 Task: Look for space in Dendermonde, Belgium from 5th September, 2023 to 13th September, 2023 for 6 adults in price range Rs.15000 to Rs.20000. Place can be entire place with 3 bedrooms having 3 beds and 3 bathrooms. Property type can be house. Amenities needed are: heating, . Booking option can be shelf check-in. Required host language is English.
Action: Mouse moved to (530, 136)
Screenshot: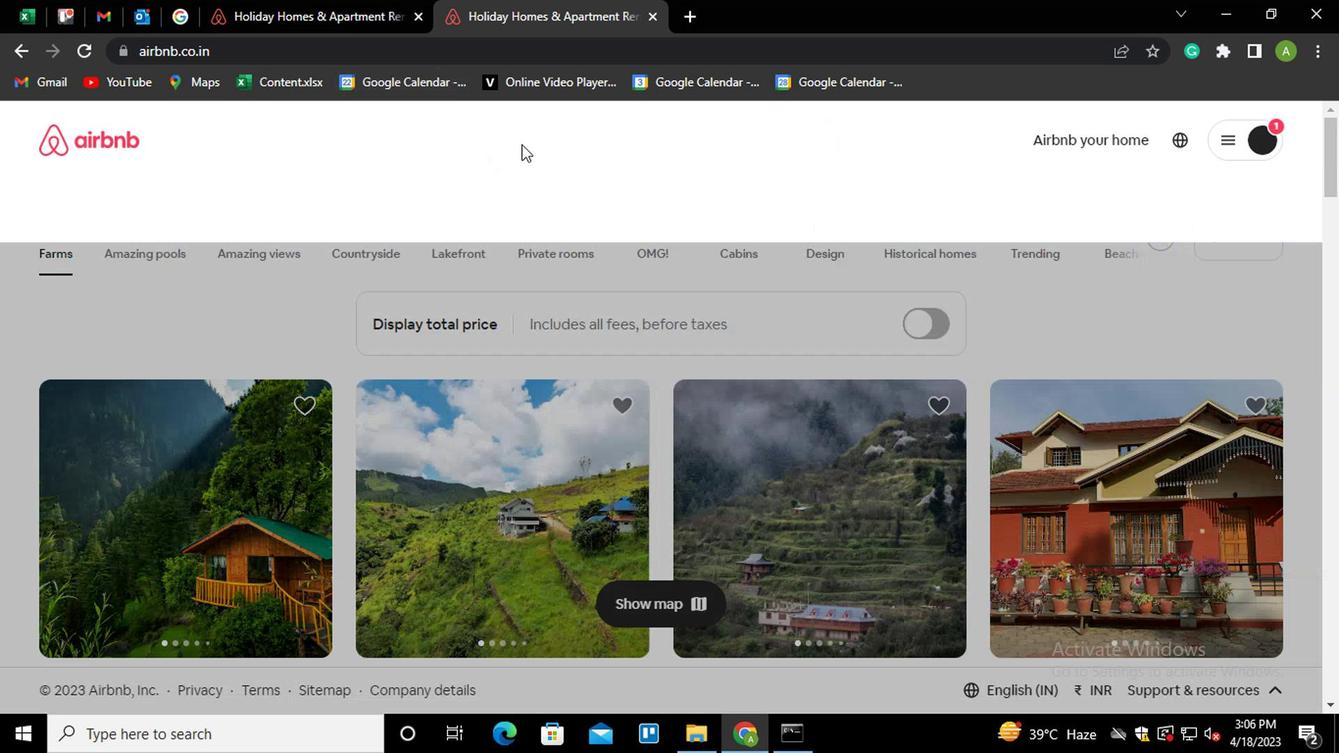 
Action: Mouse pressed left at (530, 136)
Screenshot: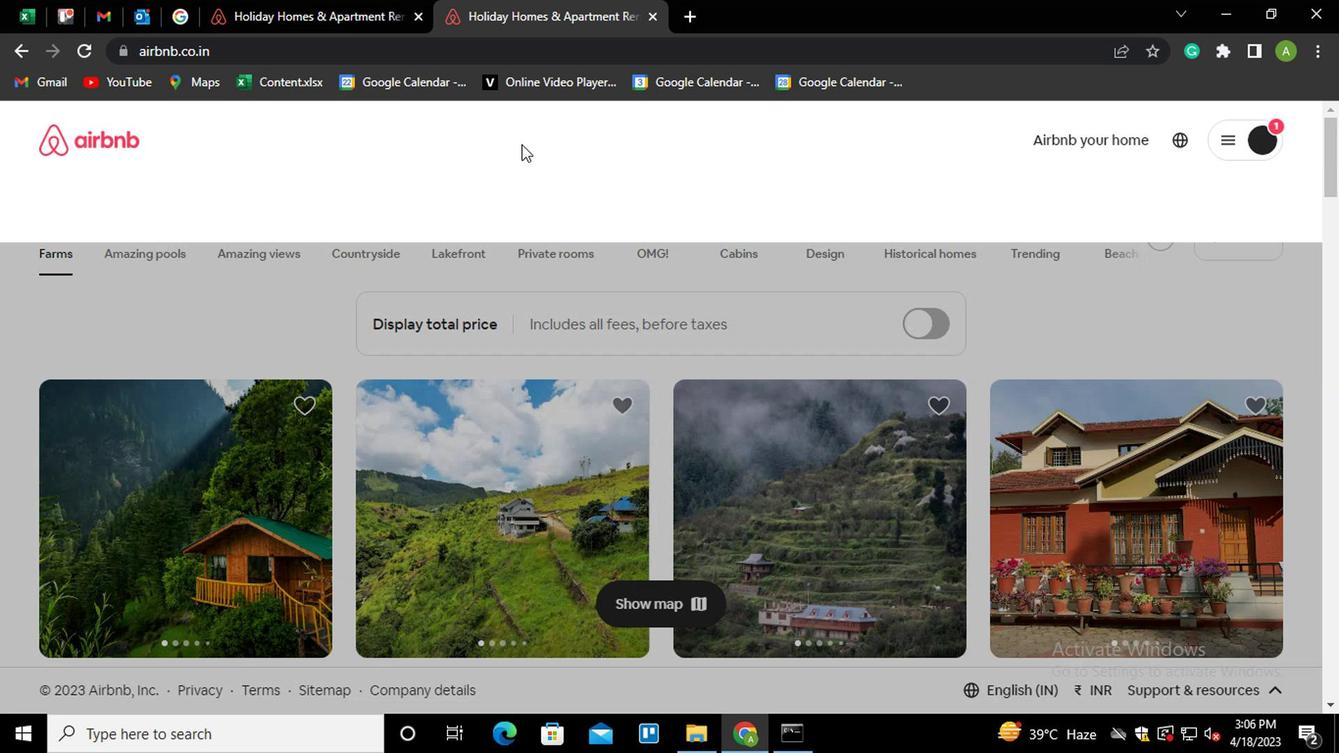 
Action: Mouse moved to (393, 223)
Screenshot: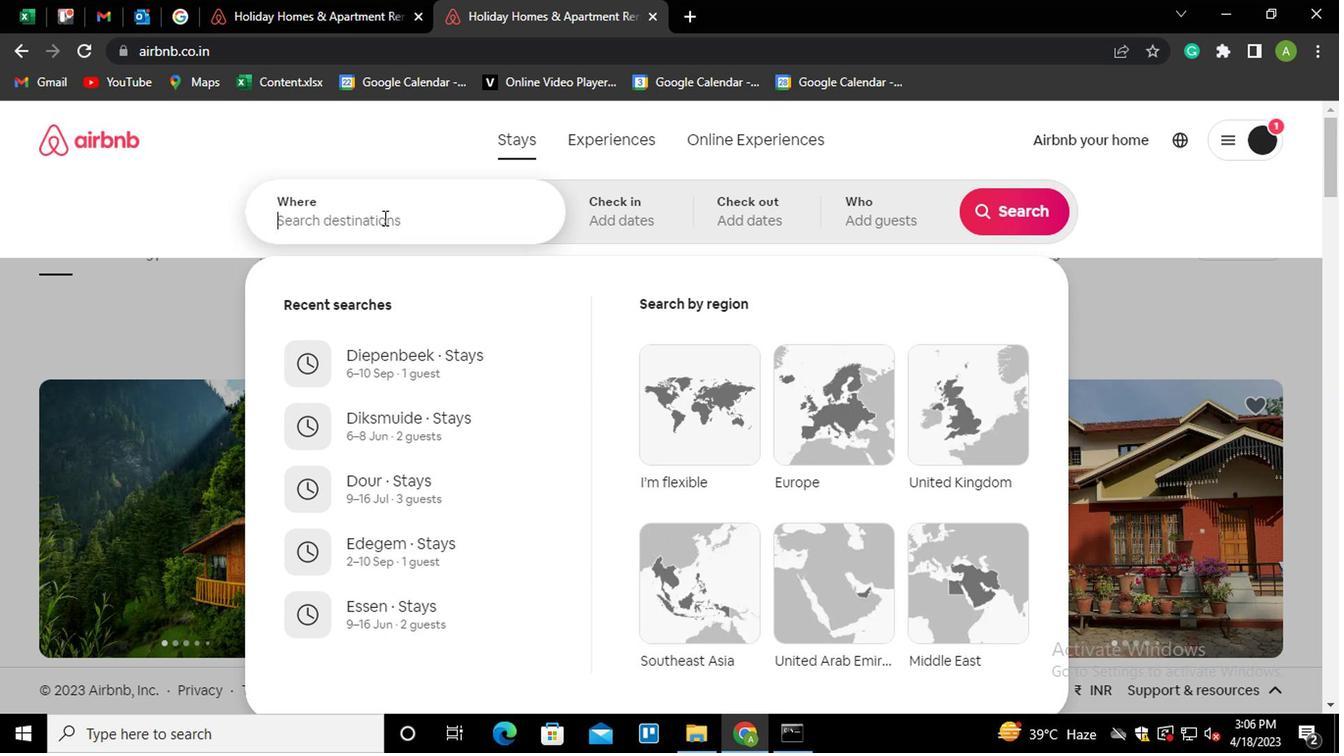 
Action: Mouse pressed left at (393, 223)
Screenshot: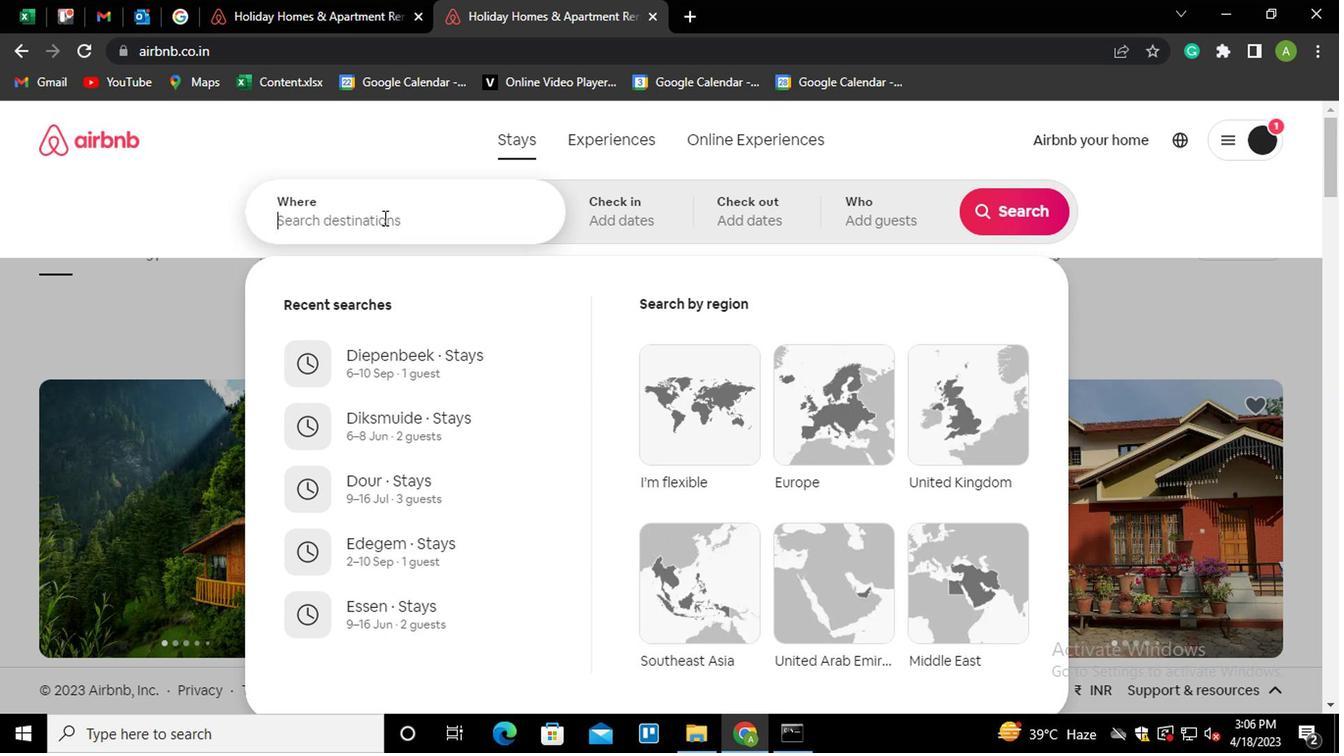 
Action: Key pressed <Key.shift>DENDERMONDE,<Key.space><Key.shift_r>BELGIU<Key.down><Key.enter>
Screenshot: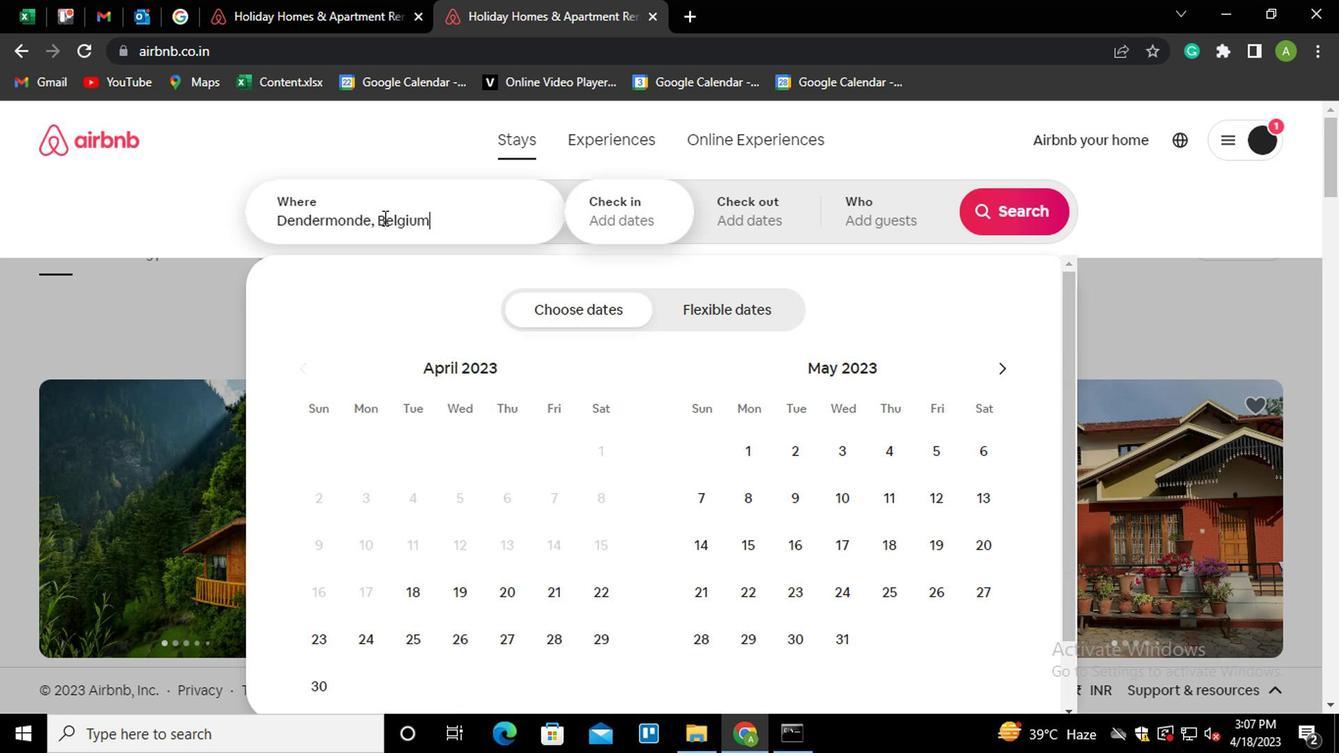 
Action: Mouse moved to (991, 375)
Screenshot: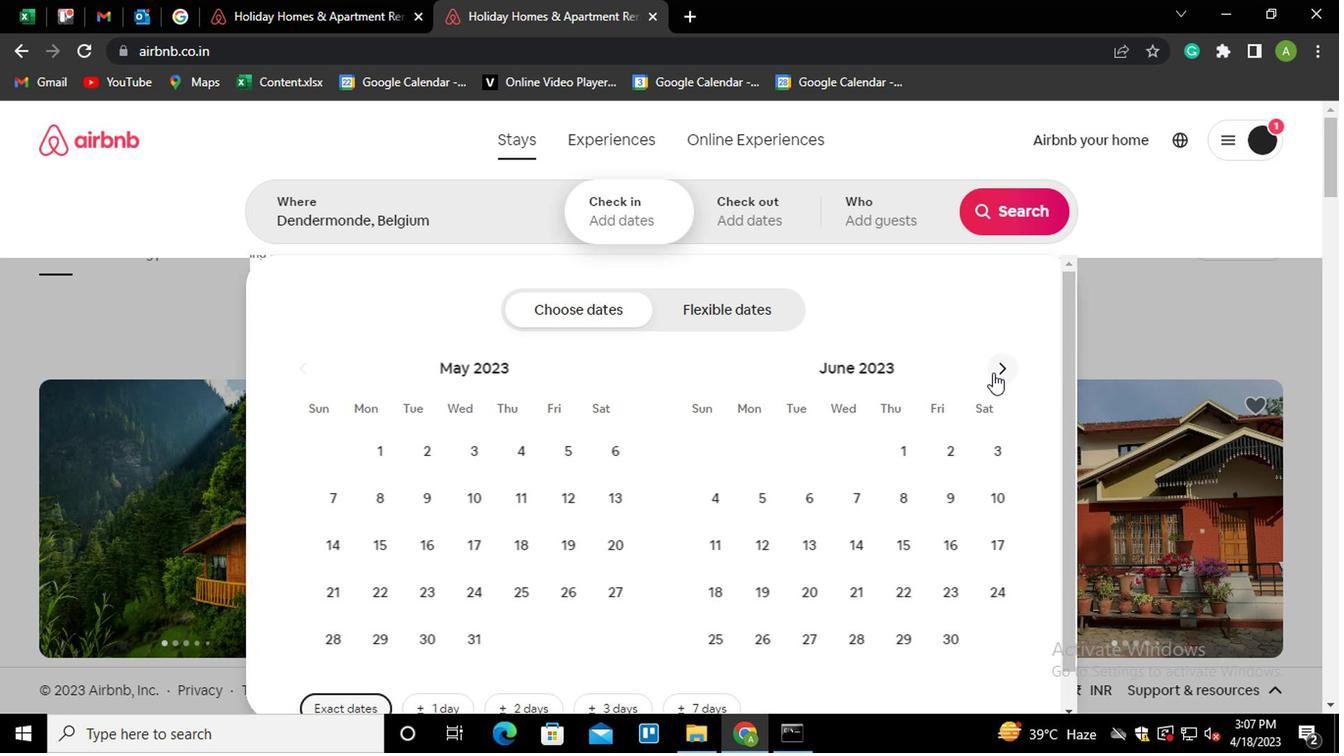 
Action: Mouse pressed left at (991, 375)
Screenshot: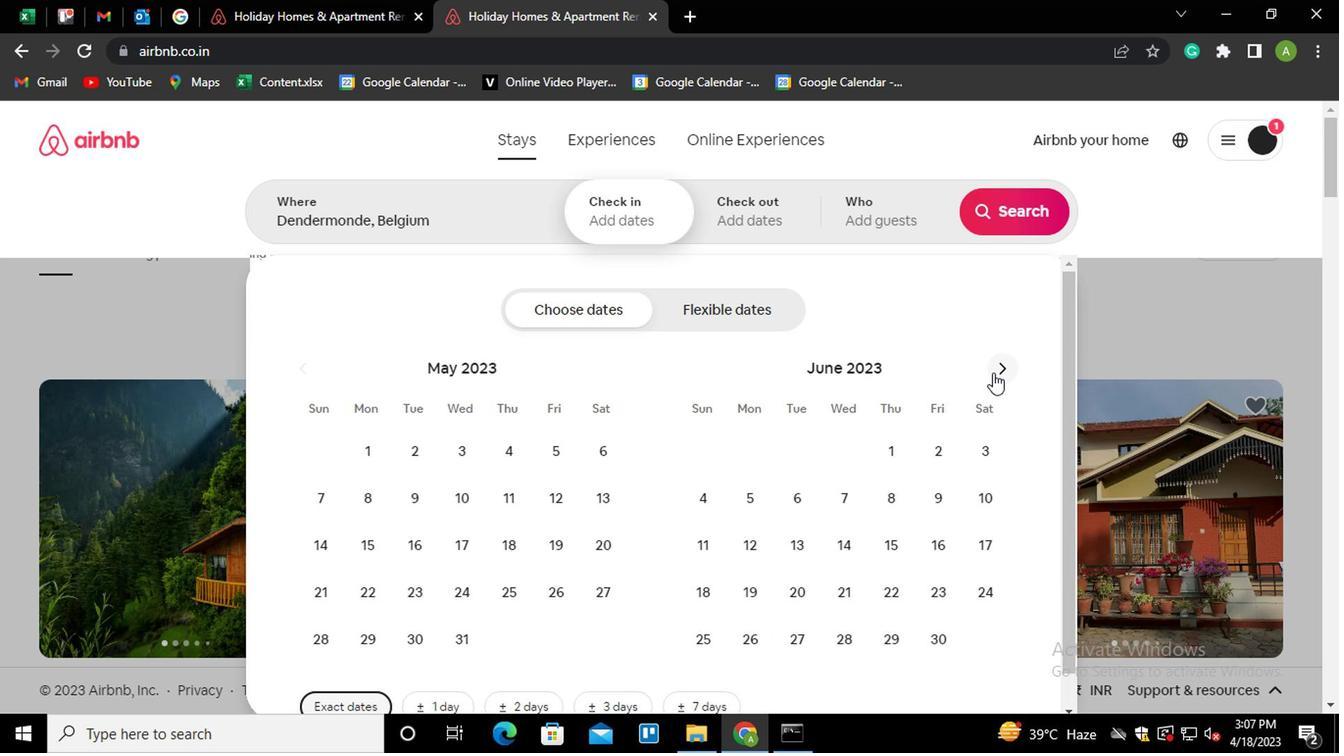 
Action: Mouse pressed left at (991, 375)
Screenshot: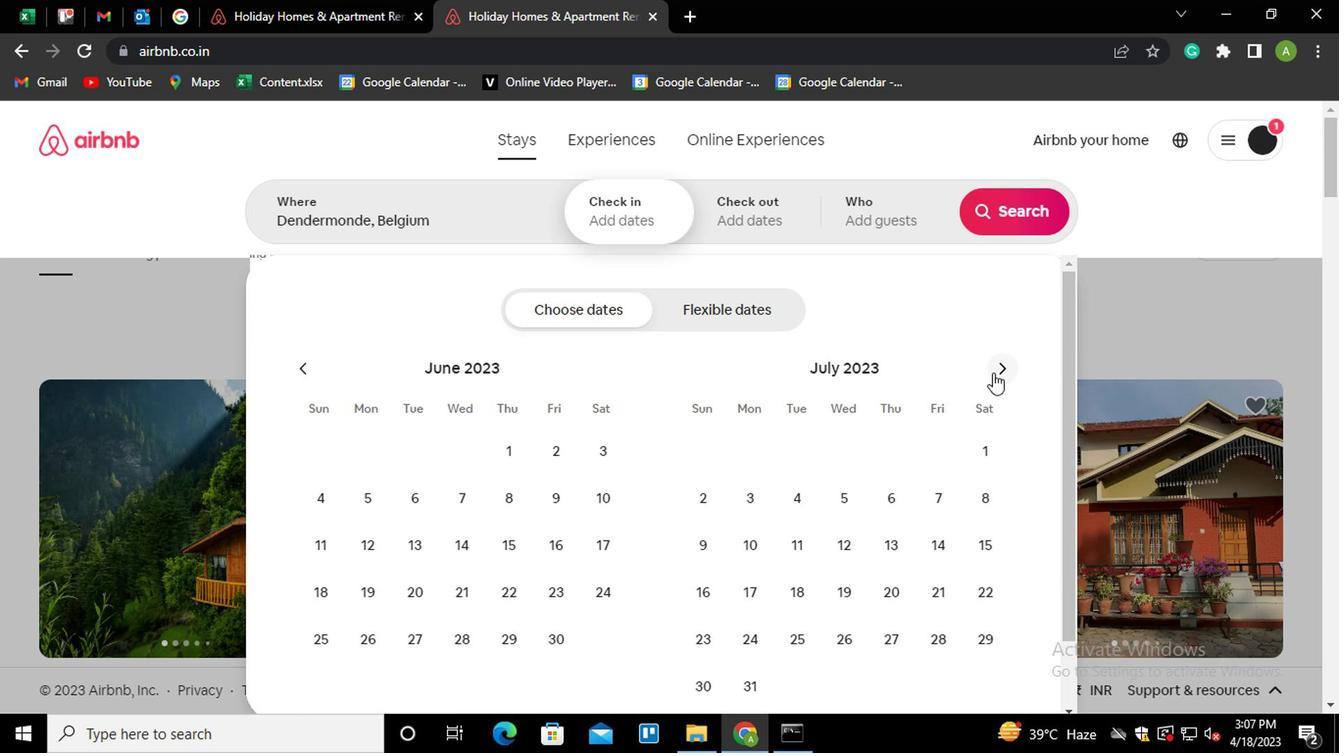 
Action: Mouse pressed left at (991, 375)
Screenshot: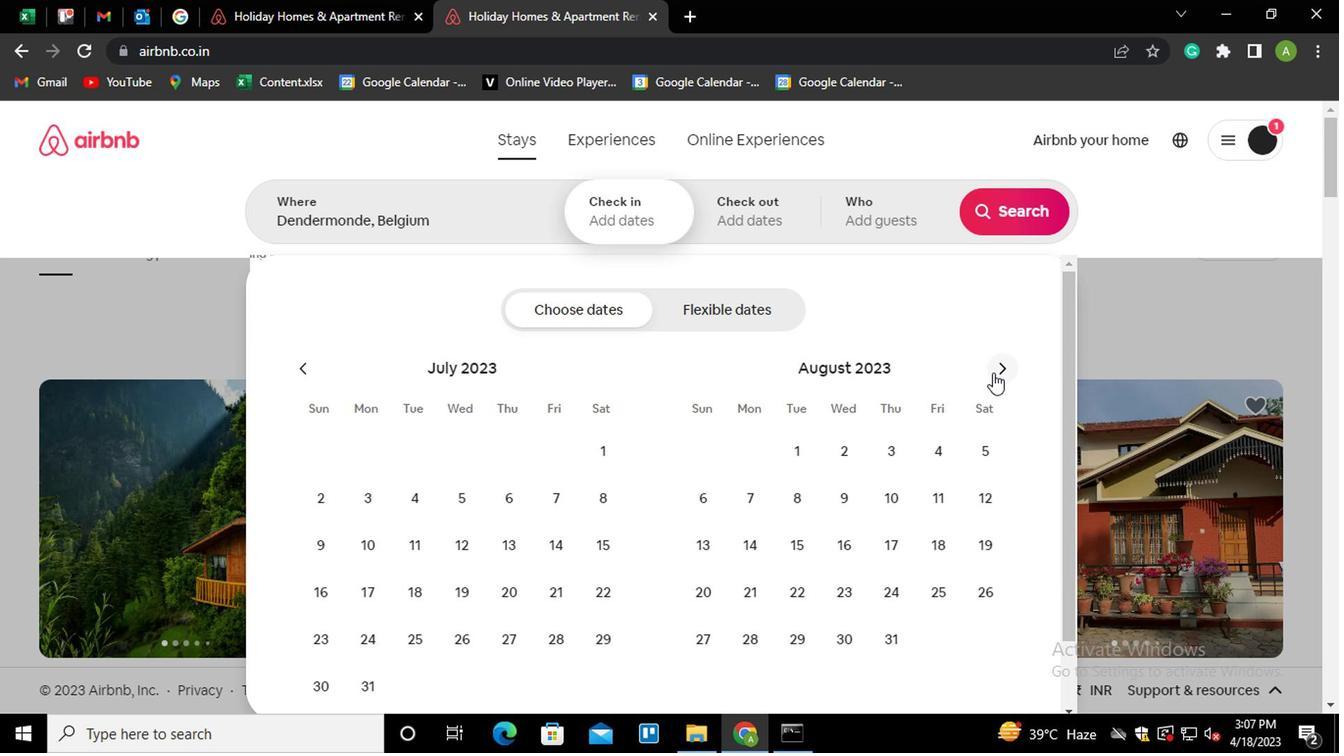
Action: Mouse pressed left at (991, 375)
Screenshot: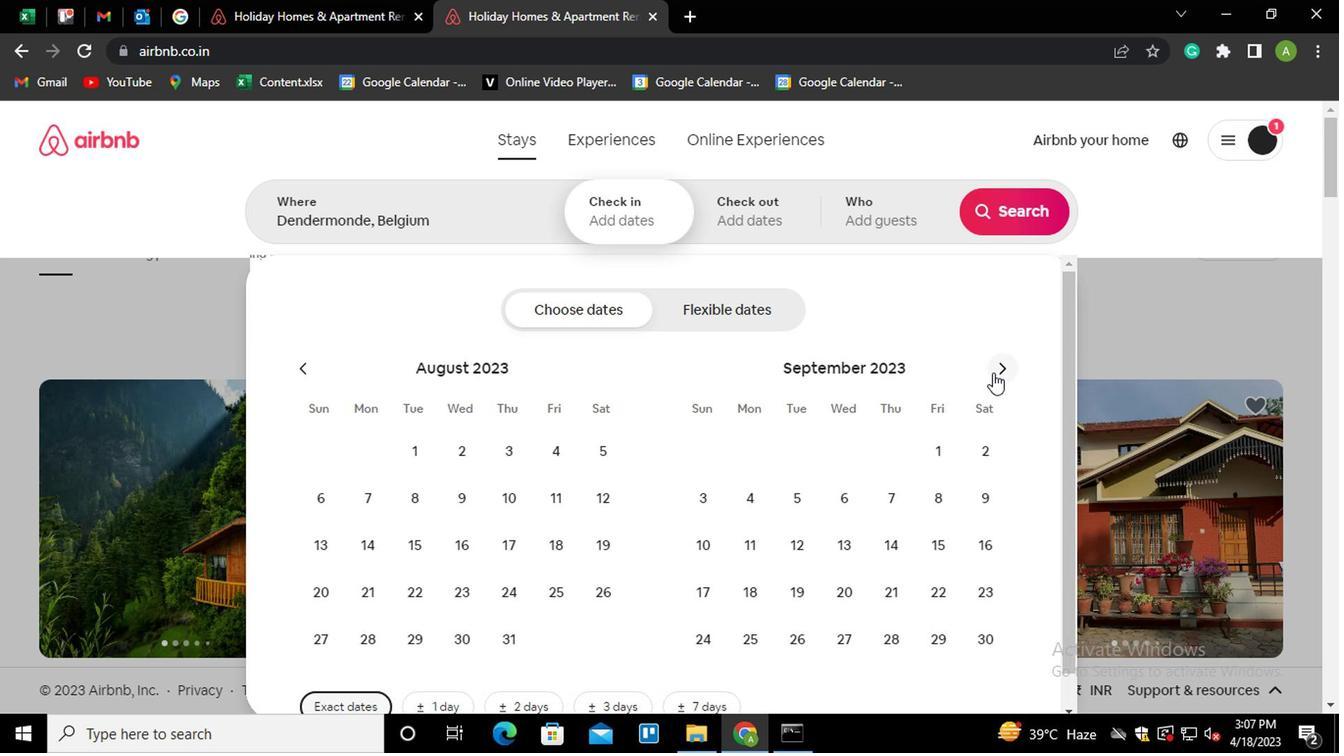 
Action: Mouse moved to (806, 500)
Screenshot: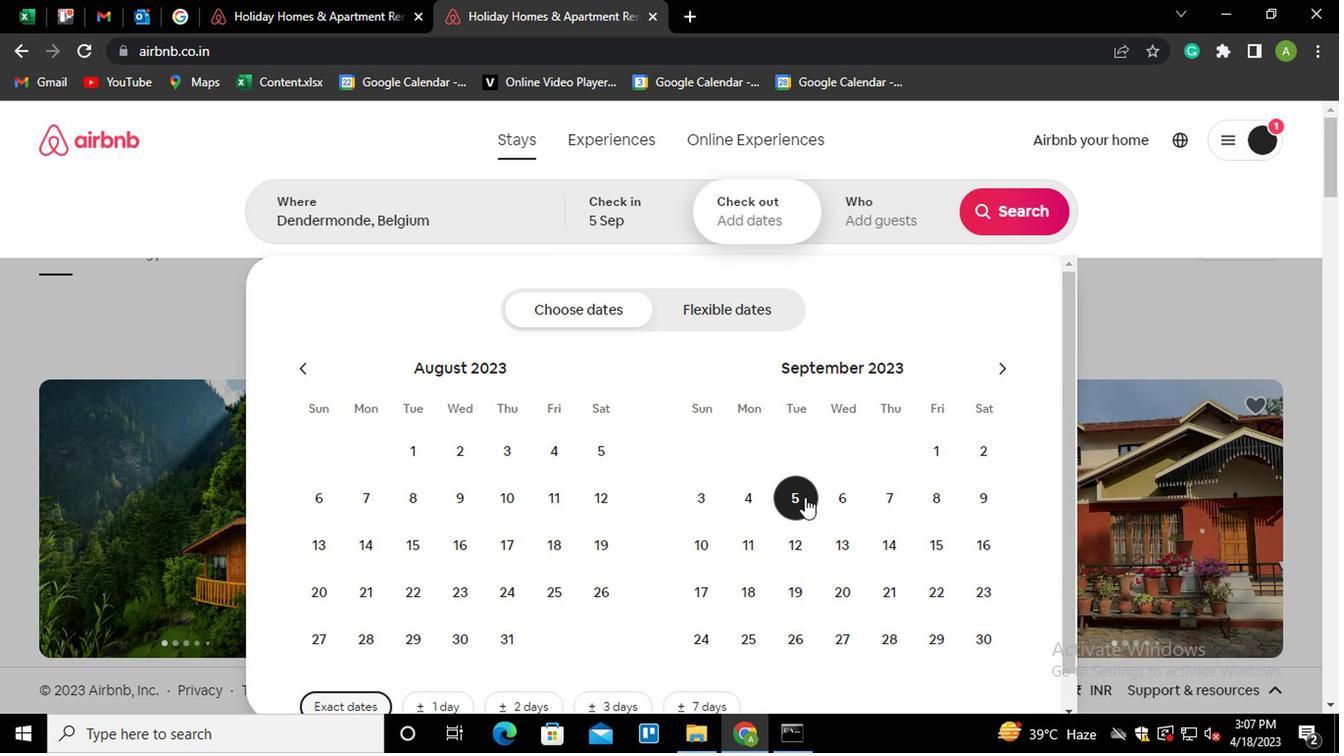 
Action: Mouse pressed left at (806, 500)
Screenshot: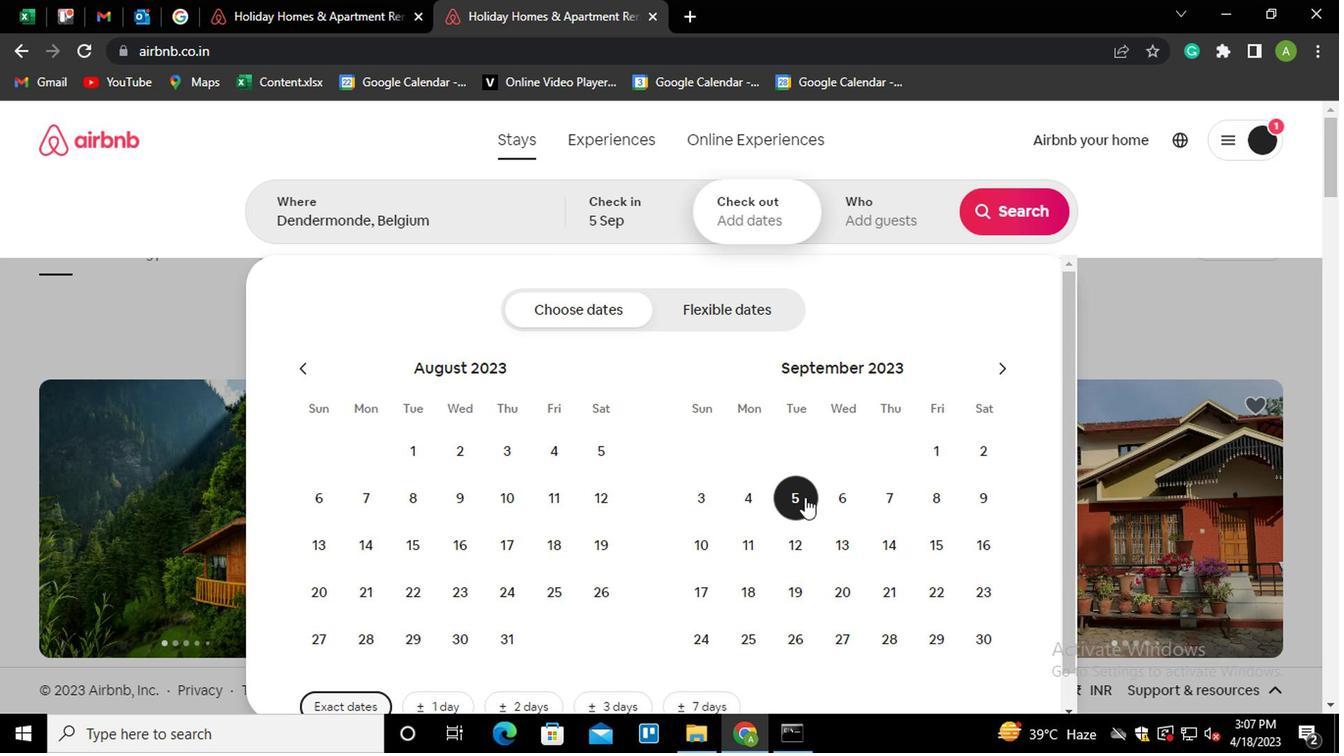 
Action: Mouse moved to (837, 549)
Screenshot: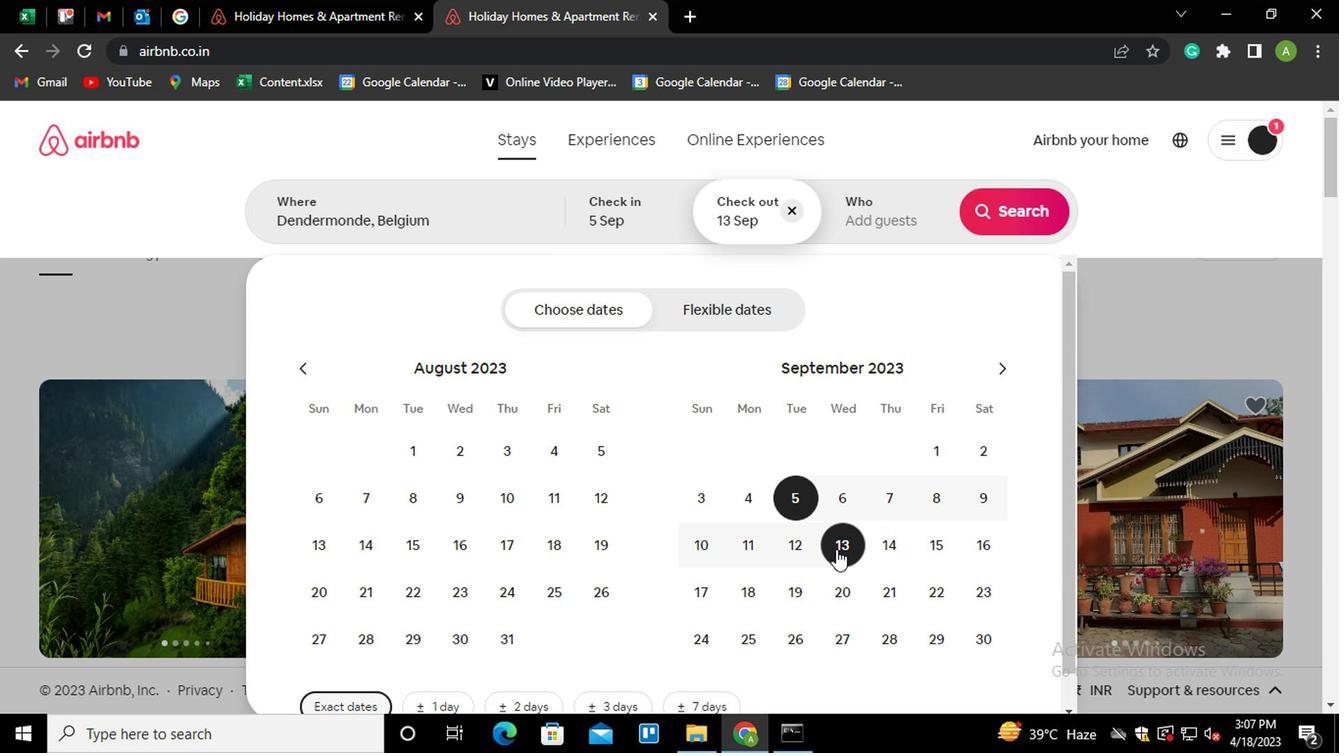 
Action: Mouse pressed left at (837, 549)
Screenshot: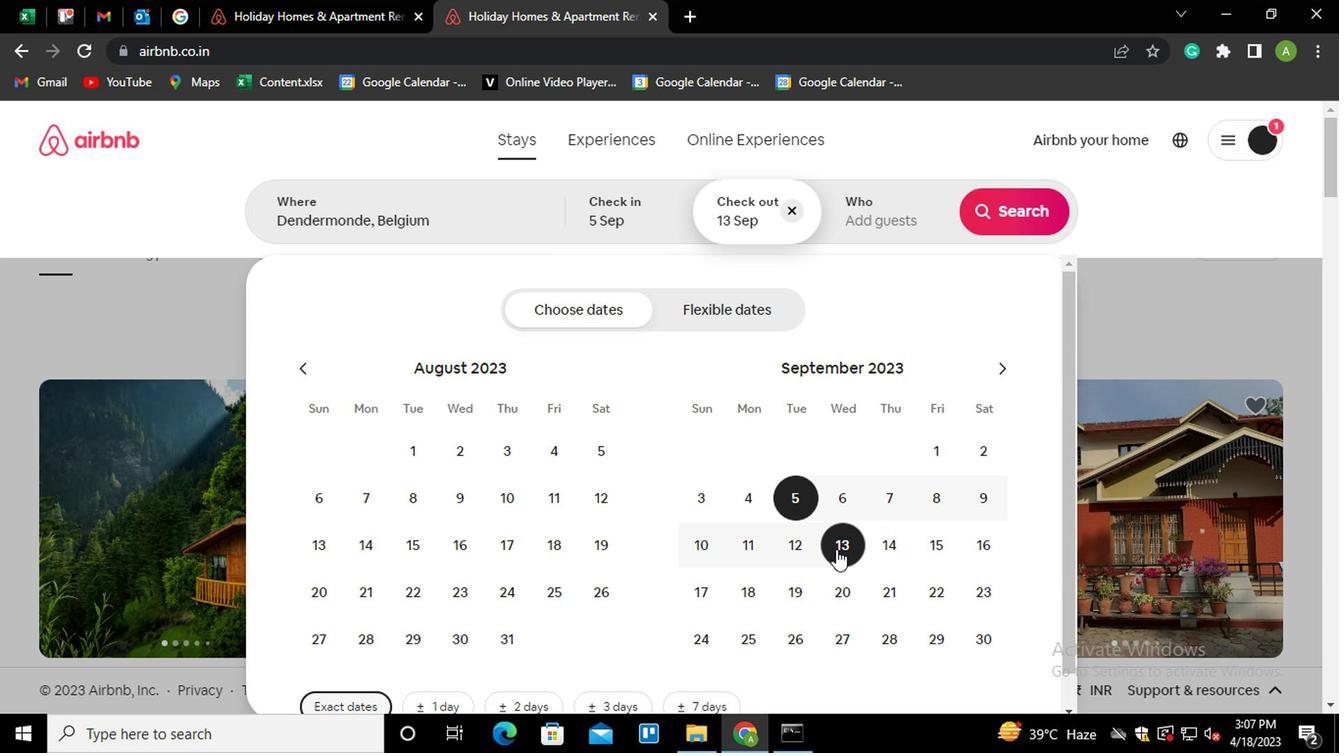 
Action: Mouse moved to (889, 209)
Screenshot: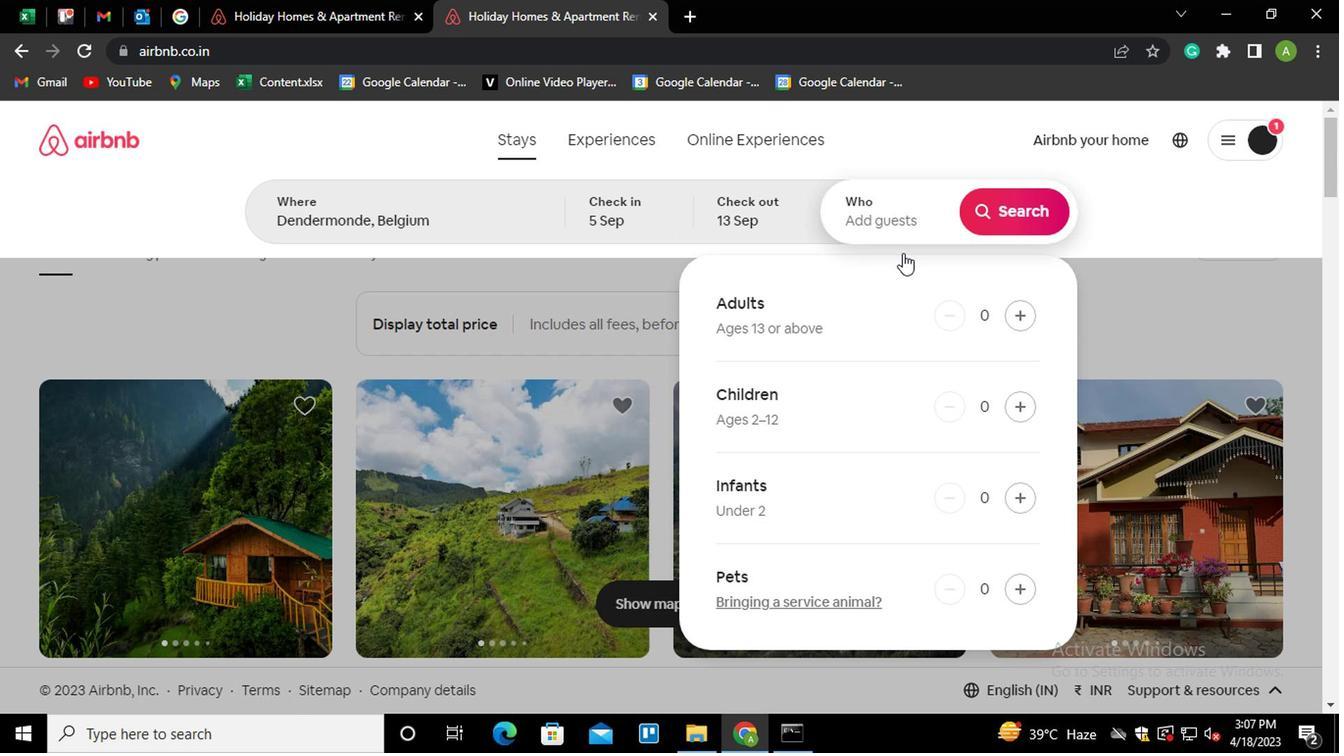 
Action: Mouse pressed left at (889, 209)
Screenshot: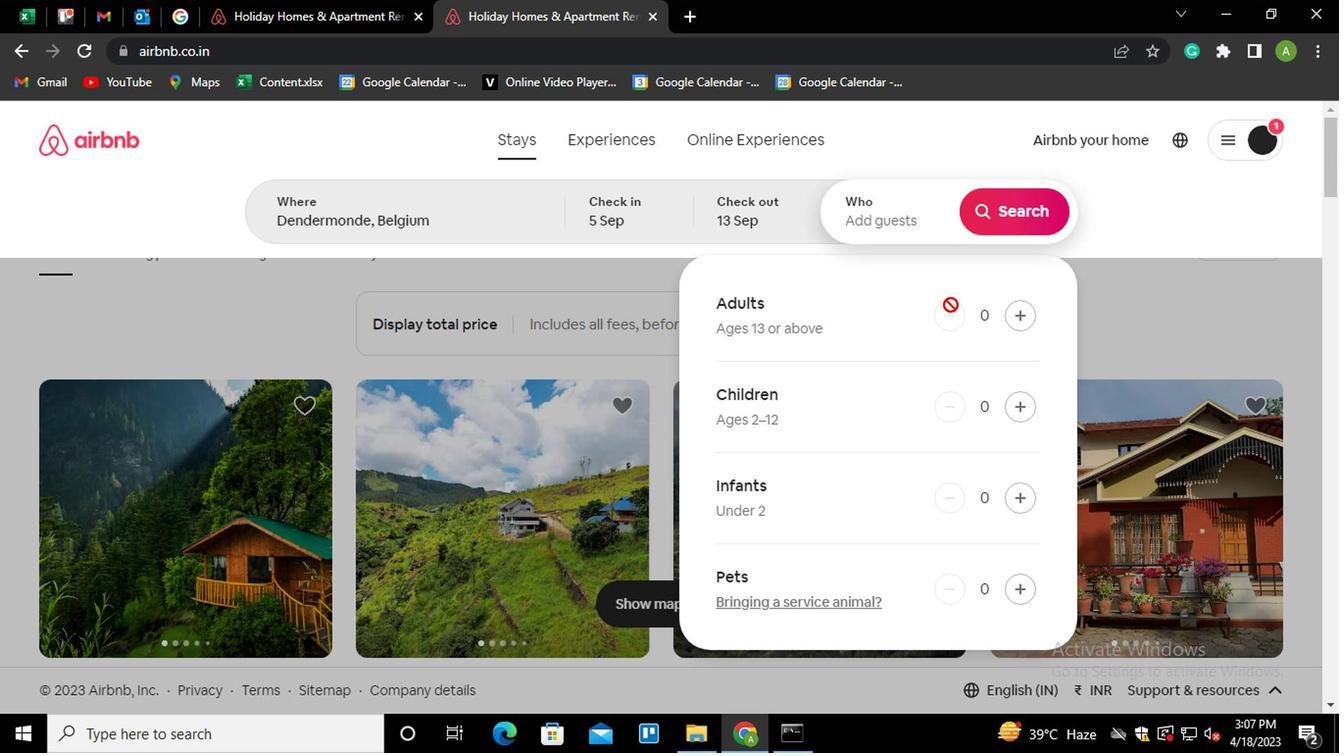 
Action: Mouse moved to (1016, 314)
Screenshot: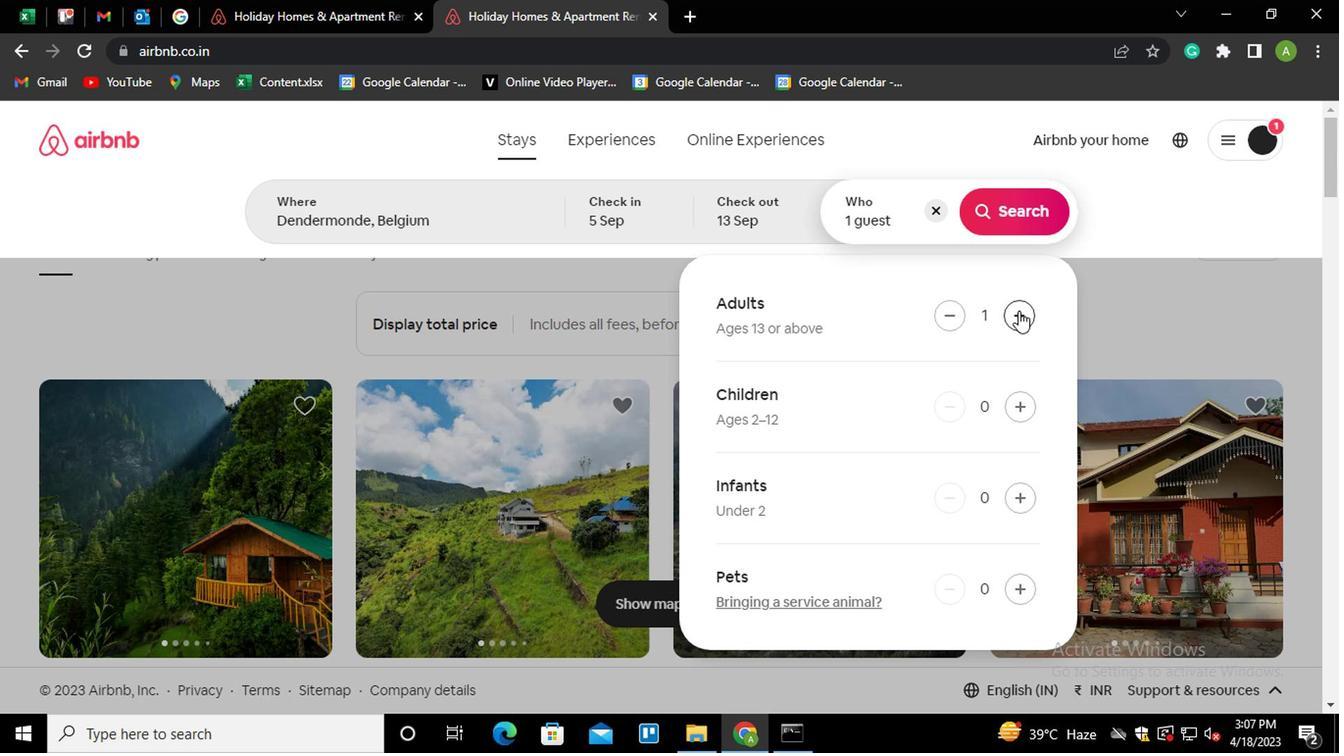 
Action: Mouse pressed left at (1016, 314)
Screenshot: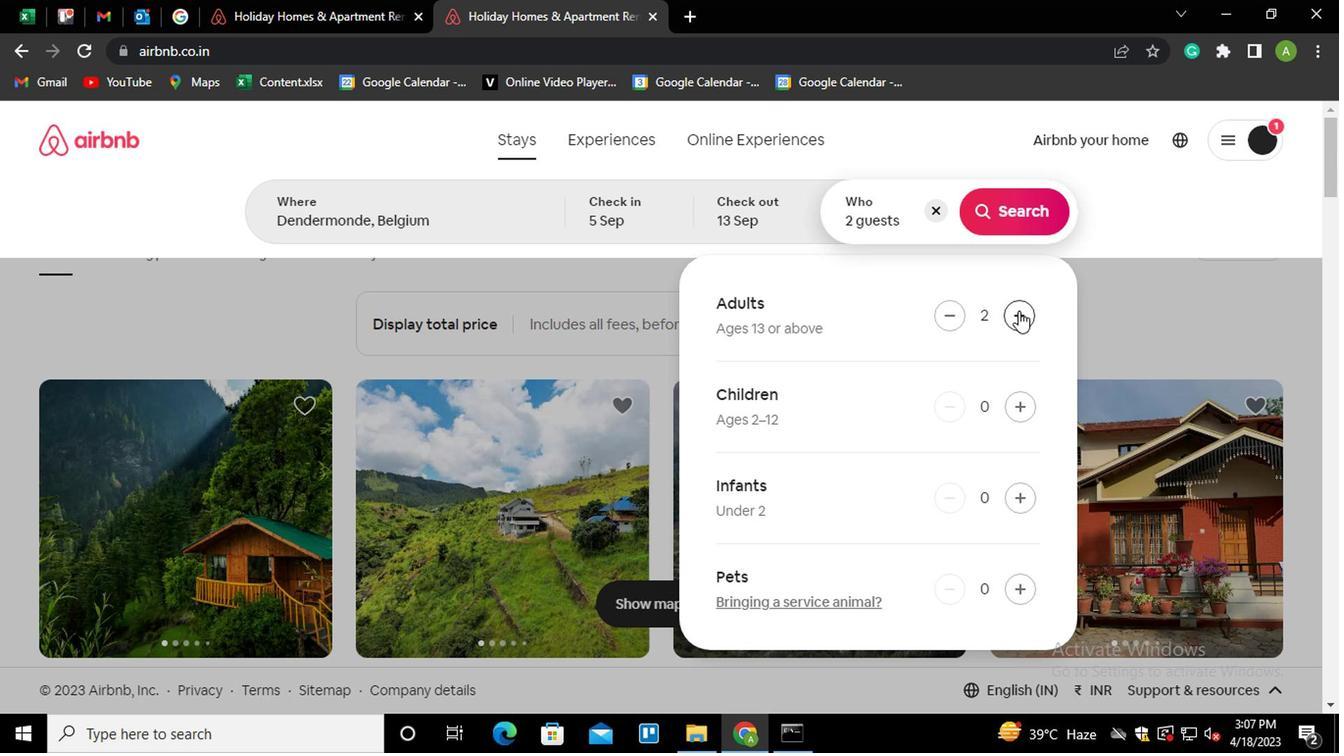 
Action: Mouse pressed left at (1016, 314)
Screenshot: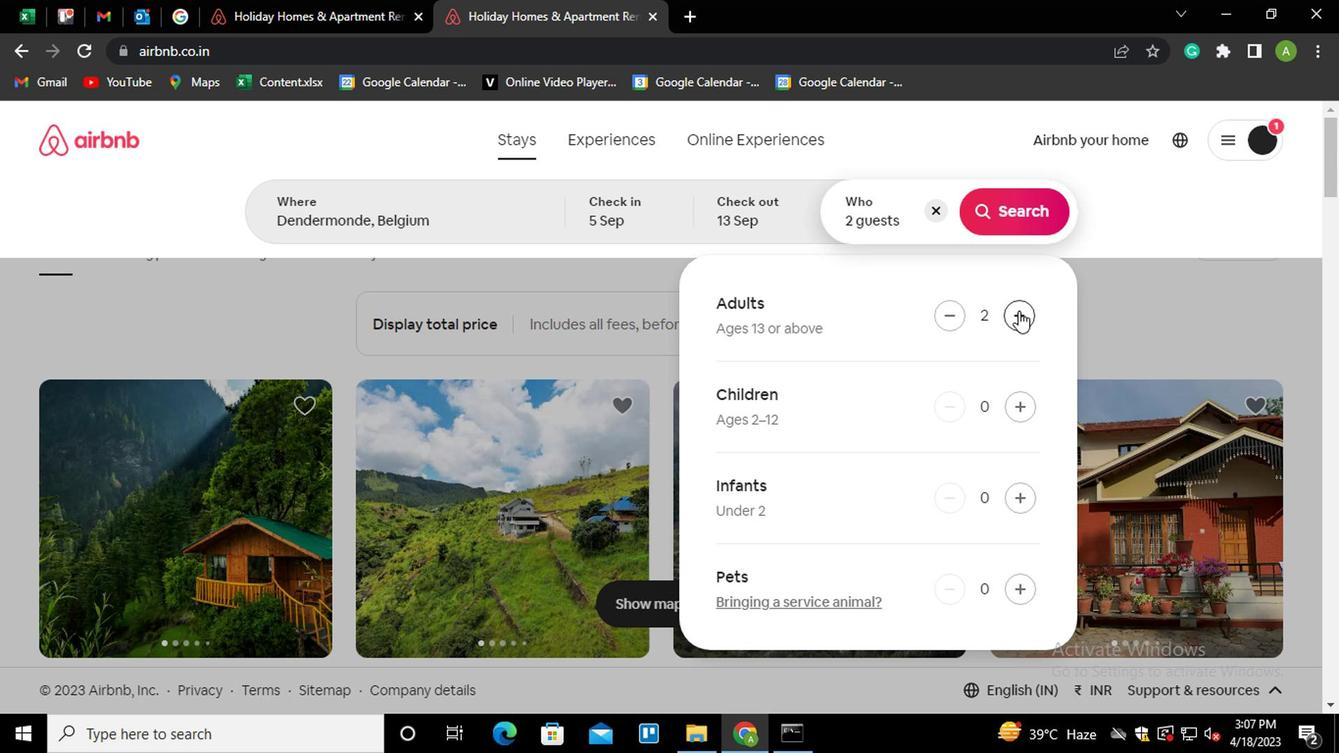 
Action: Mouse pressed left at (1016, 314)
Screenshot: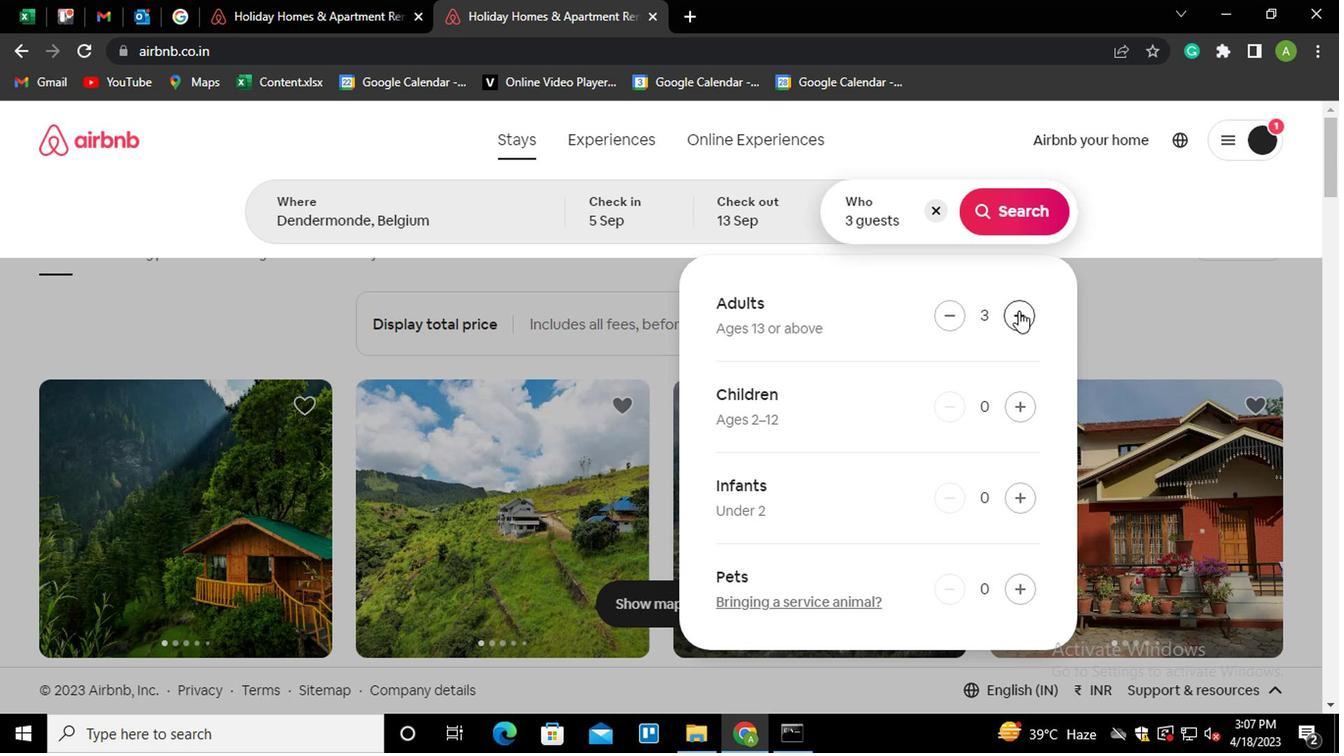 
Action: Mouse pressed left at (1016, 314)
Screenshot: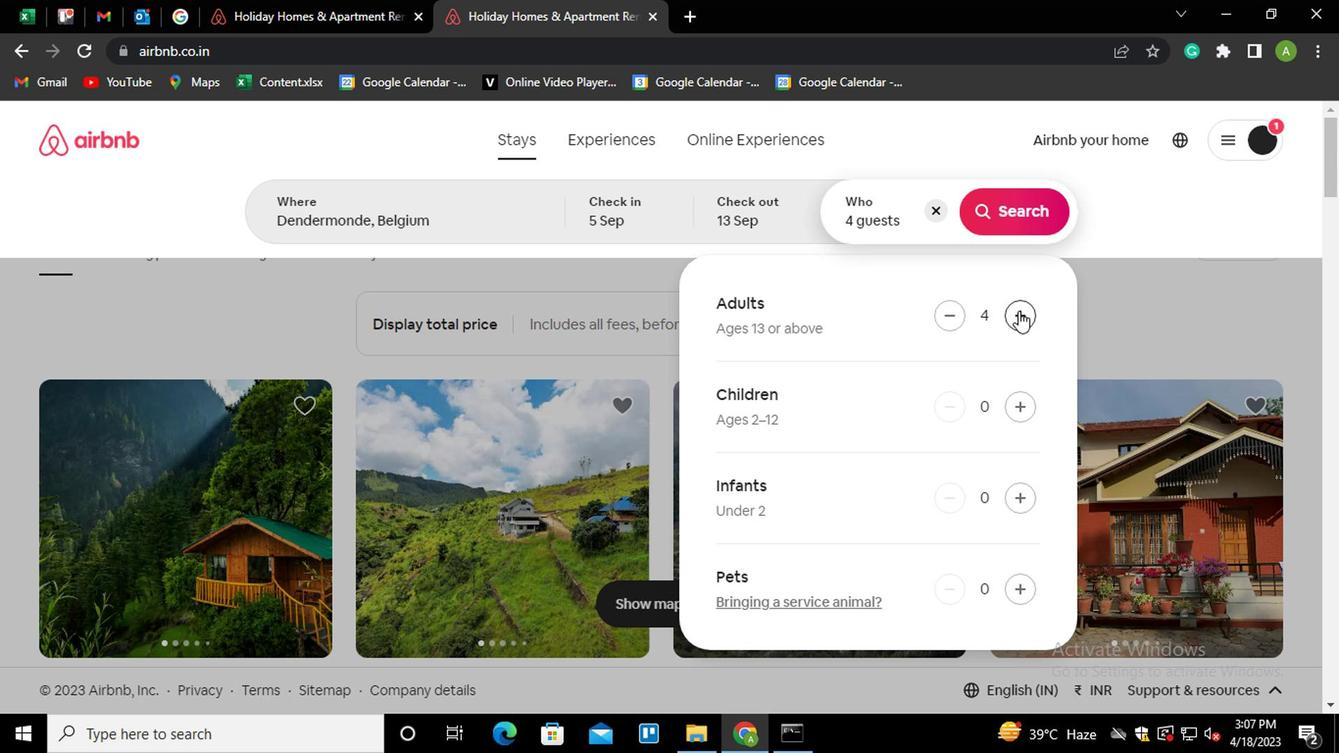 
Action: Mouse pressed left at (1016, 314)
Screenshot: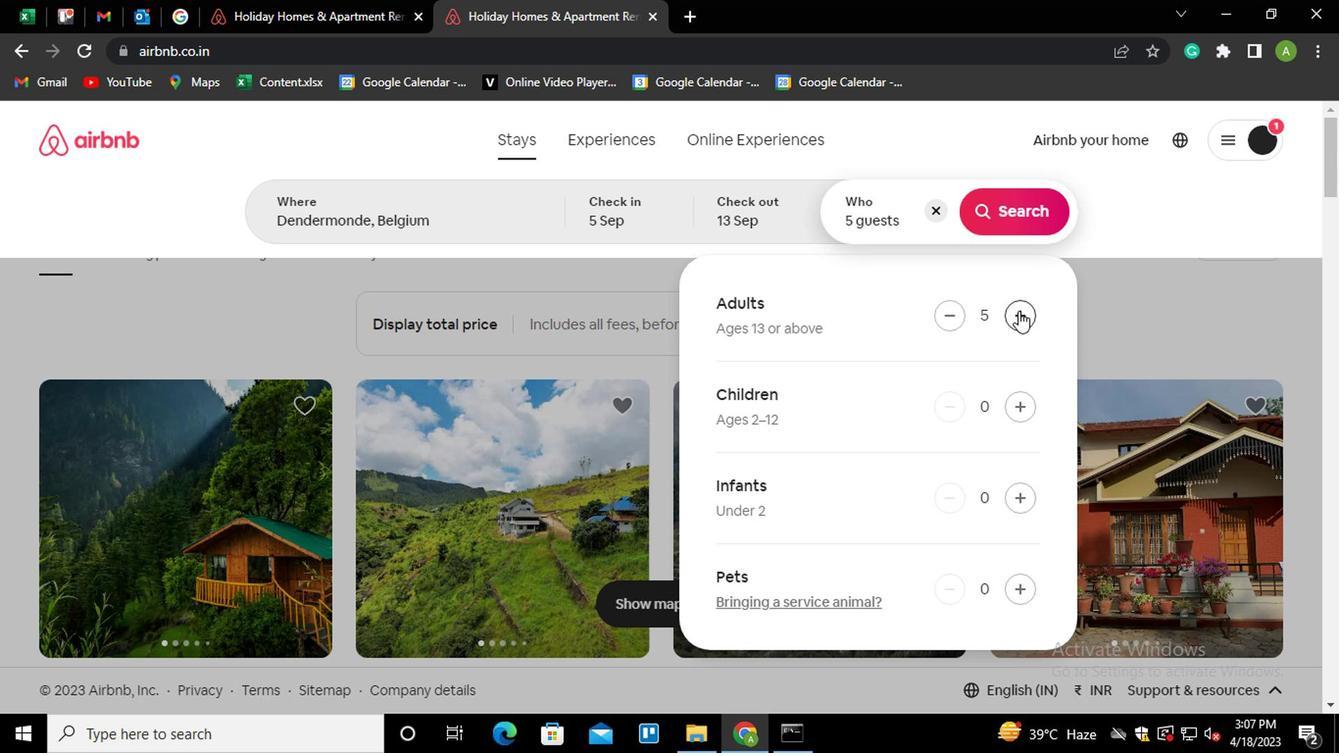 
Action: Mouse pressed left at (1016, 314)
Screenshot: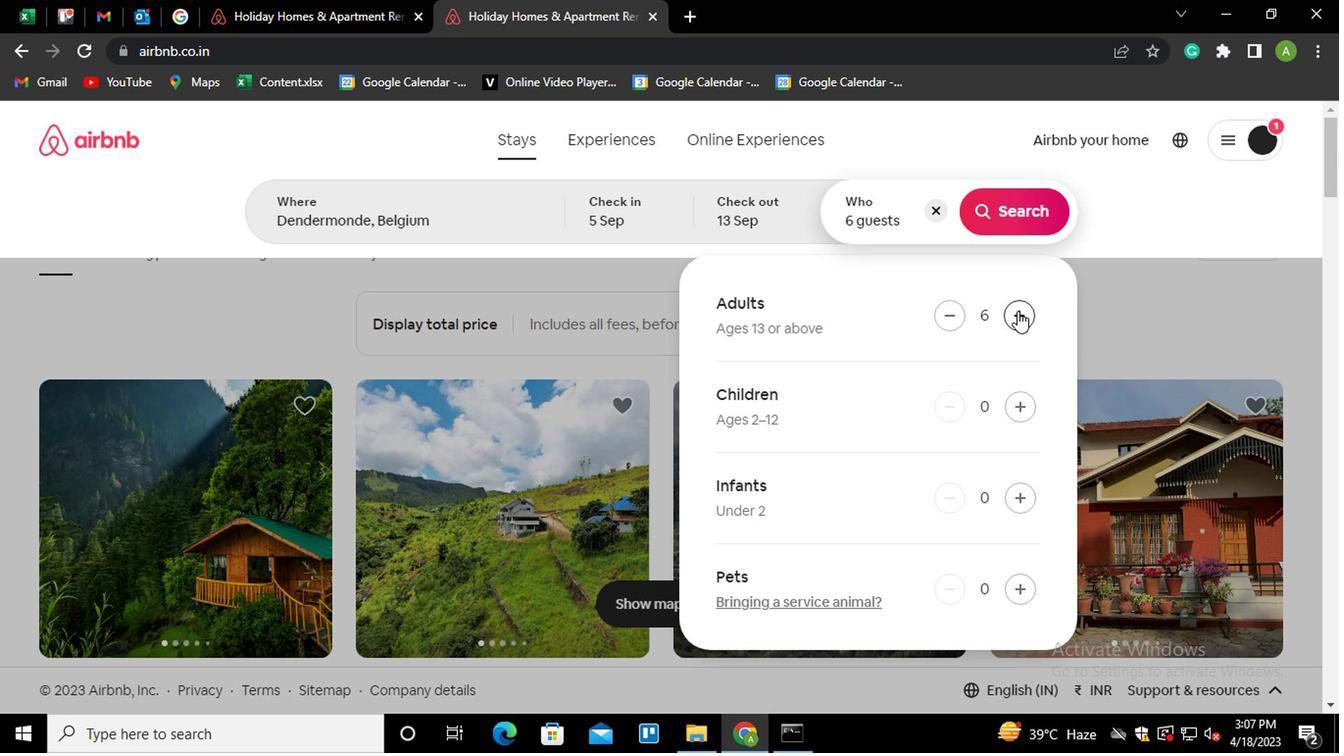 
Action: Mouse moved to (1003, 206)
Screenshot: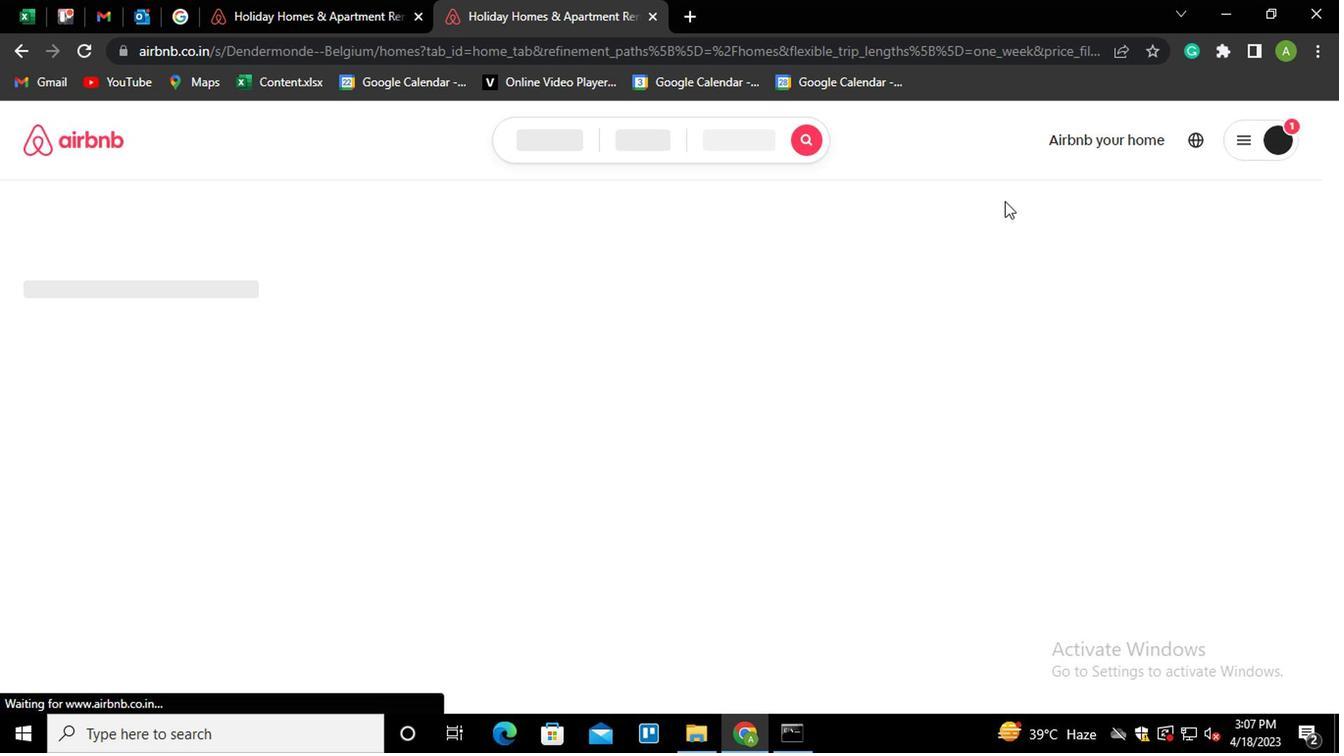 
Action: Mouse pressed left at (1003, 206)
Screenshot: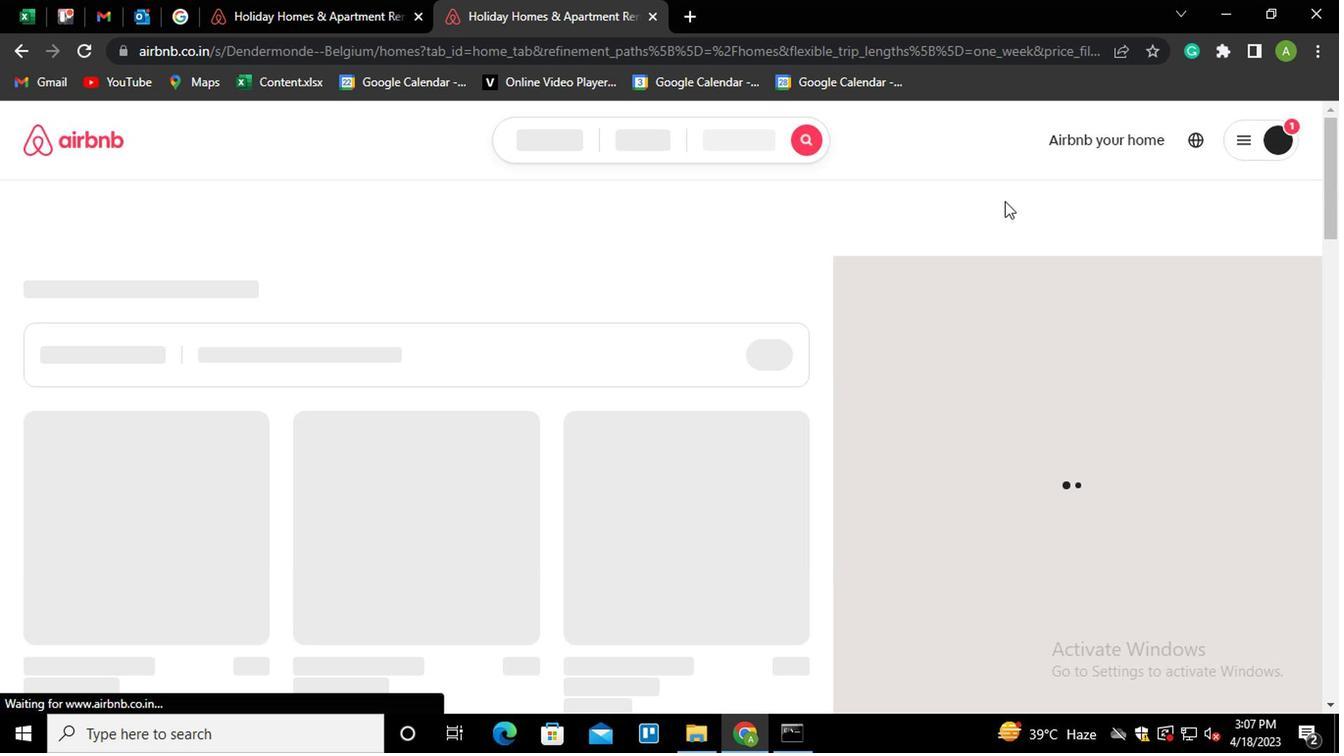 
Action: Mouse moved to (1237, 229)
Screenshot: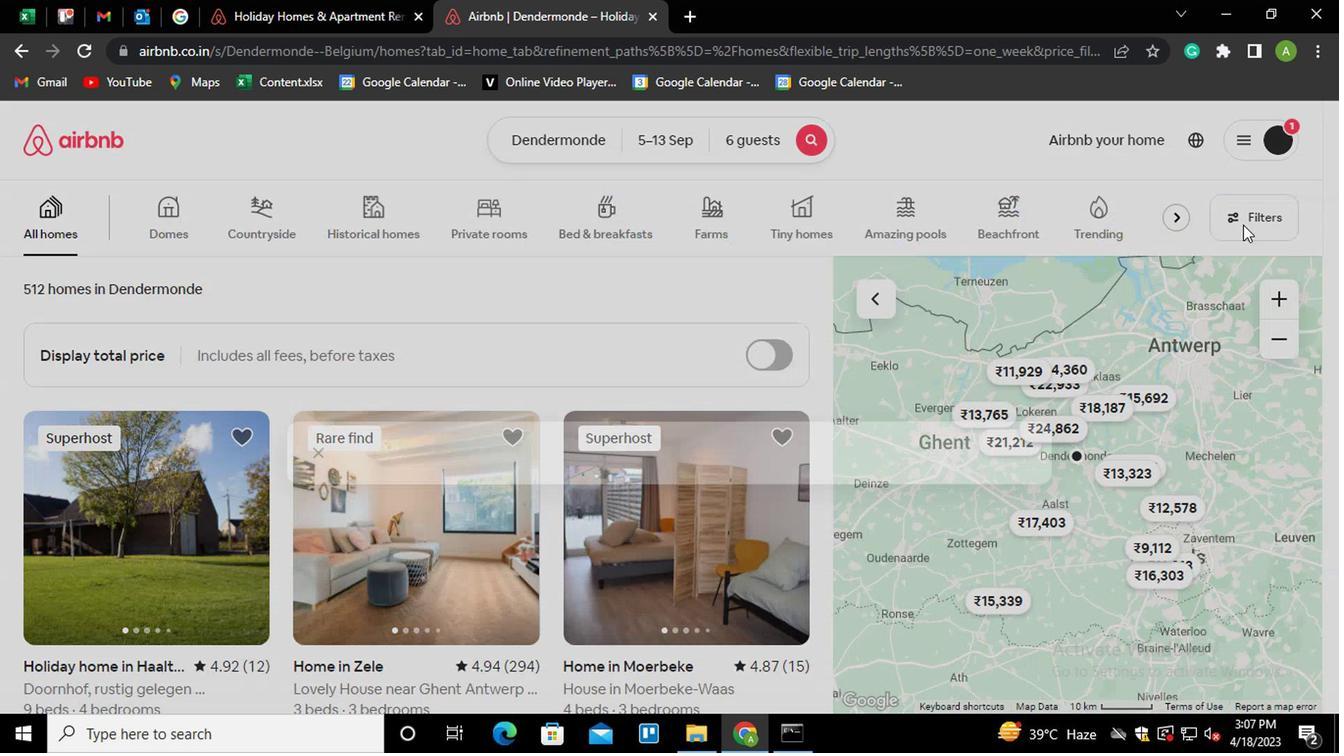 
Action: Mouse pressed left at (1237, 229)
Screenshot: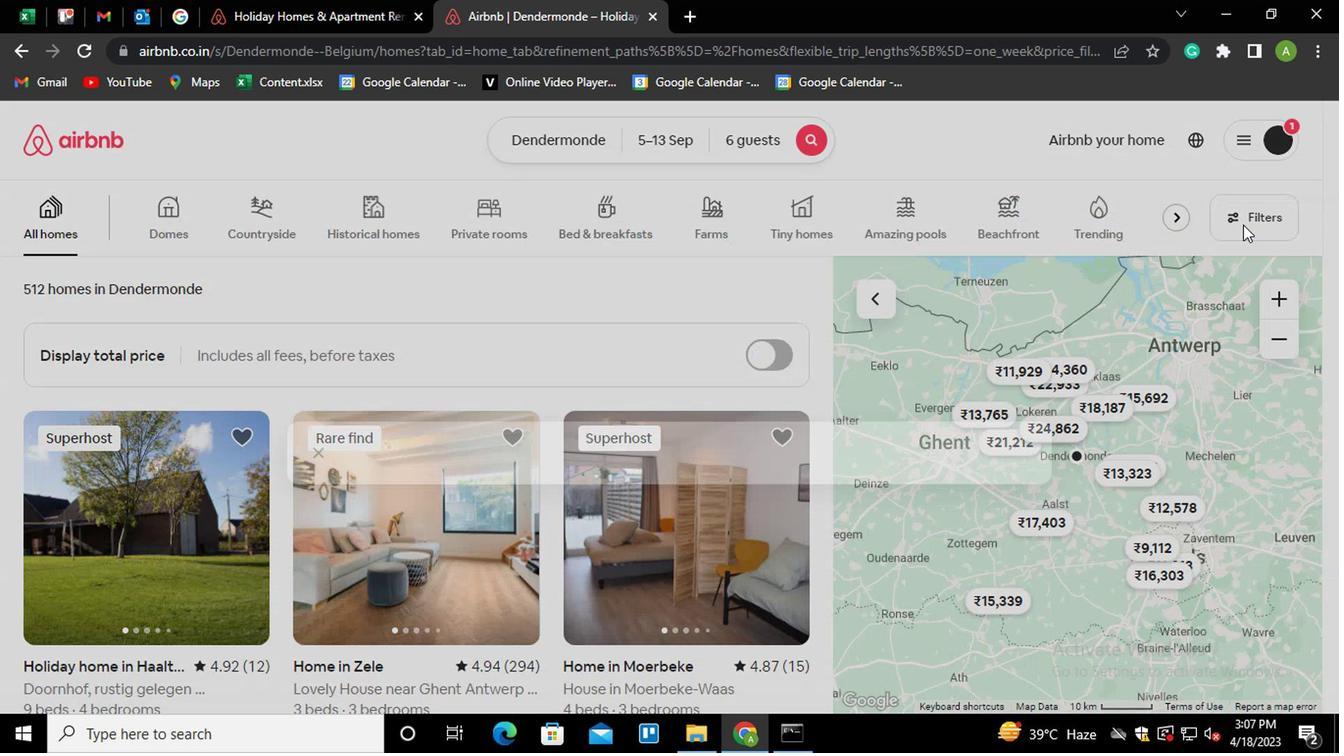 
Action: Mouse moved to (537, 462)
Screenshot: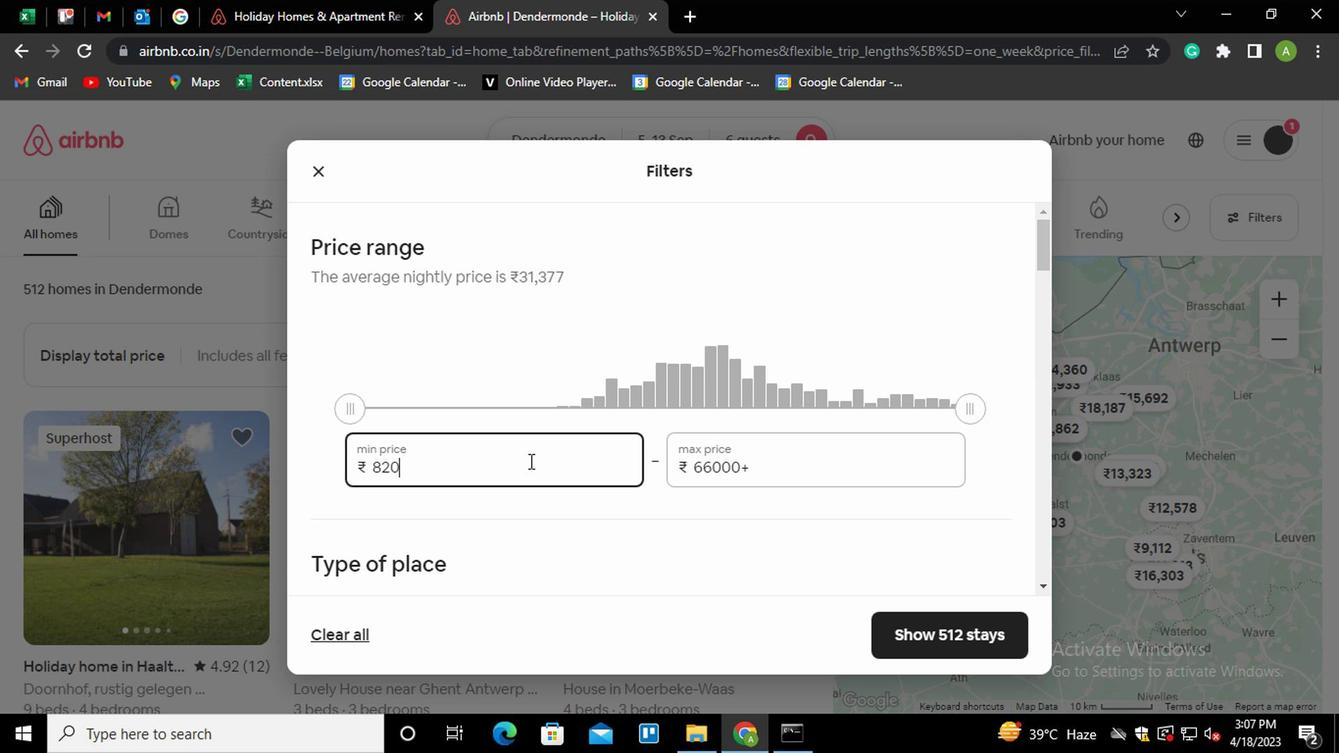 
Action: Mouse pressed left at (537, 462)
Screenshot: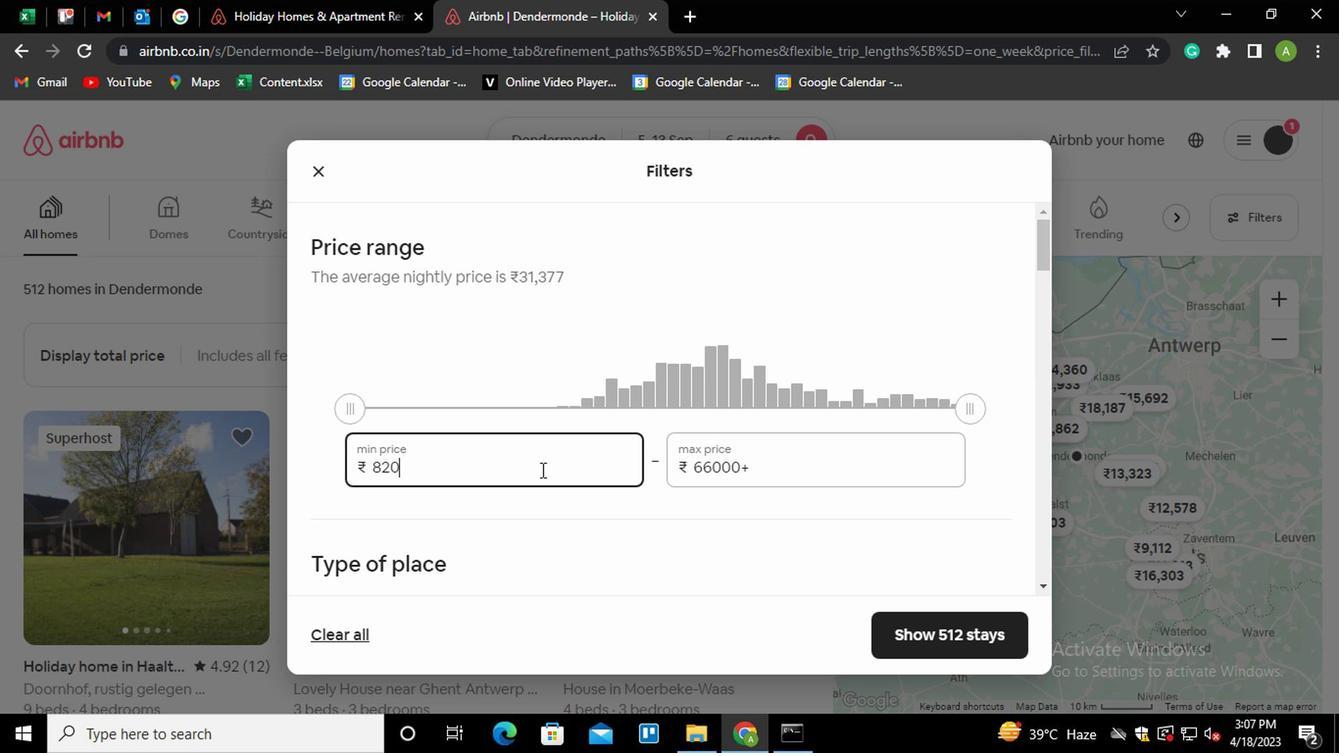 
Action: Mouse moved to (548, 471)
Screenshot: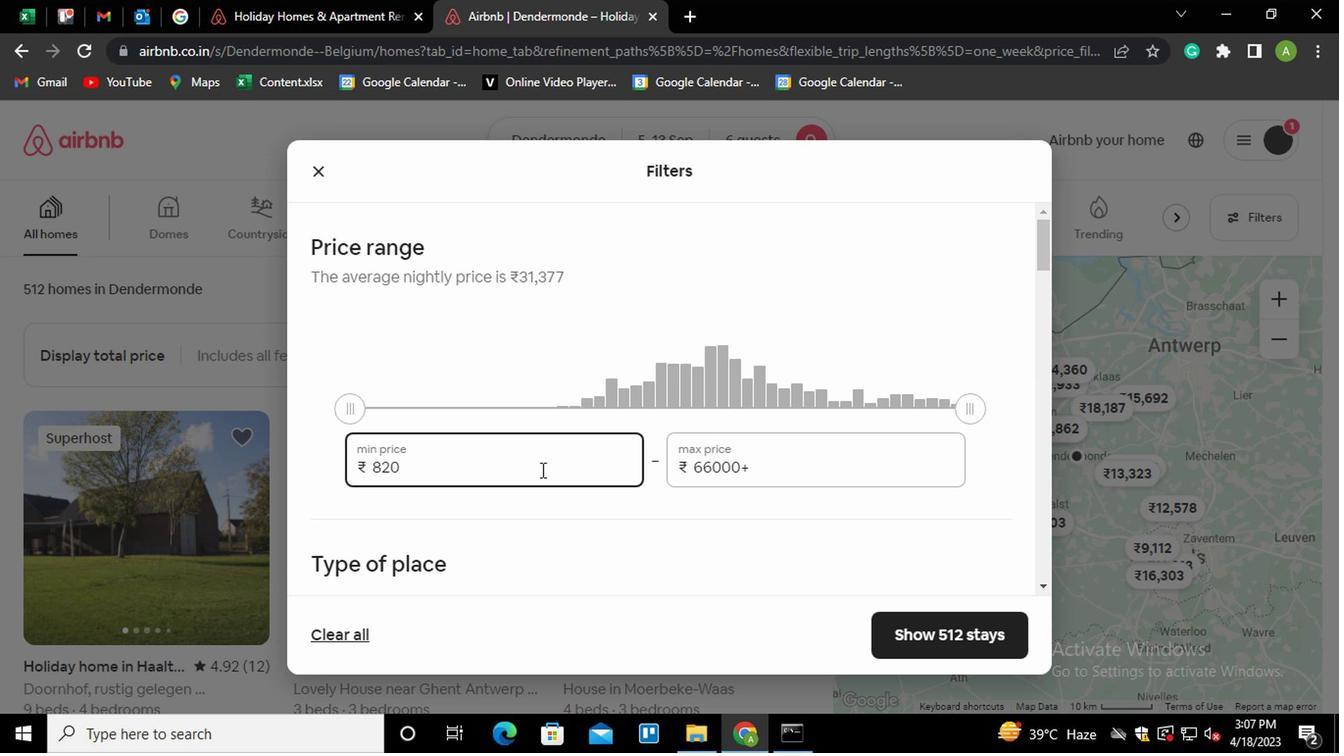 
Action: Key pressed <Key.shift_r><Key.home>15000
Screenshot: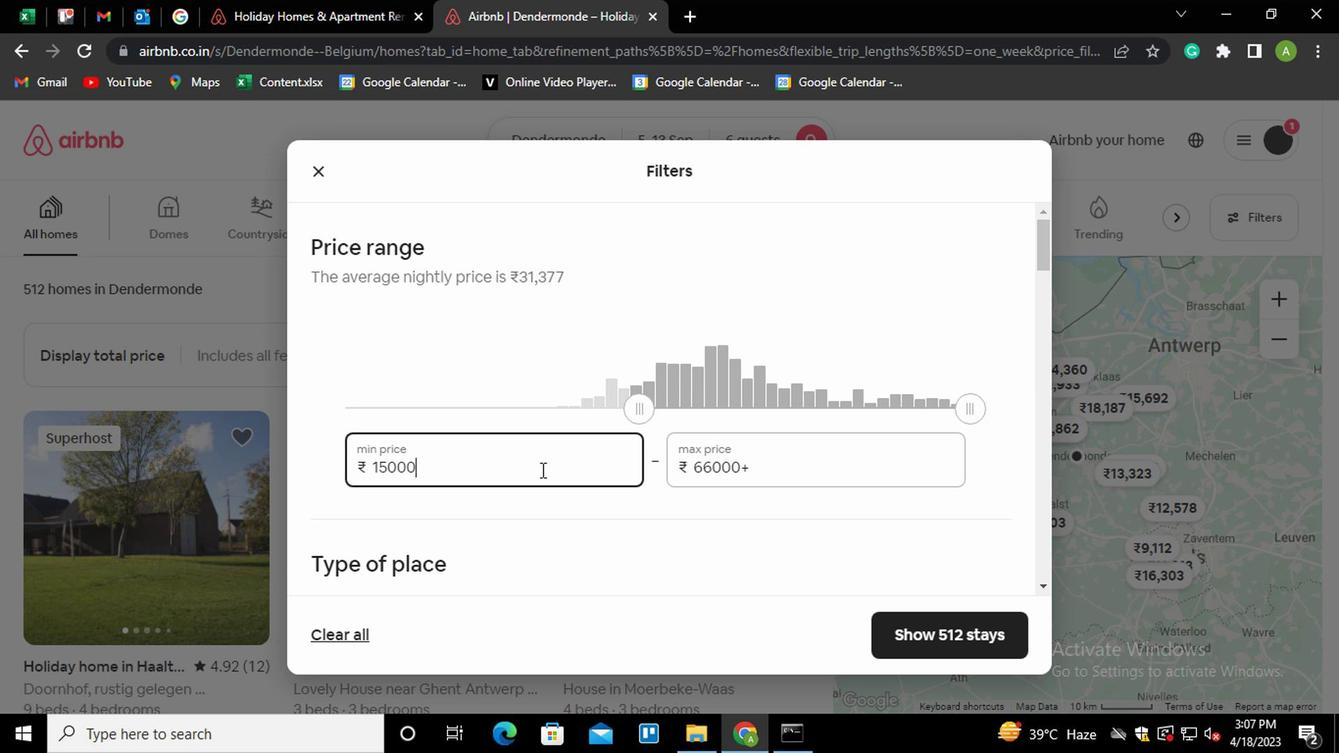 
Action: Mouse moved to (776, 470)
Screenshot: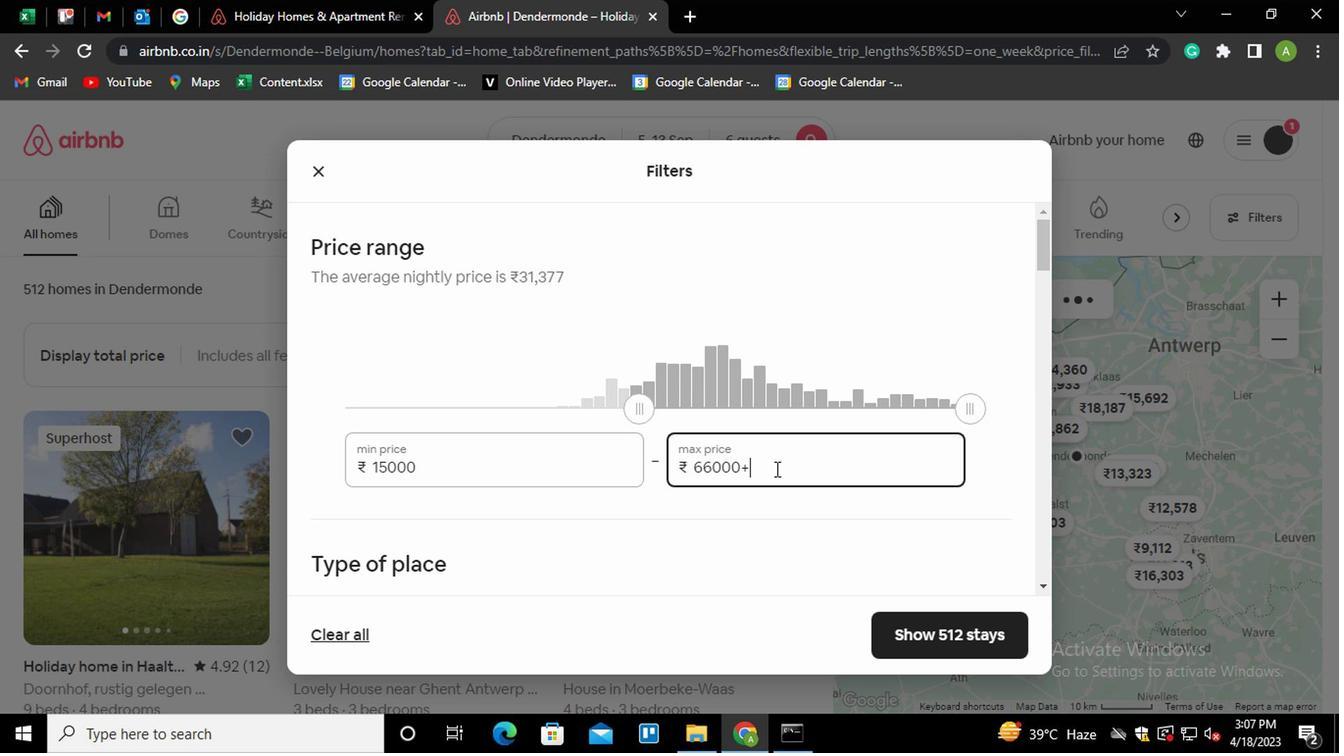 
Action: Mouse pressed left at (776, 470)
Screenshot: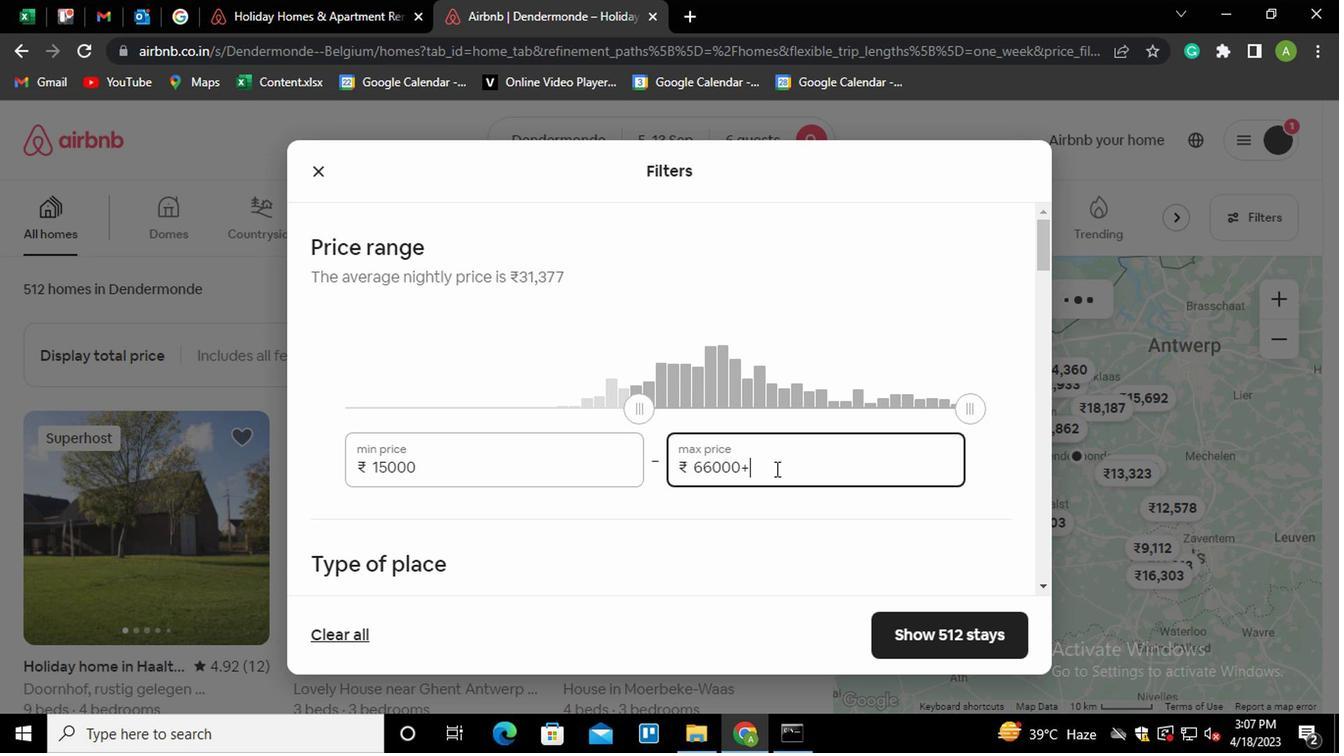 
Action: Mouse moved to (778, 470)
Screenshot: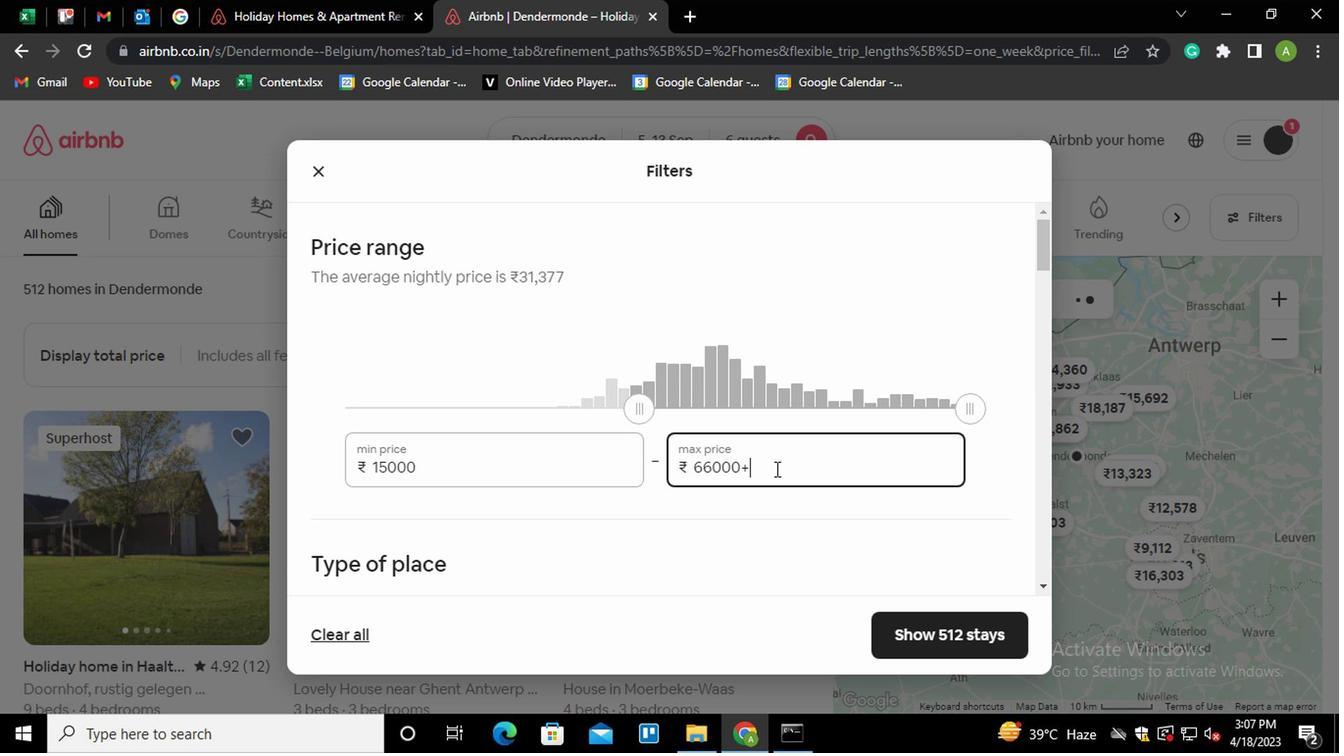 
Action: Key pressed <Key.shift_r><Key.home>200000<Key.backspace>
Screenshot: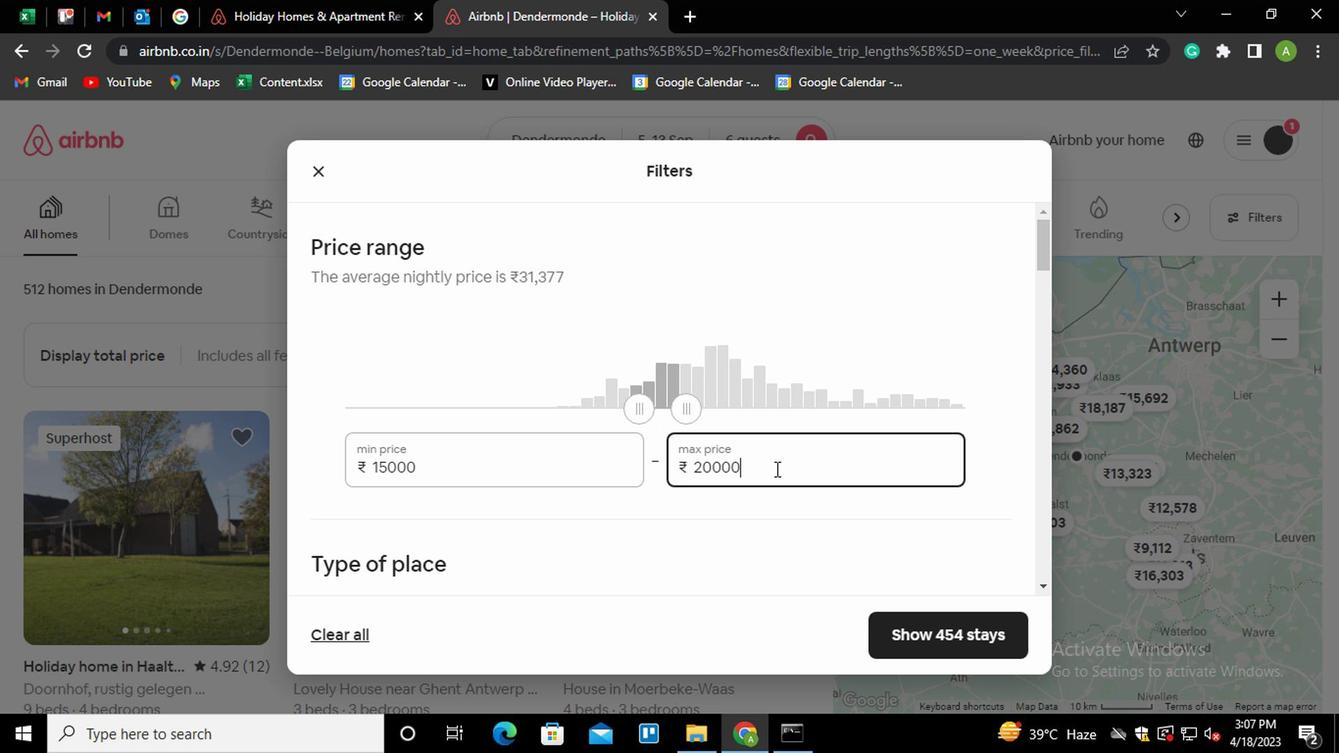 
Action: Mouse moved to (728, 507)
Screenshot: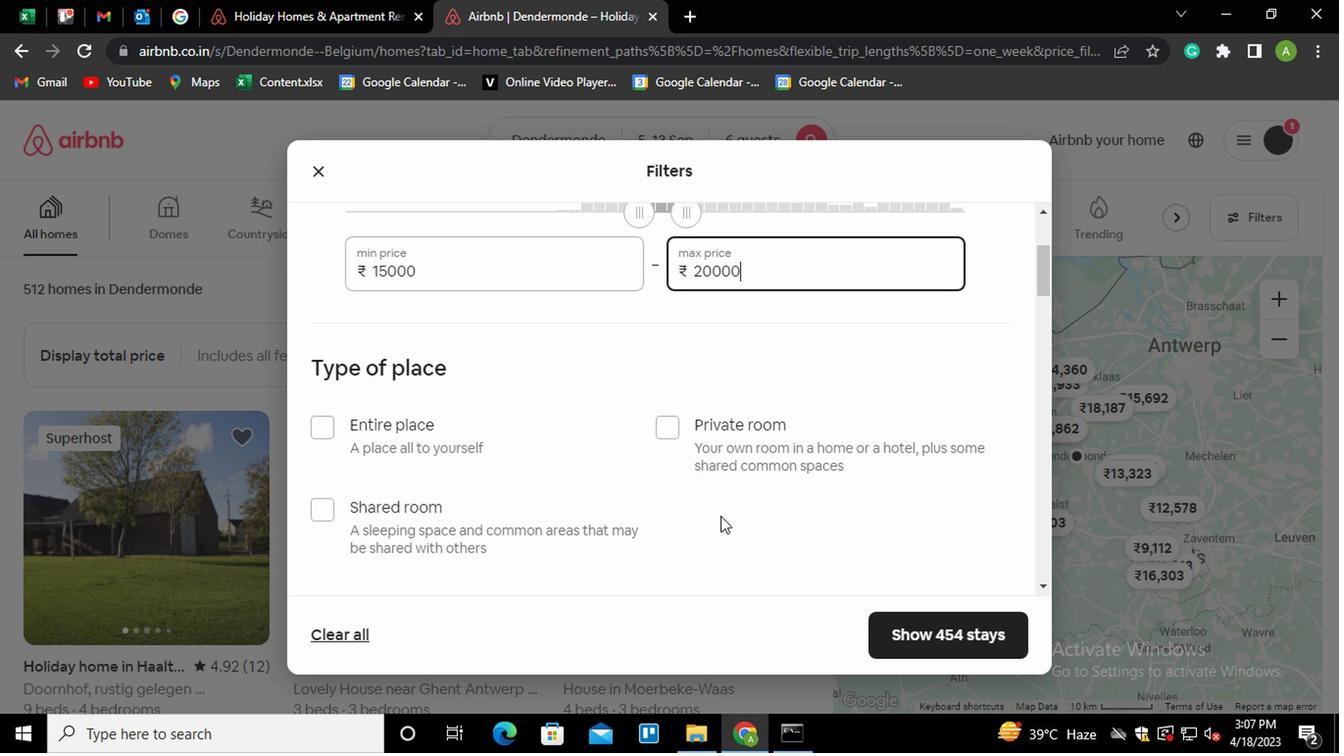 
Action: Mouse scrolled (728, 506) with delta (0, 0)
Screenshot: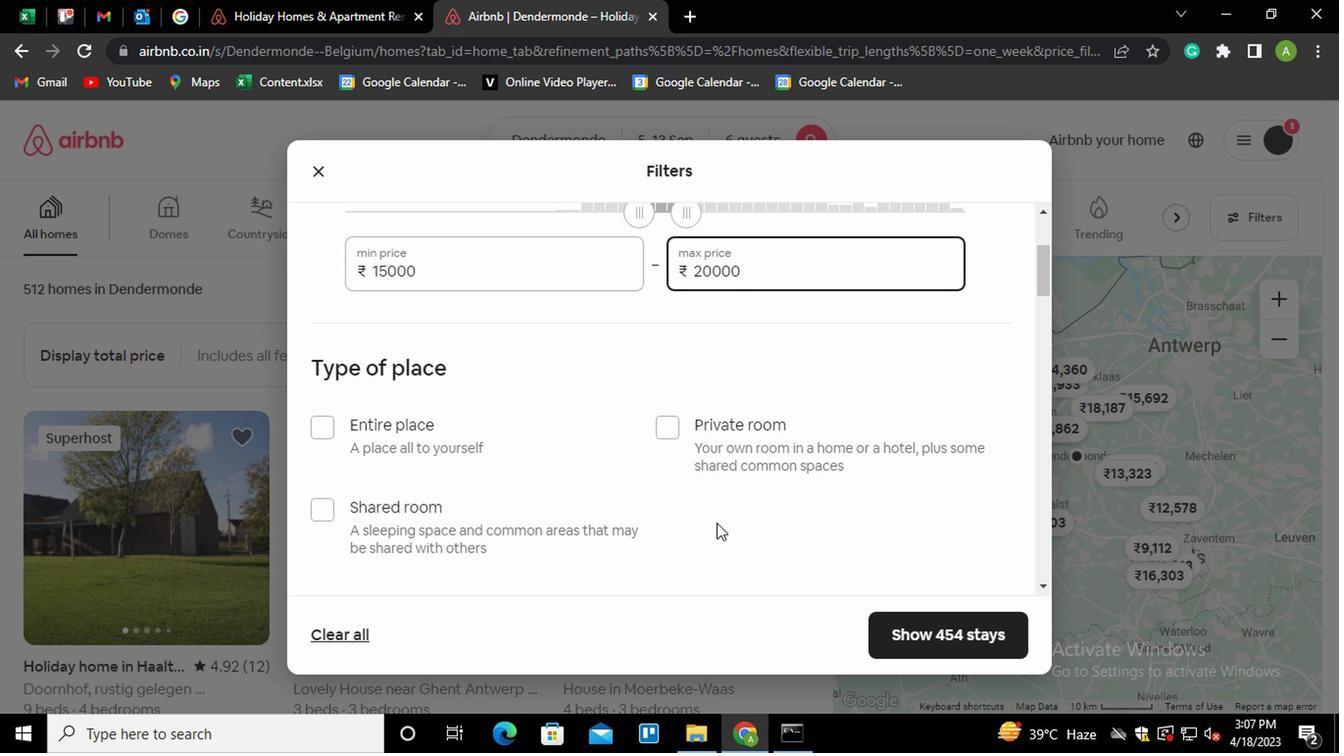 
Action: Mouse scrolled (728, 506) with delta (0, 0)
Screenshot: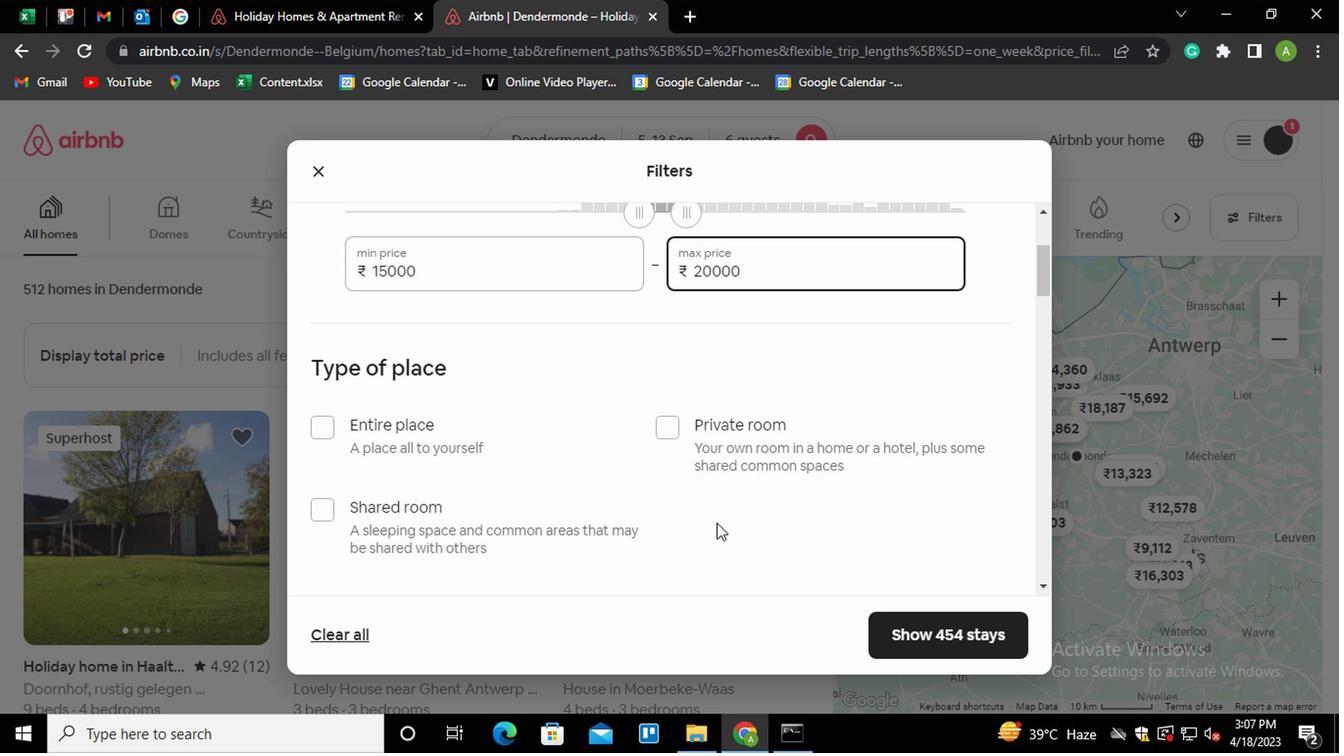 
Action: Mouse moved to (345, 432)
Screenshot: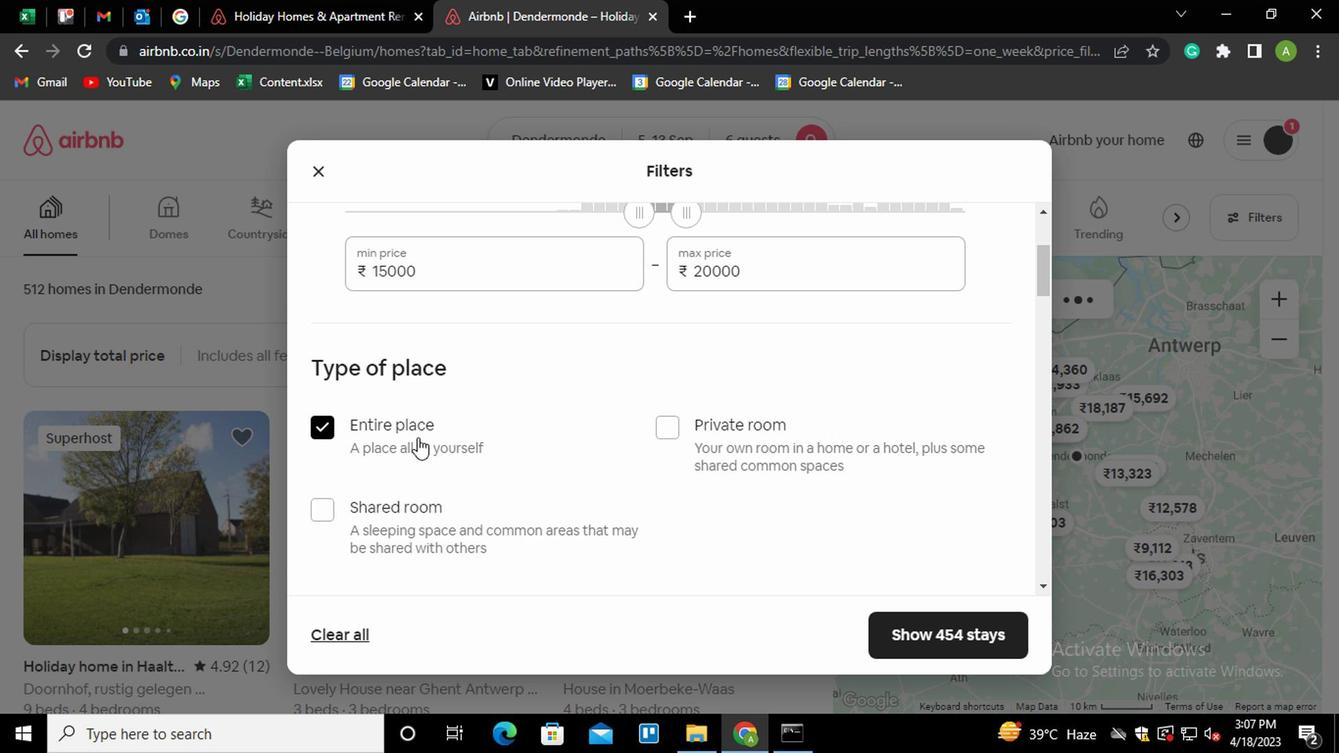 
Action: Mouse pressed left at (345, 432)
Screenshot: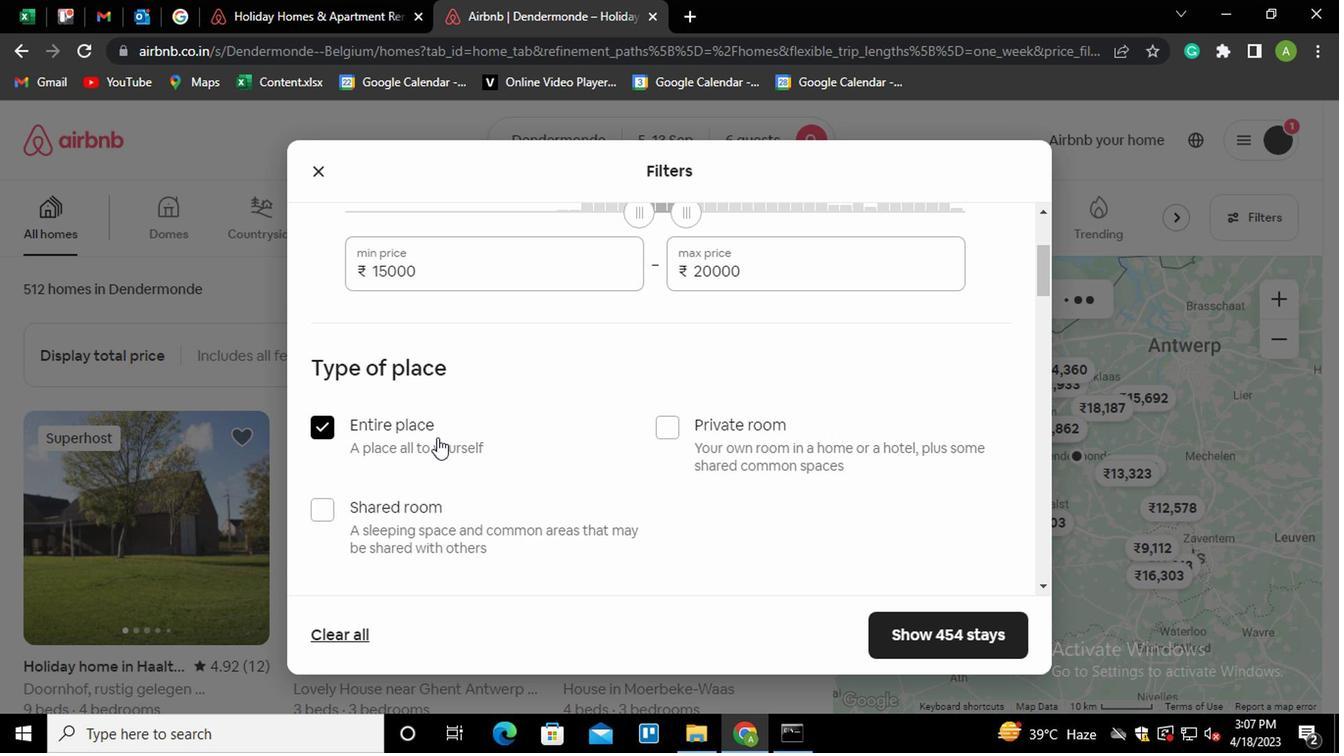 
Action: Mouse moved to (539, 436)
Screenshot: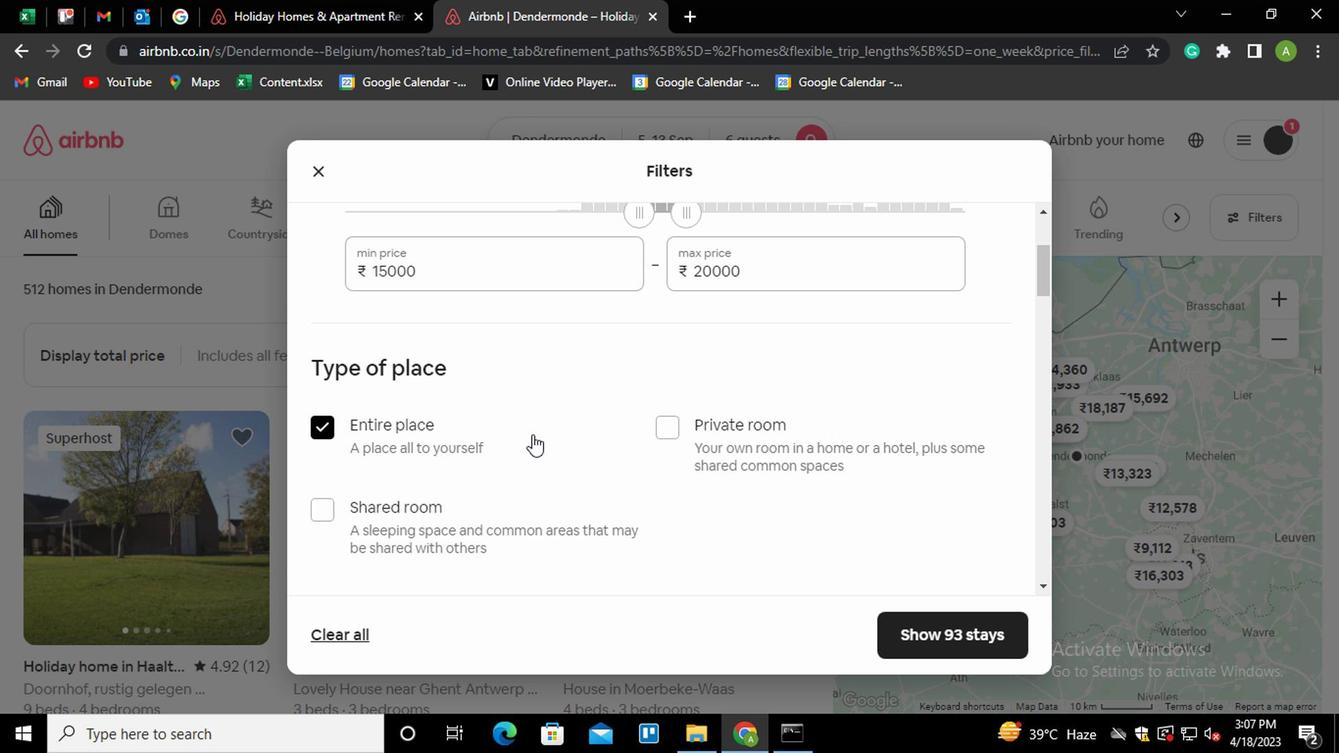 
Action: Mouse scrolled (539, 435) with delta (0, 0)
Screenshot: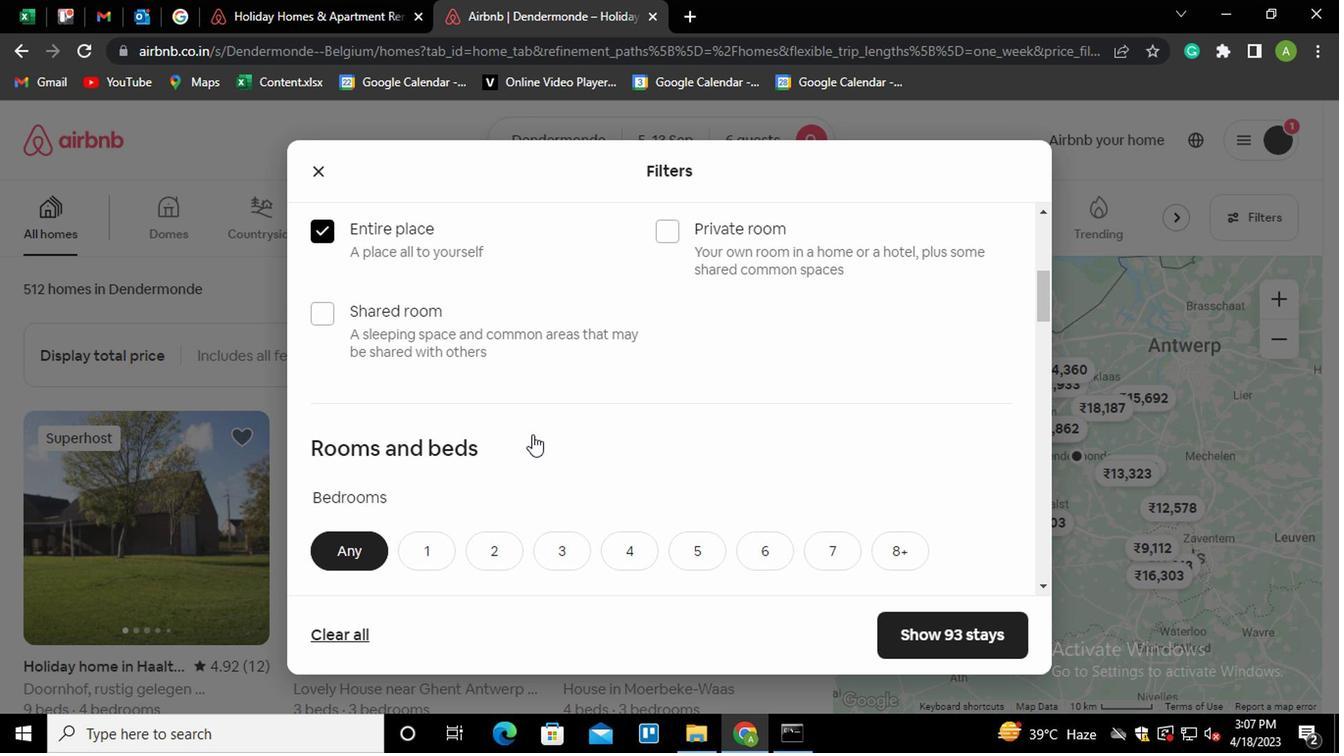 
Action: Mouse scrolled (539, 435) with delta (0, 0)
Screenshot: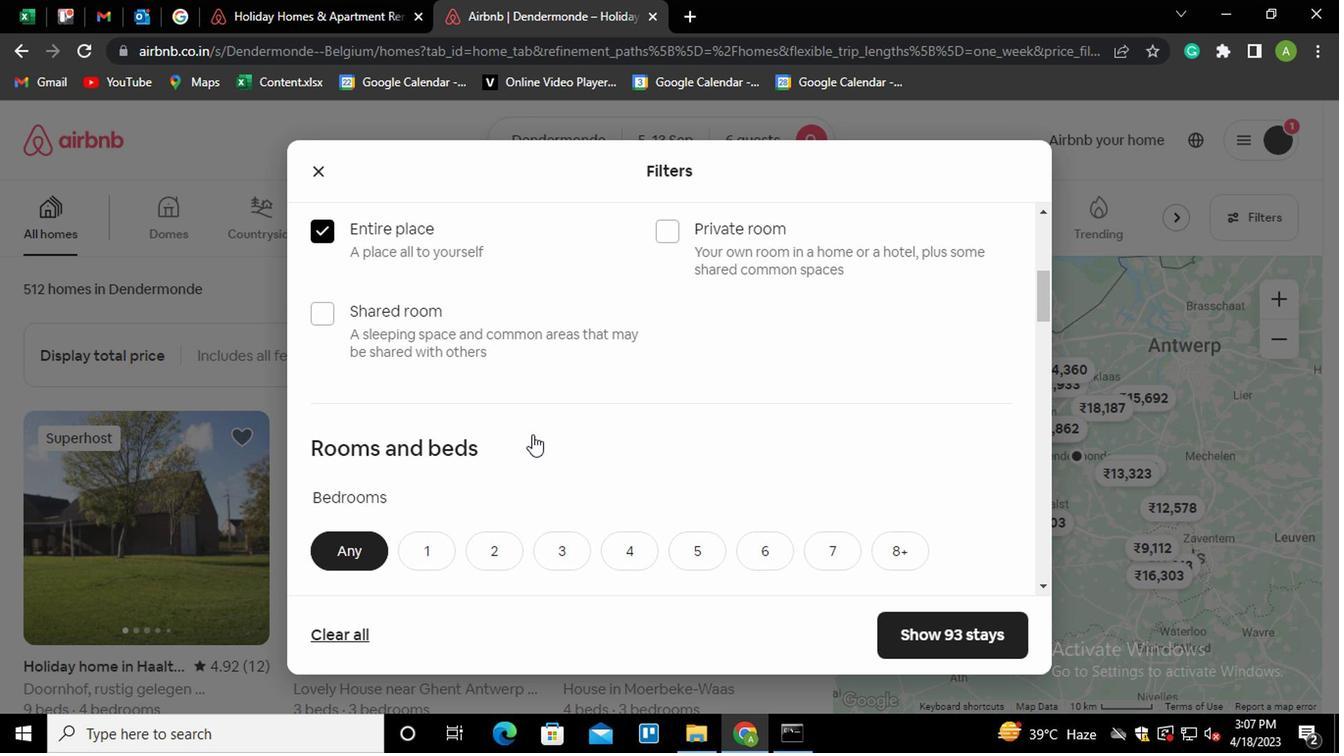 
Action: Mouse scrolled (539, 435) with delta (0, 0)
Screenshot: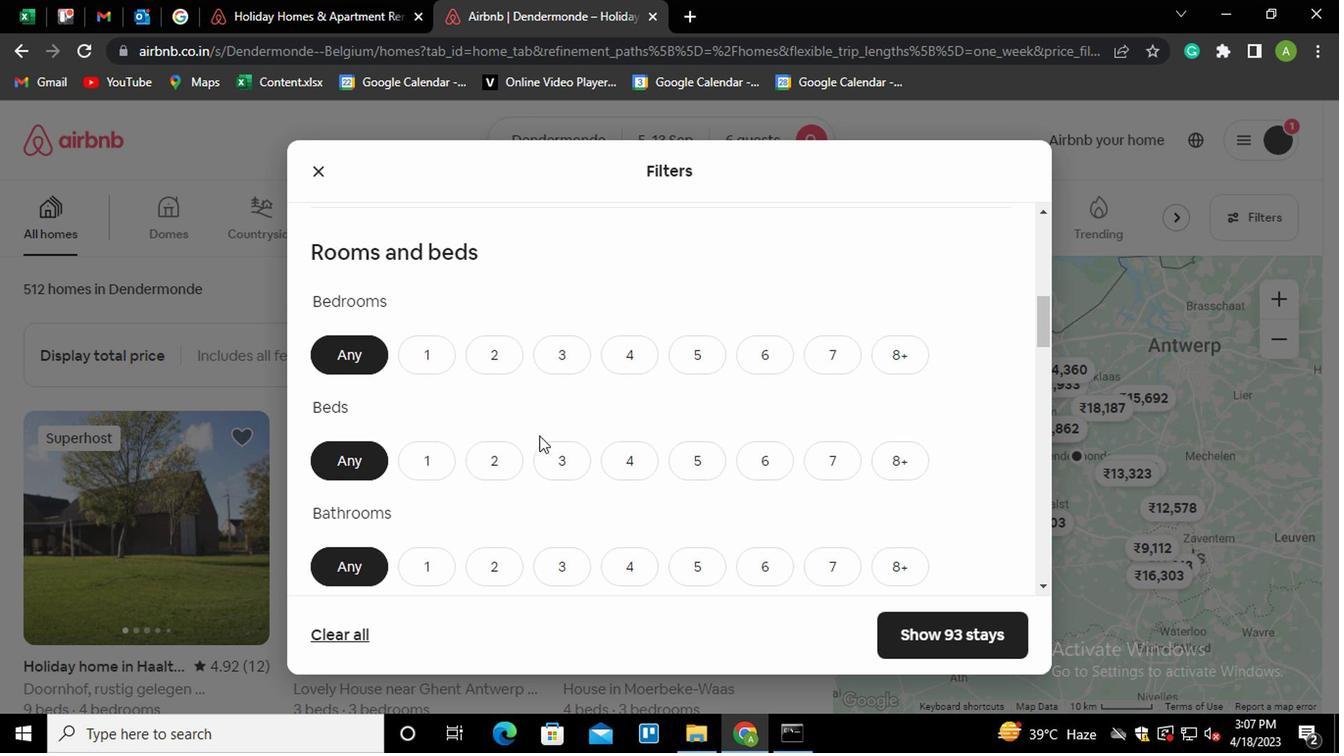 
Action: Mouse scrolled (539, 435) with delta (0, 0)
Screenshot: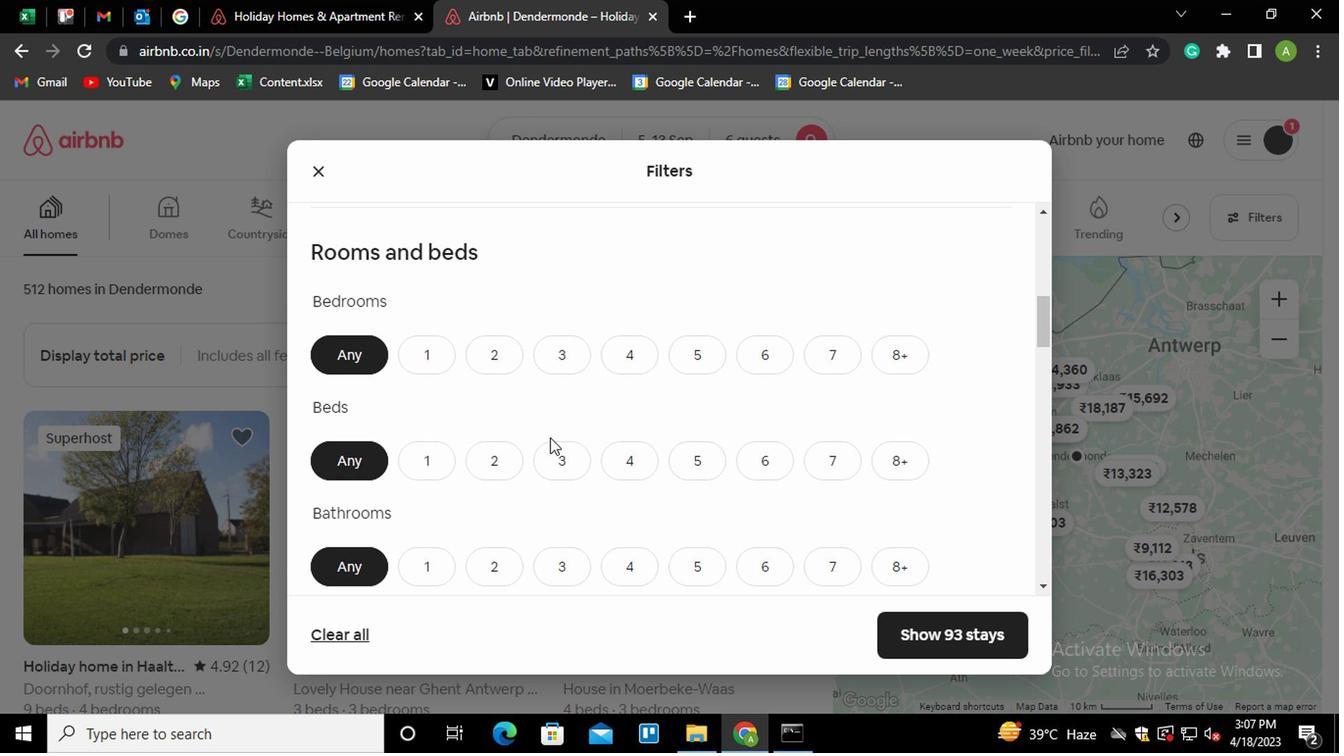 
Action: Mouse moved to (570, 357)
Screenshot: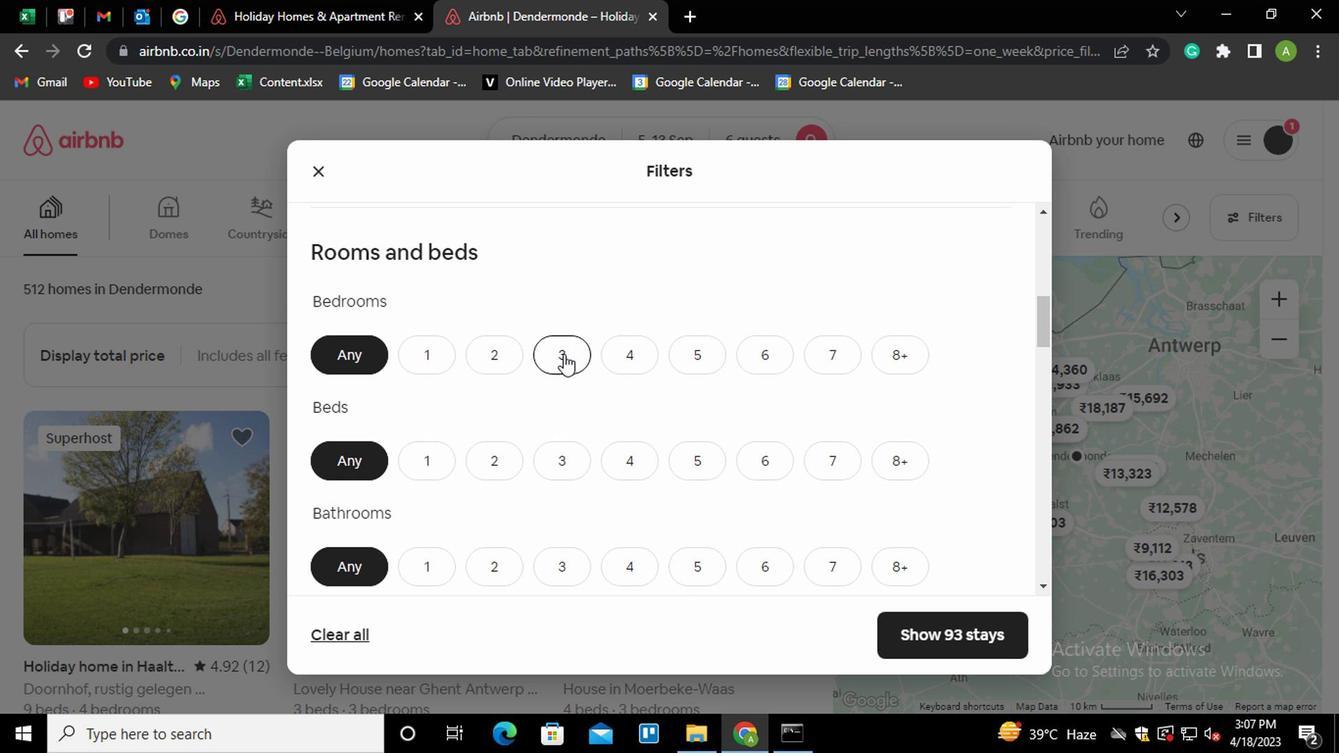 
Action: Mouse pressed left at (570, 357)
Screenshot: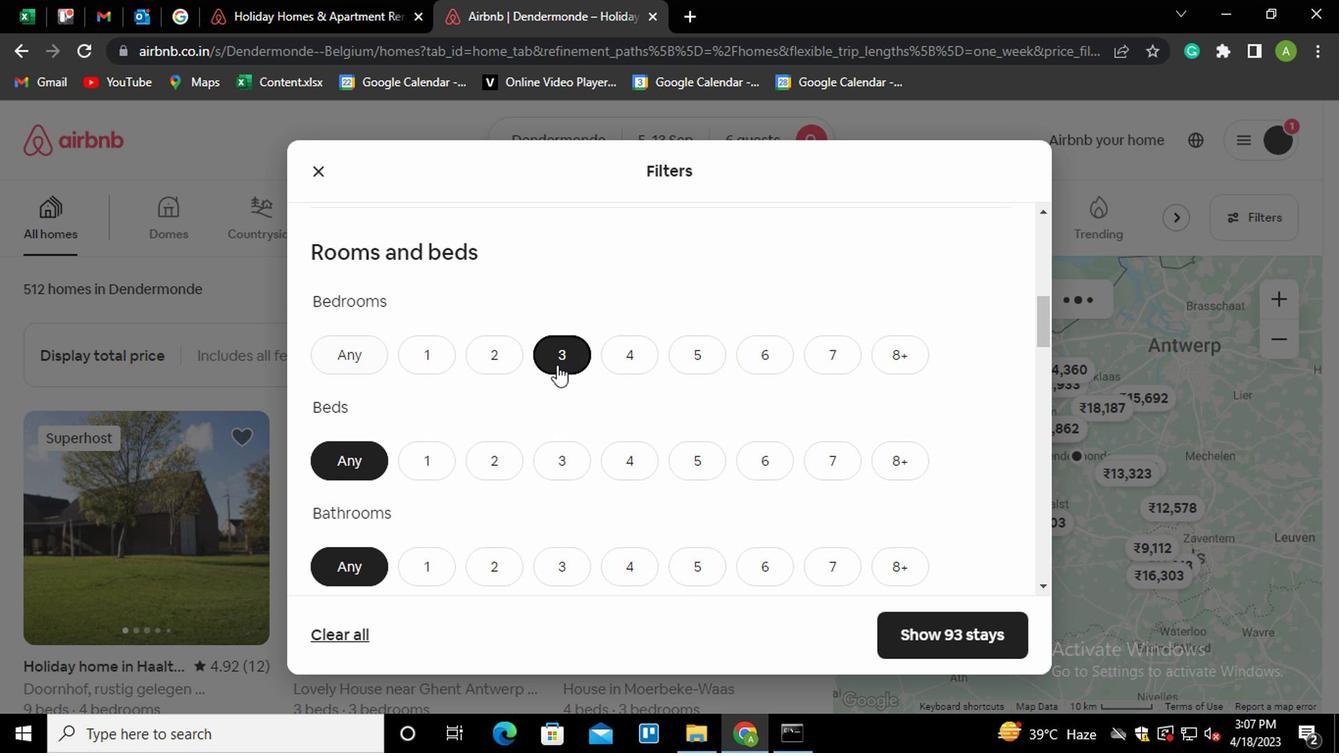 
Action: Mouse moved to (561, 458)
Screenshot: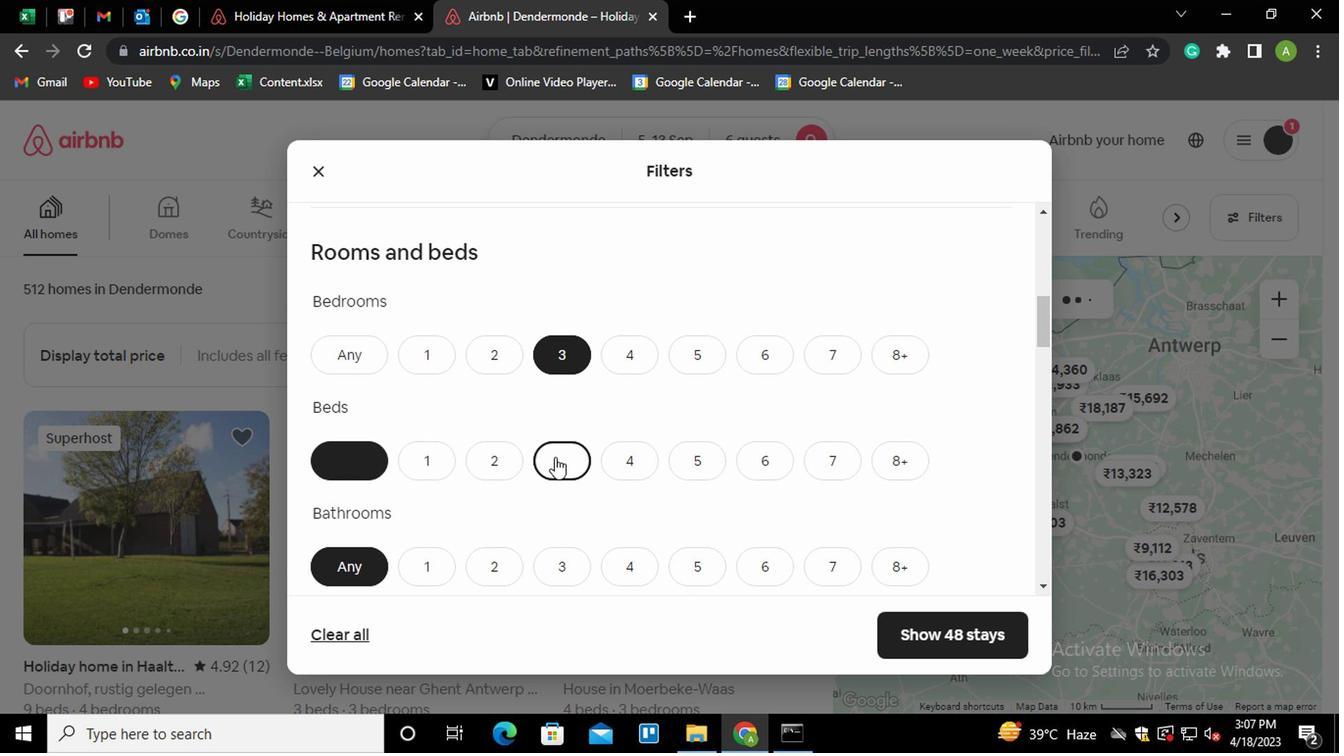
Action: Mouse pressed left at (561, 458)
Screenshot: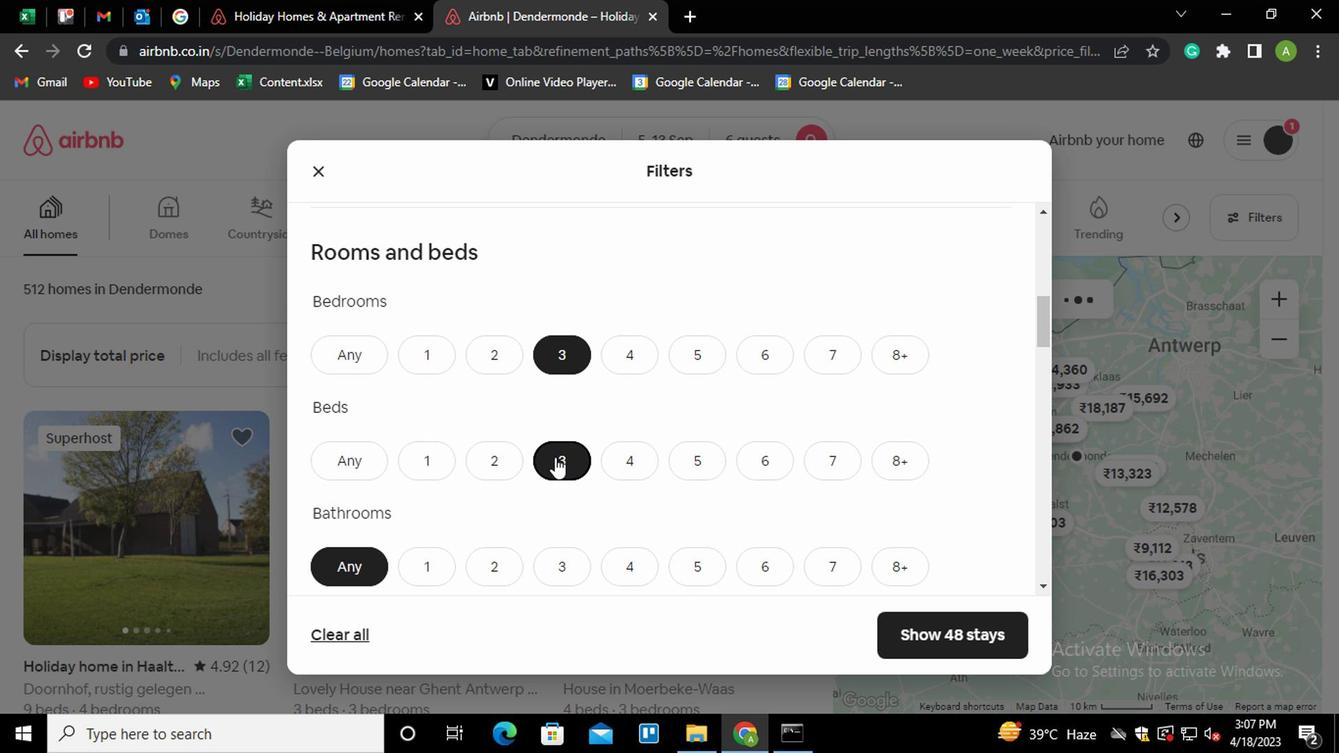 
Action: Mouse moved to (562, 571)
Screenshot: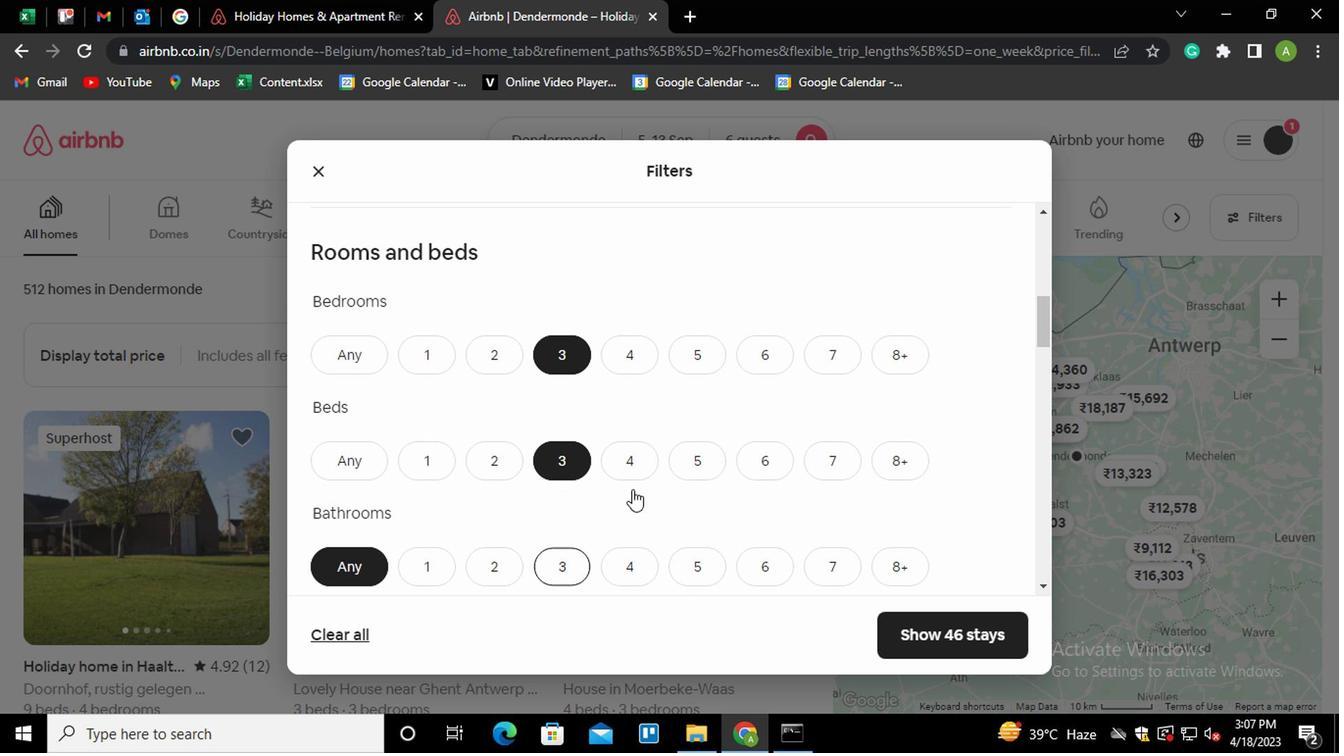 
Action: Mouse pressed left at (562, 571)
Screenshot: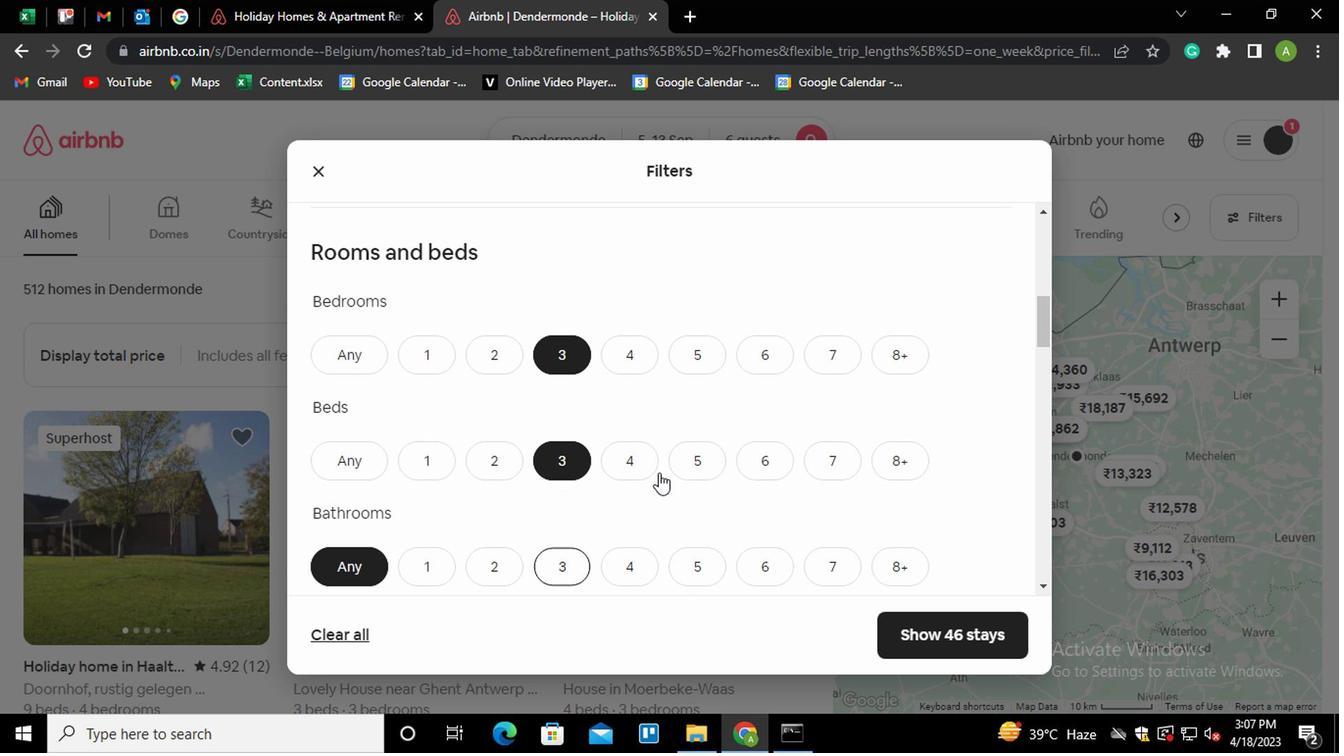 
Action: Mouse moved to (670, 469)
Screenshot: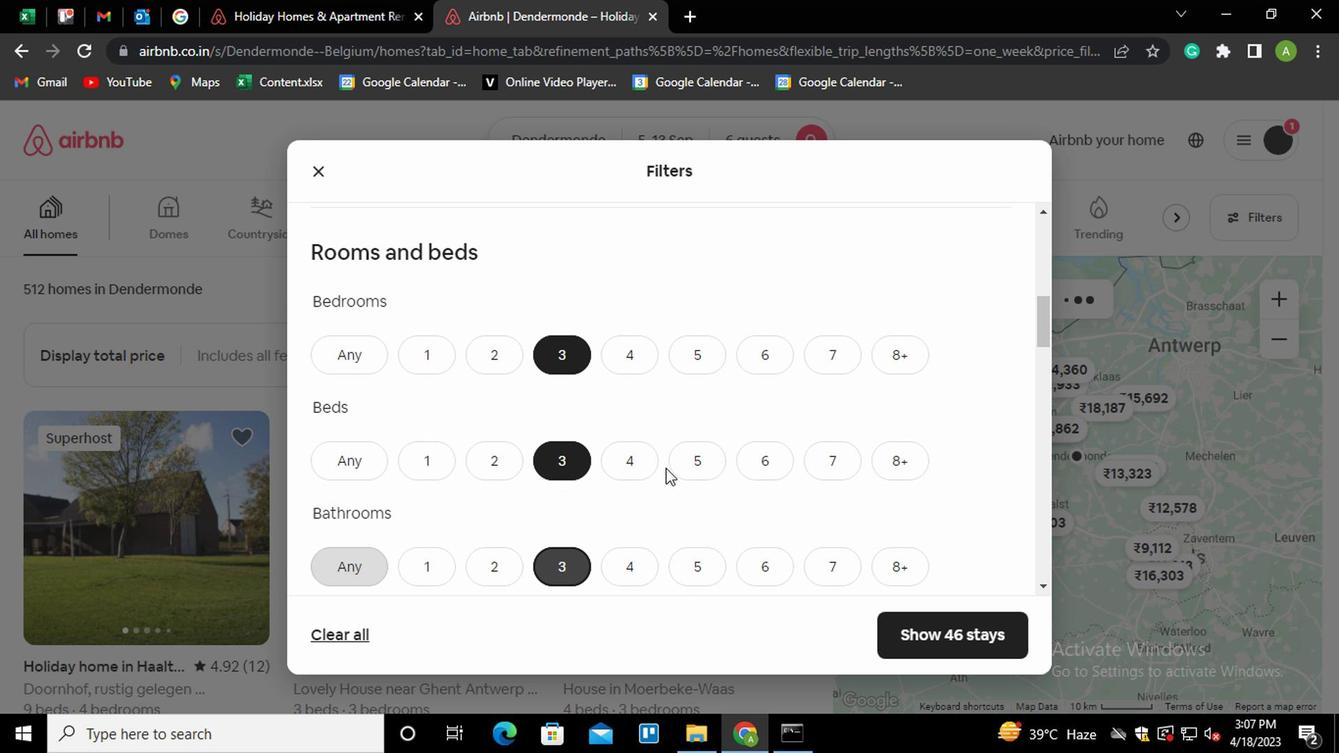 
Action: Mouse scrolled (670, 468) with delta (0, 0)
Screenshot: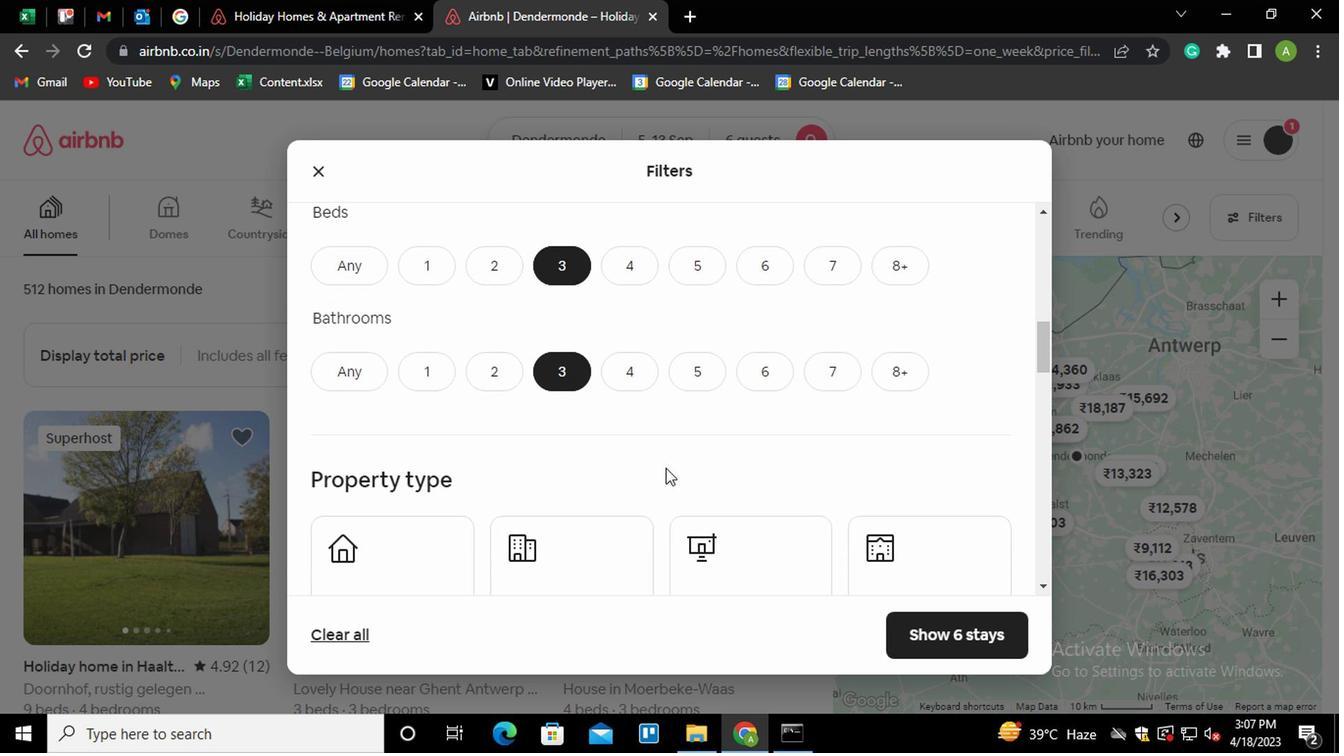
Action: Mouse scrolled (670, 468) with delta (0, 0)
Screenshot: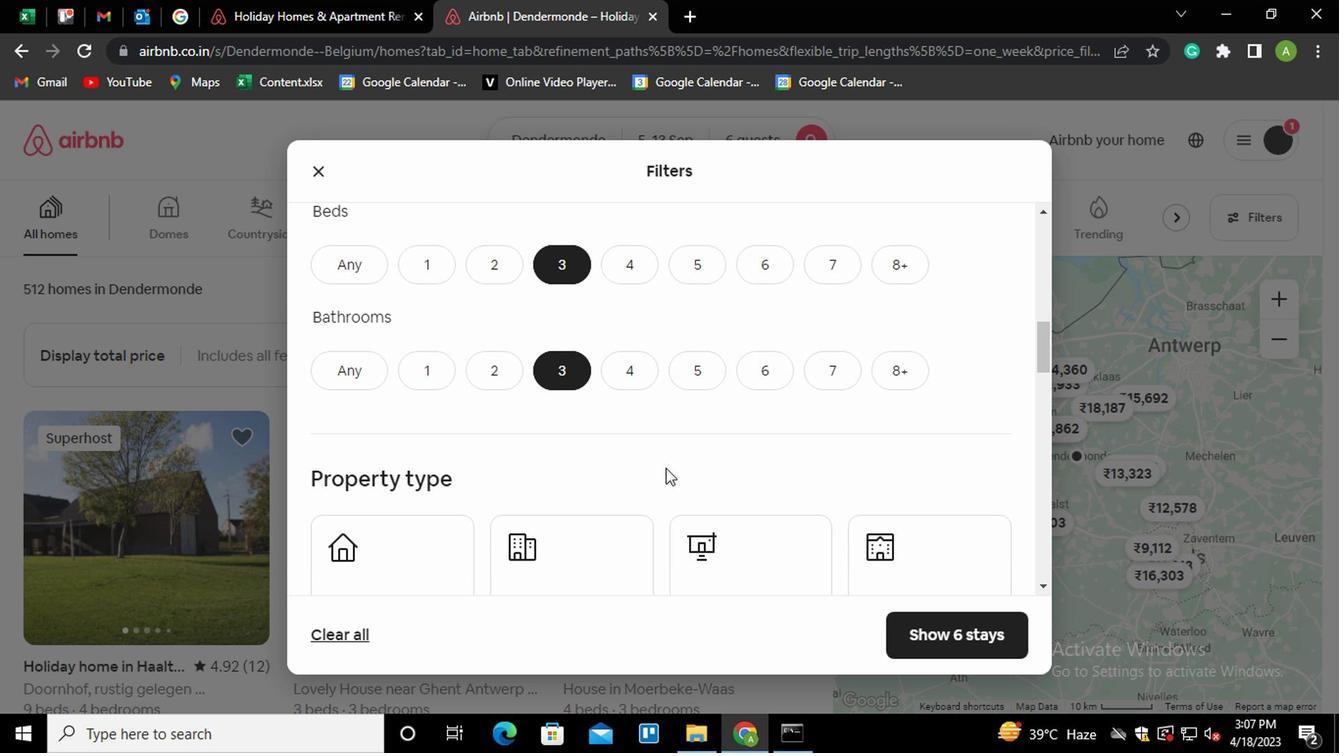 
Action: Mouse scrolled (670, 468) with delta (0, 0)
Screenshot: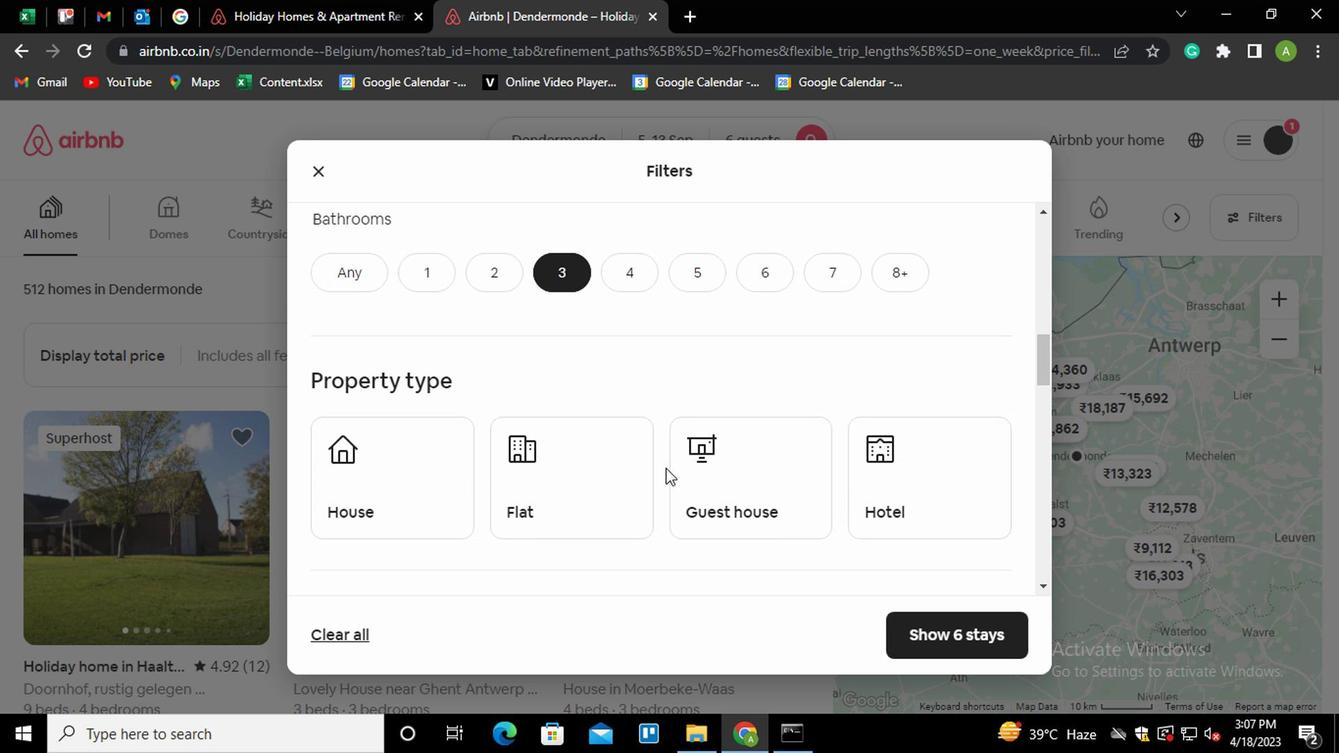 
Action: Mouse moved to (403, 482)
Screenshot: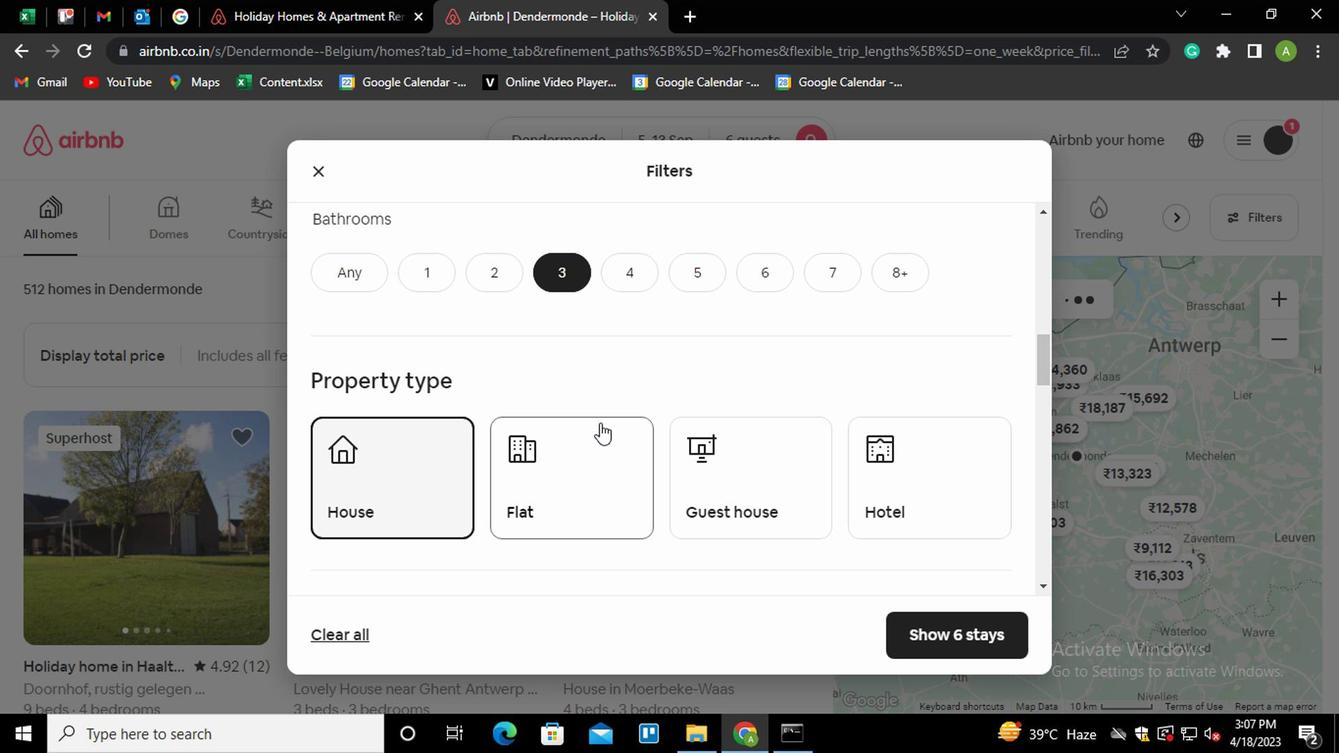 
Action: Mouse pressed left at (403, 482)
Screenshot: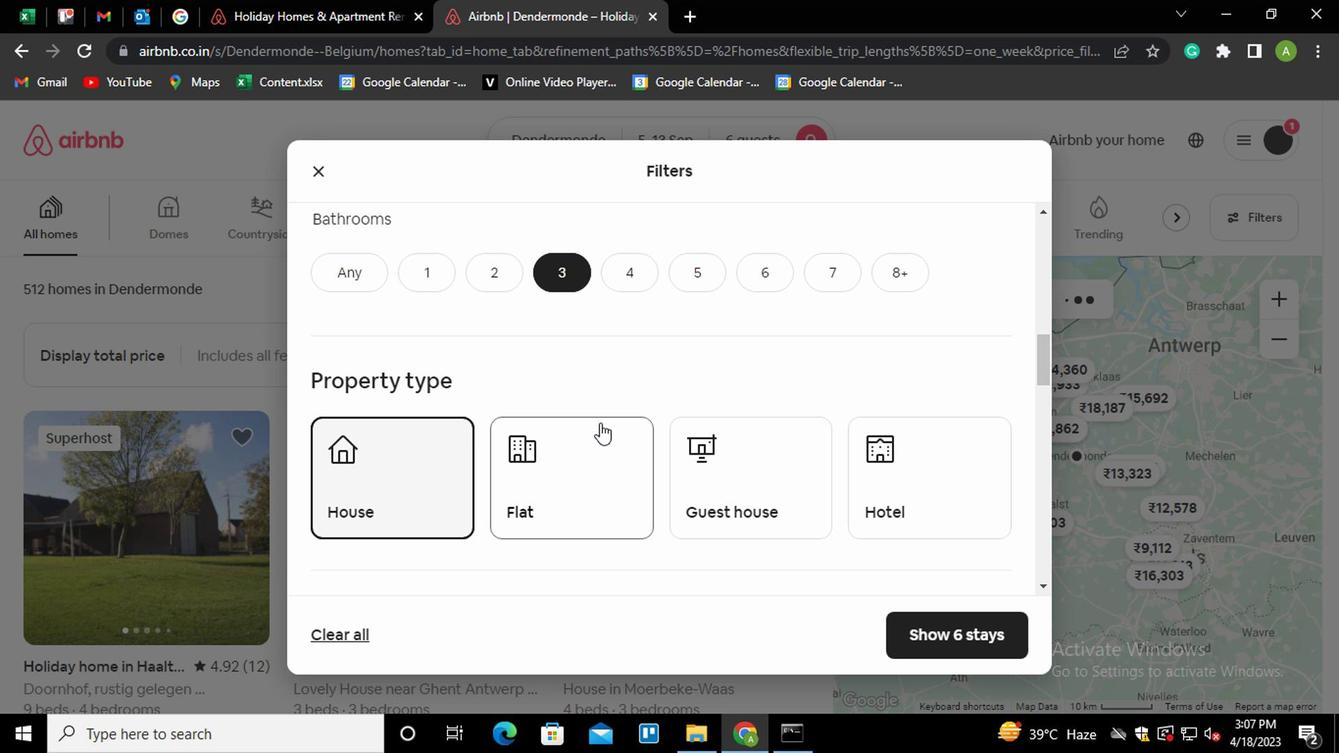 
Action: Mouse moved to (677, 401)
Screenshot: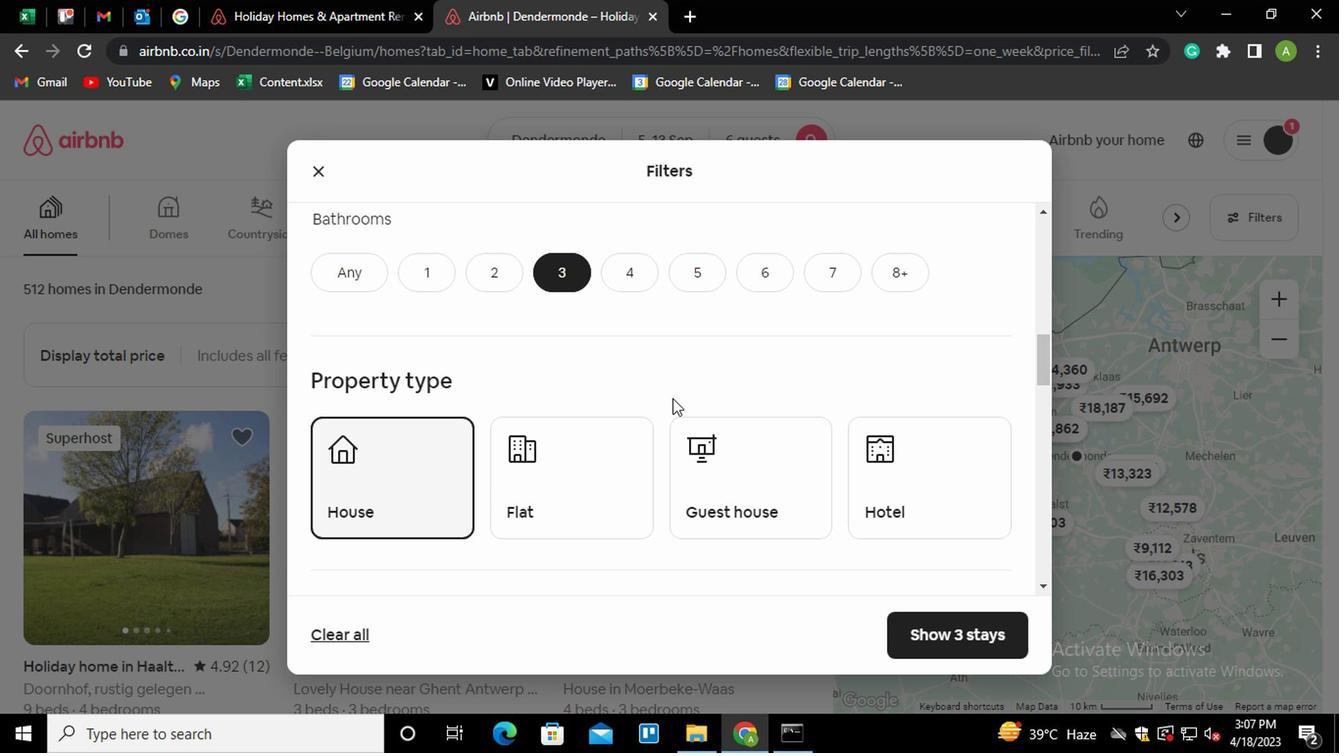 
Action: Mouse scrolled (677, 399) with delta (0, -1)
Screenshot: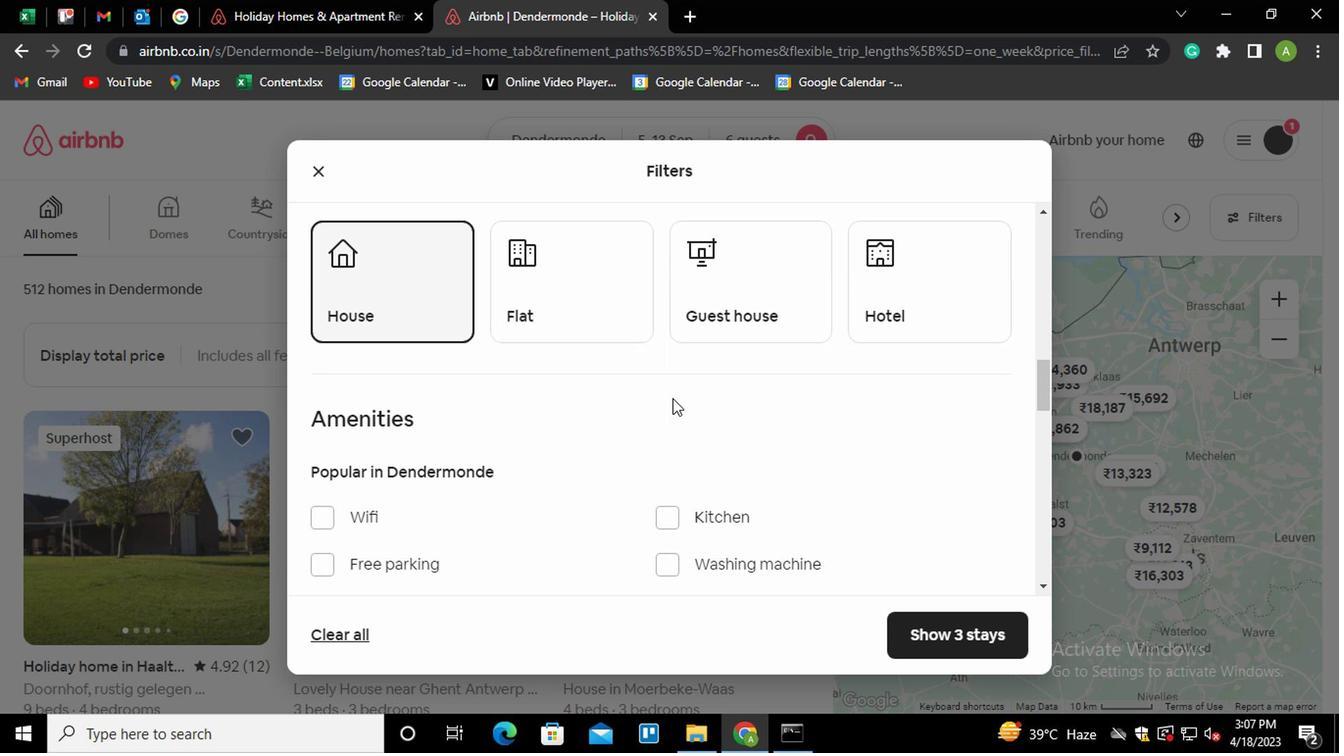 
Action: Mouse scrolled (677, 399) with delta (0, -1)
Screenshot: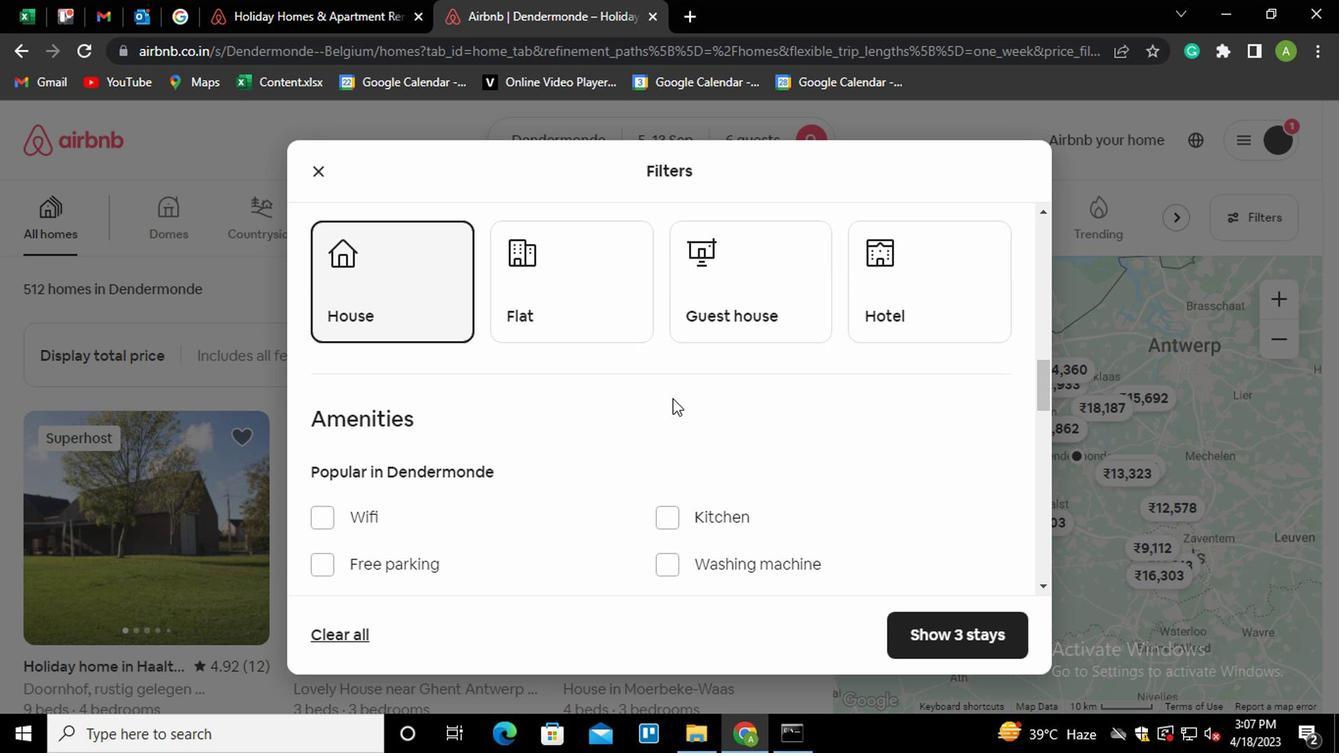 
Action: Mouse scrolled (677, 399) with delta (0, -1)
Screenshot: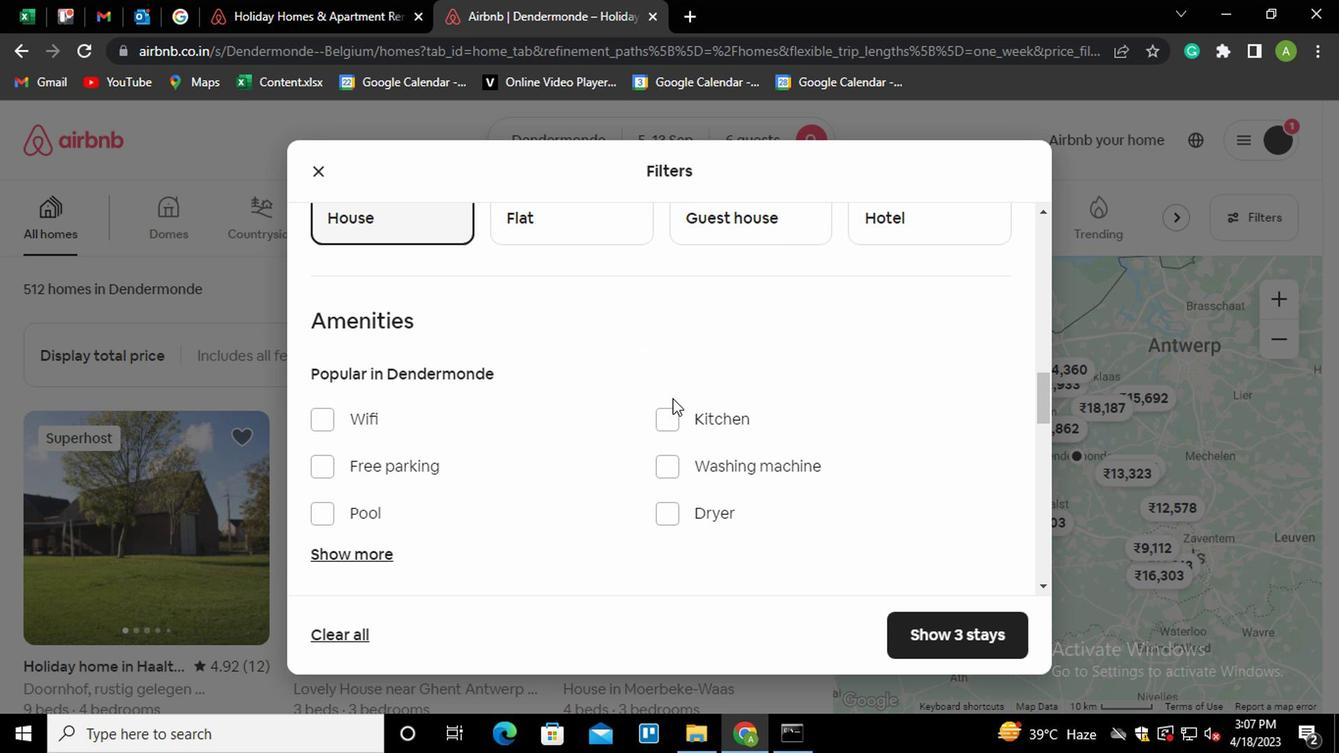 
Action: Mouse scrolled (677, 399) with delta (0, -1)
Screenshot: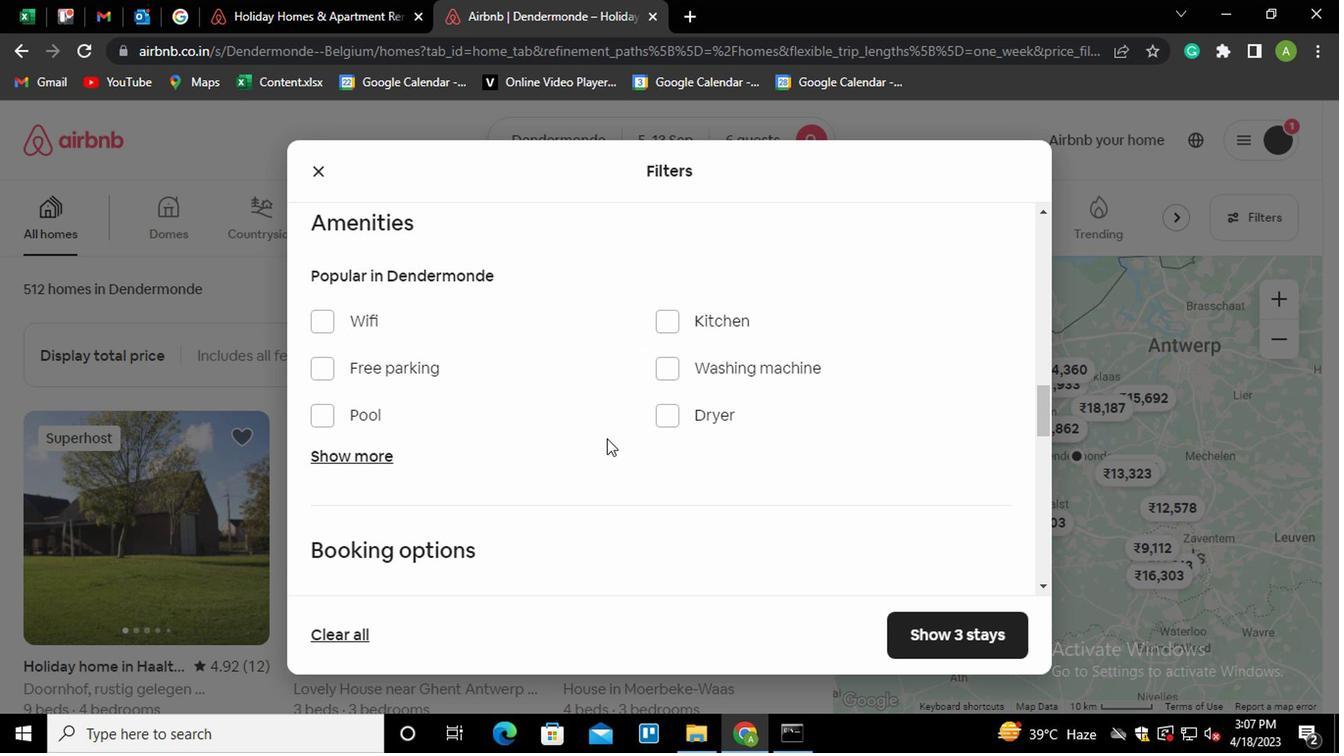 
Action: Mouse moved to (362, 465)
Screenshot: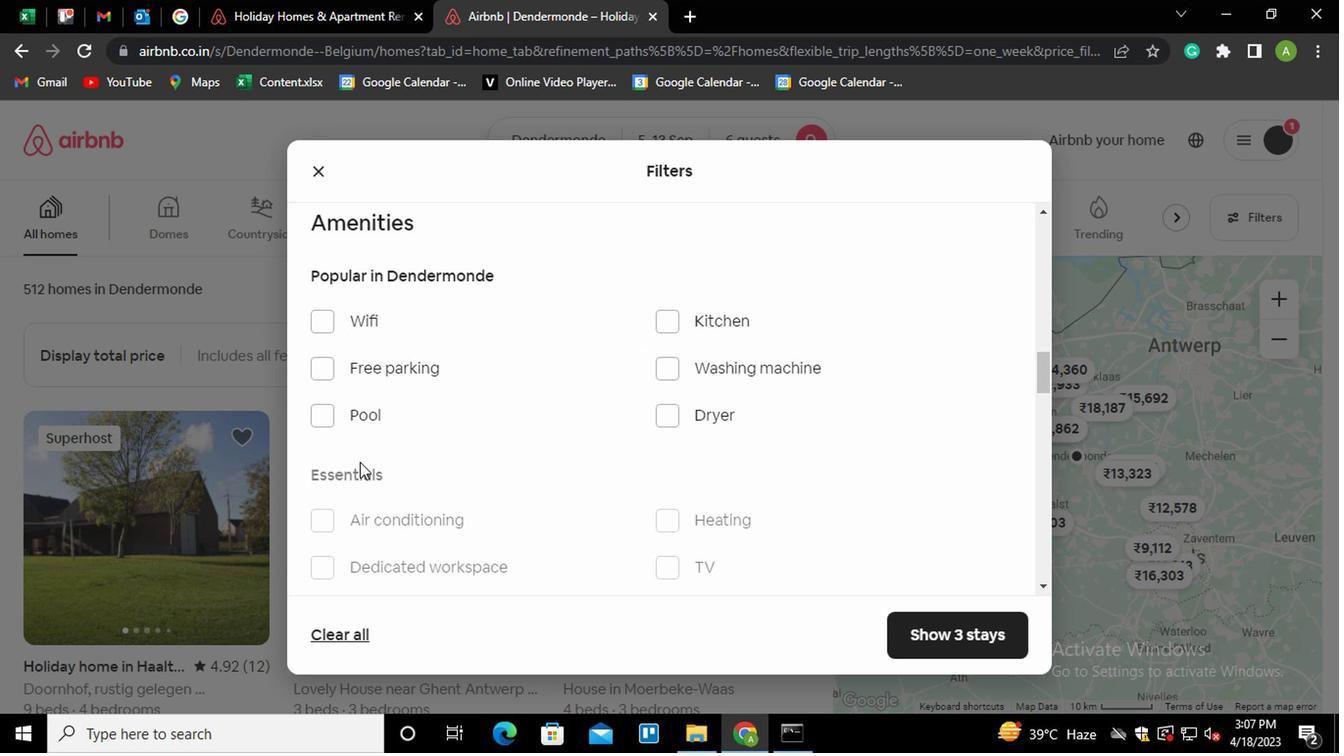 
Action: Mouse pressed left at (362, 465)
Screenshot: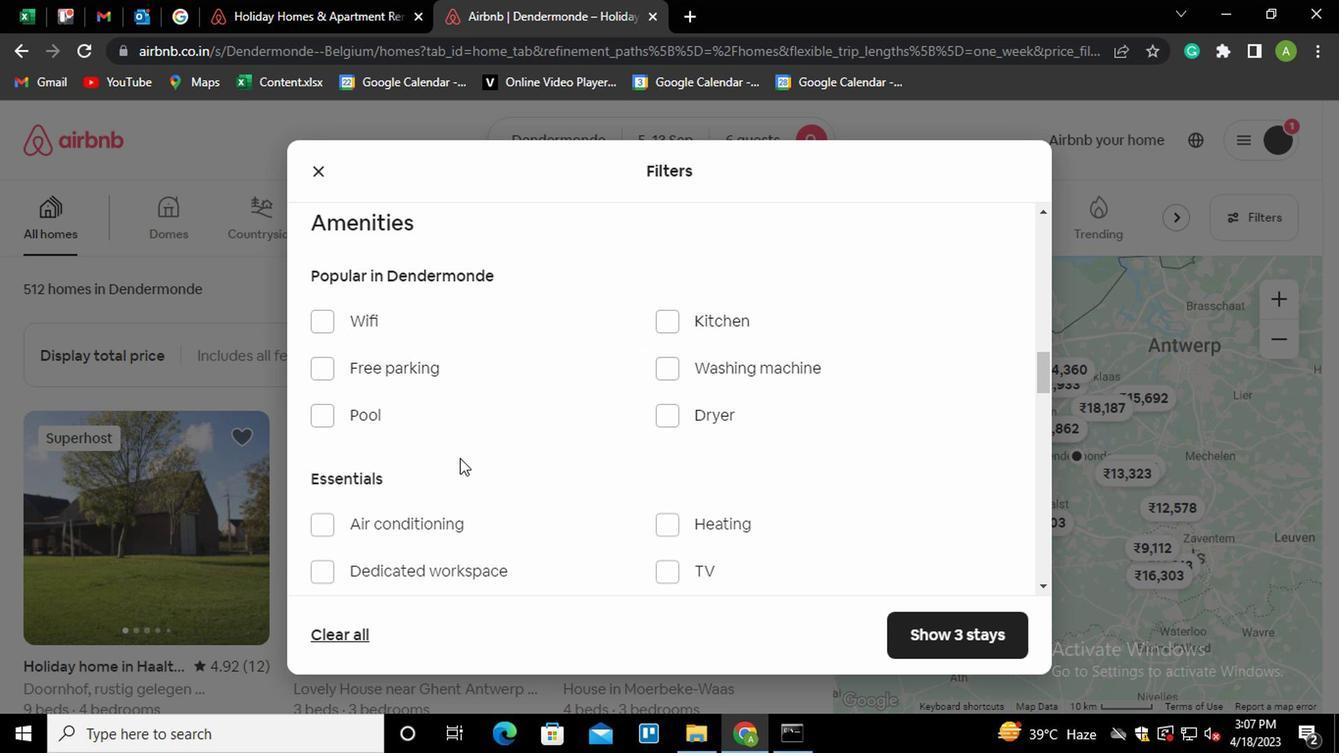 
Action: Mouse moved to (692, 530)
Screenshot: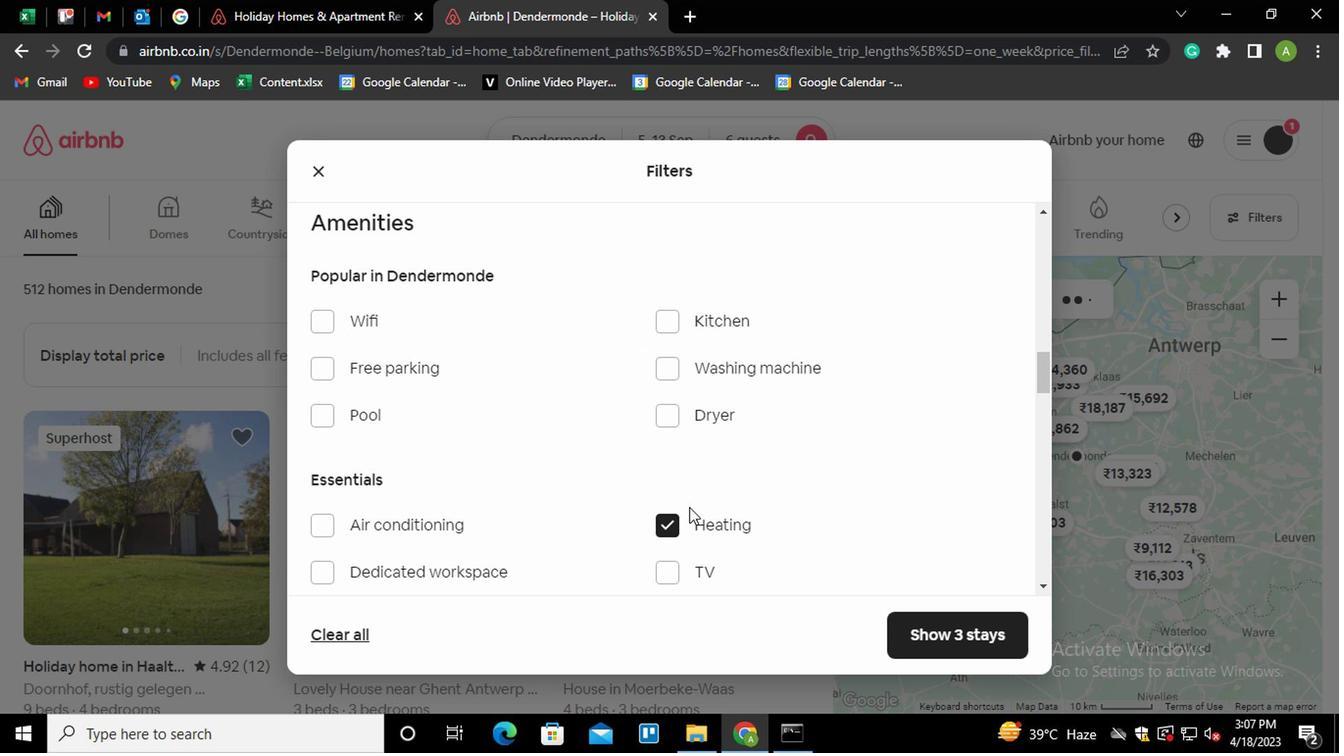 
Action: Mouse pressed left at (692, 530)
Screenshot: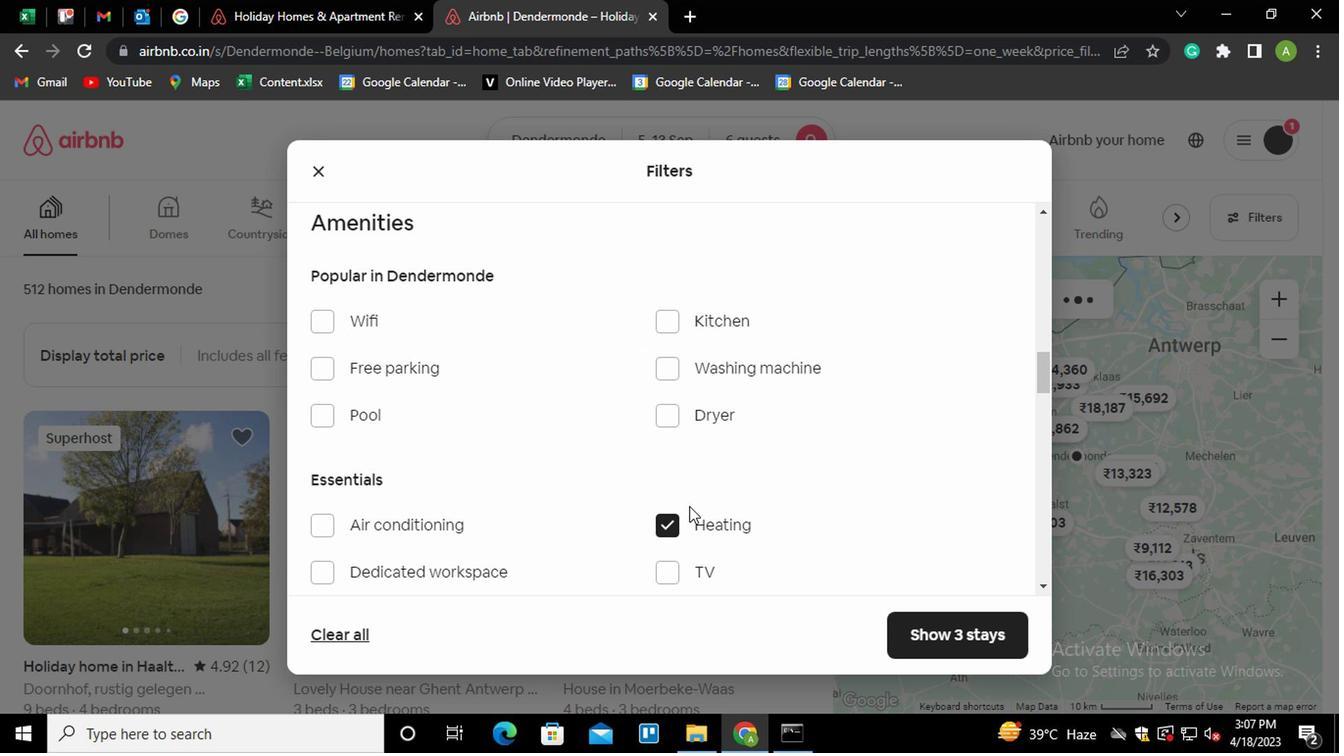 
Action: Mouse moved to (707, 488)
Screenshot: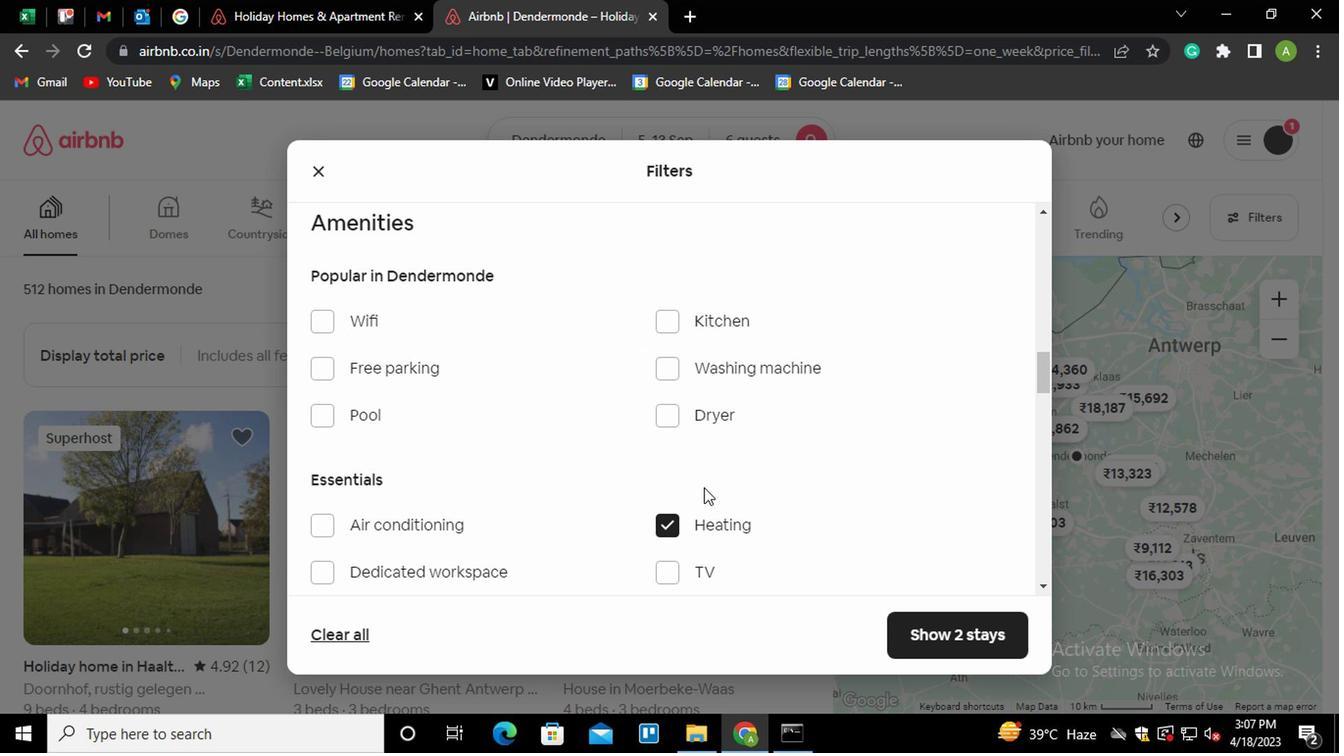 
Action: Mouse scrolled (707, 487) with delta (0, -1)
Screenshot: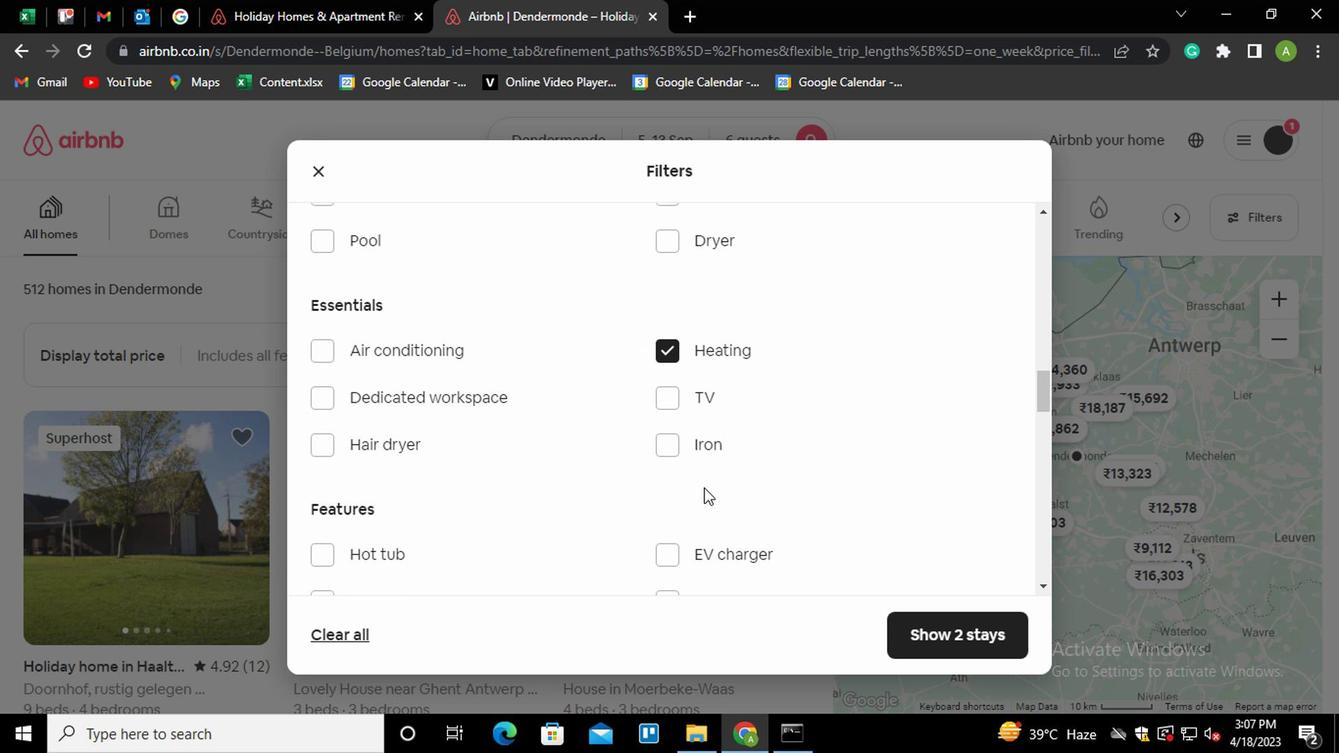 
Action: Mouse scrolled (707, 487) with delta (0, -1)
Screenshot: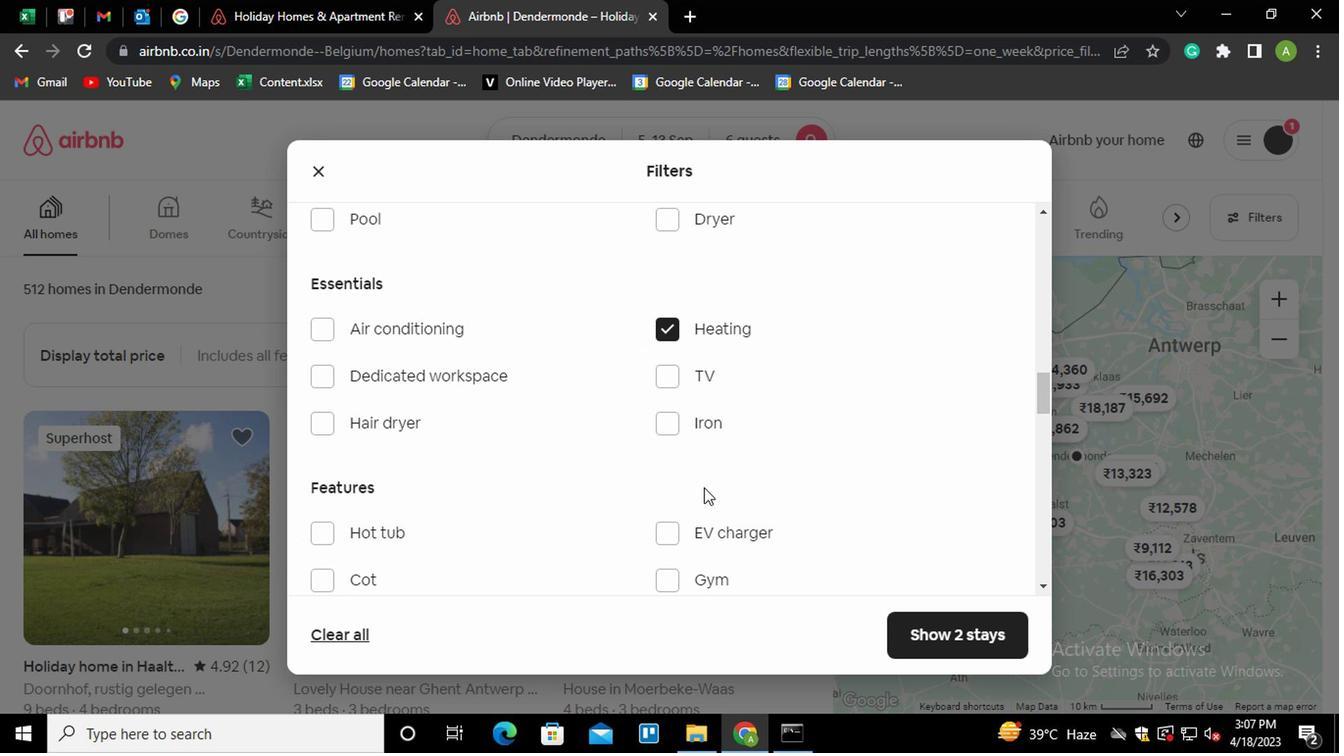 
Action: Mouse scrolled (707, 487) with delta (0, -1)
Screenshot: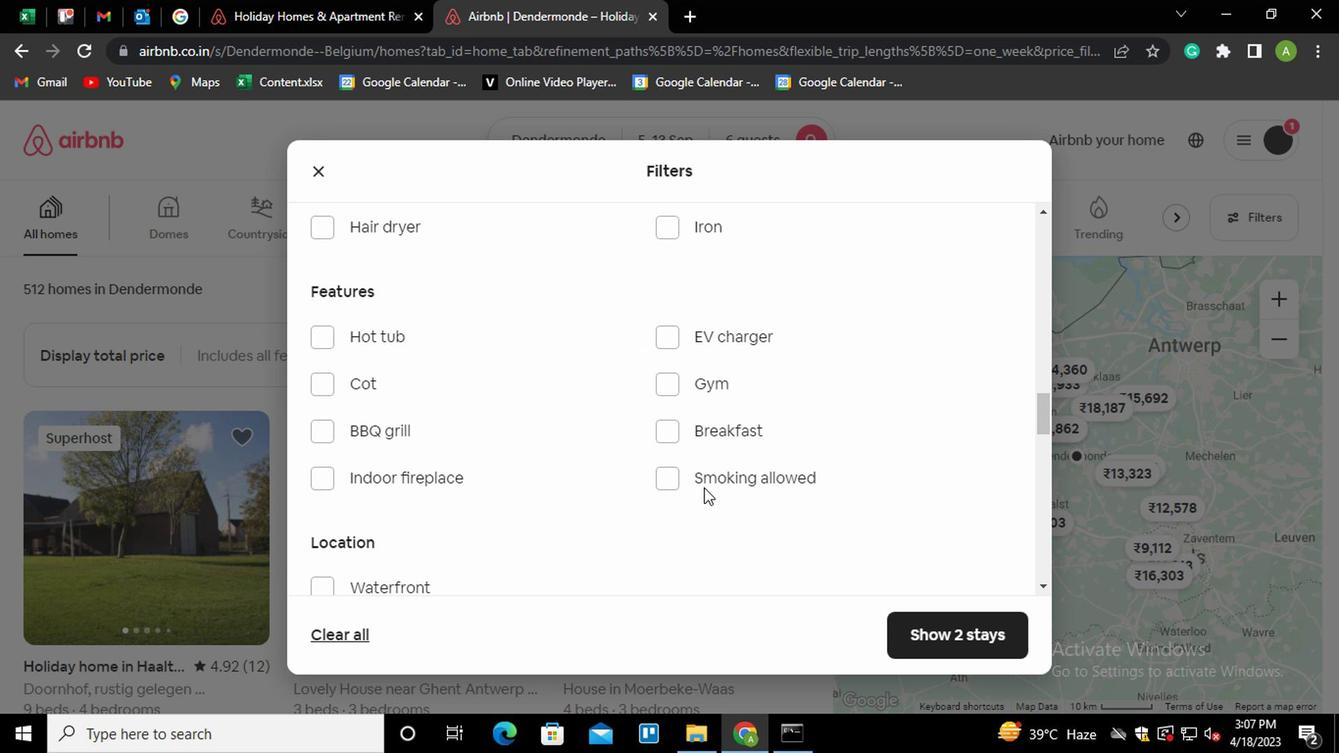 
Action: Mouse scrolled (707, 487) with delta (0, -1)
Screenshot: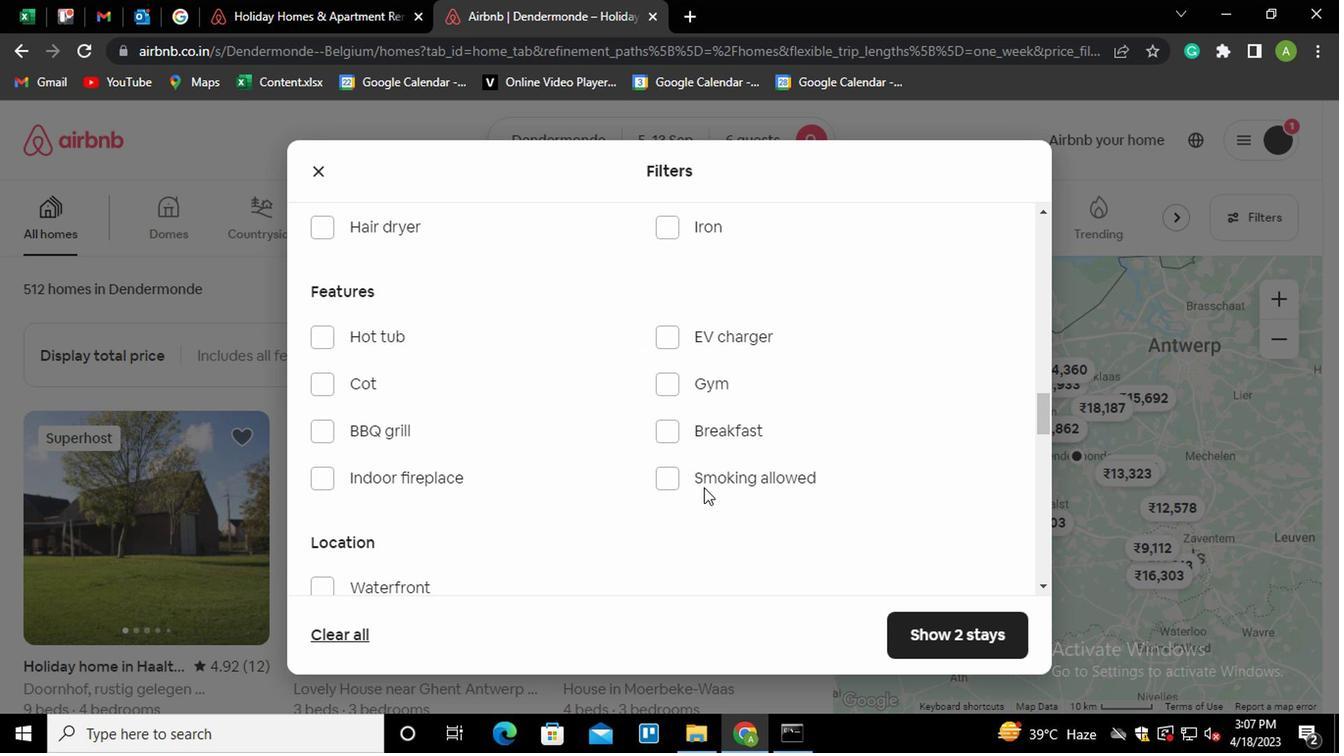 
Action: Mouse scrolled (707, 487) with delta (0, -1)
Screenshot: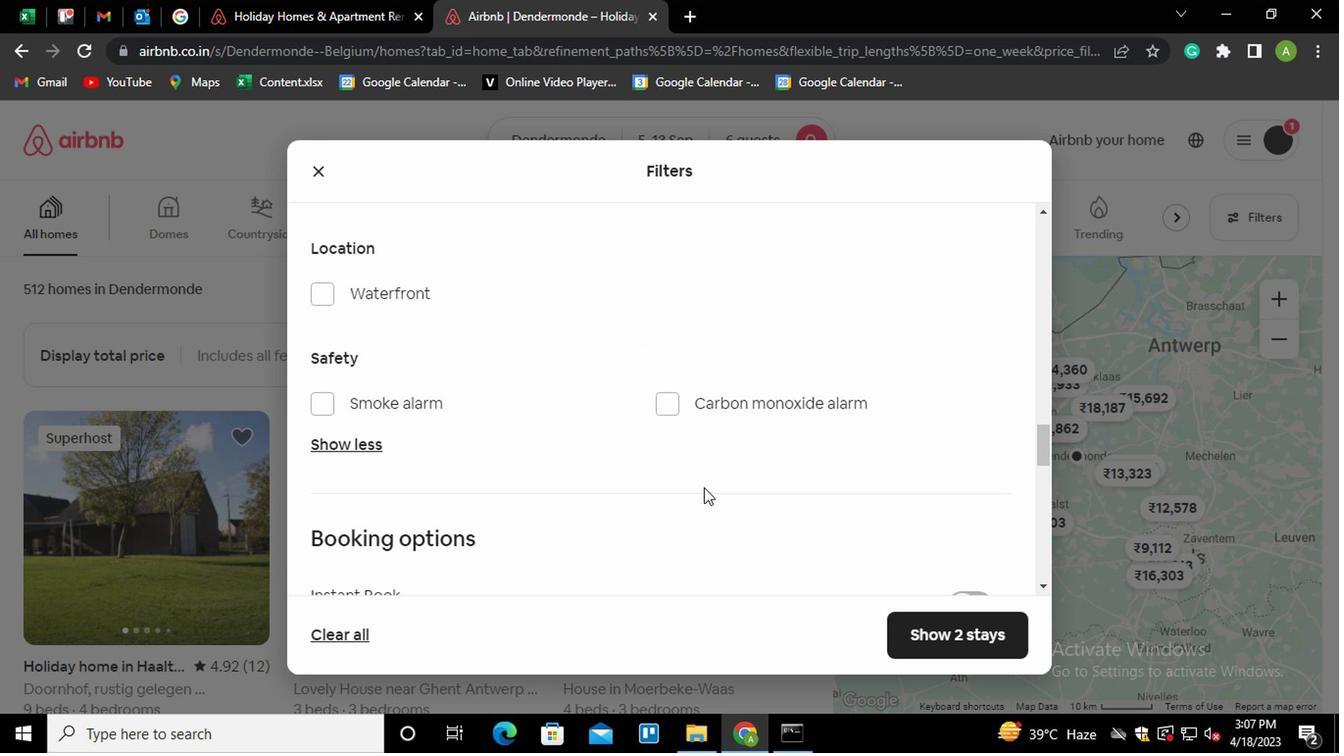 
Action: Mouse scrolled (707, 487) with delta (0, -1)
Screenshot: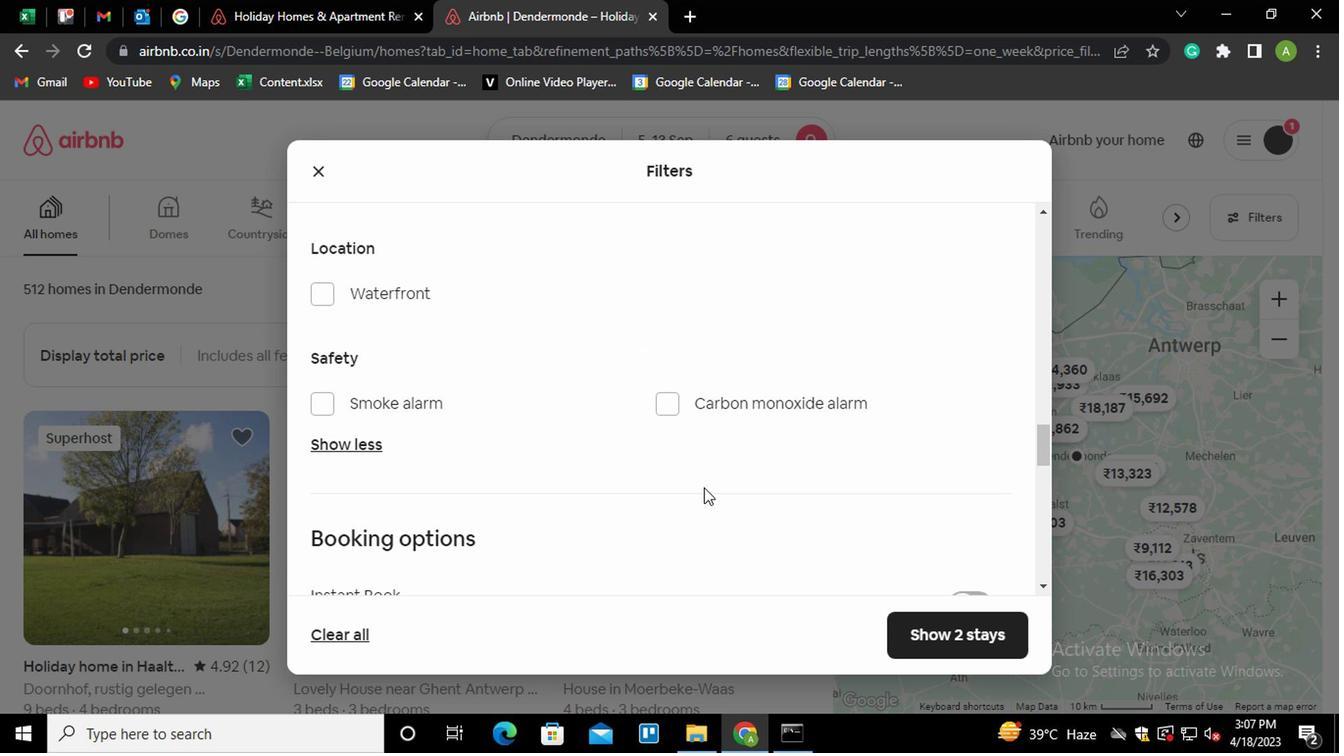 
Action: Mouse scrolled (707, 487) with delta (0, -1)
Screenshot: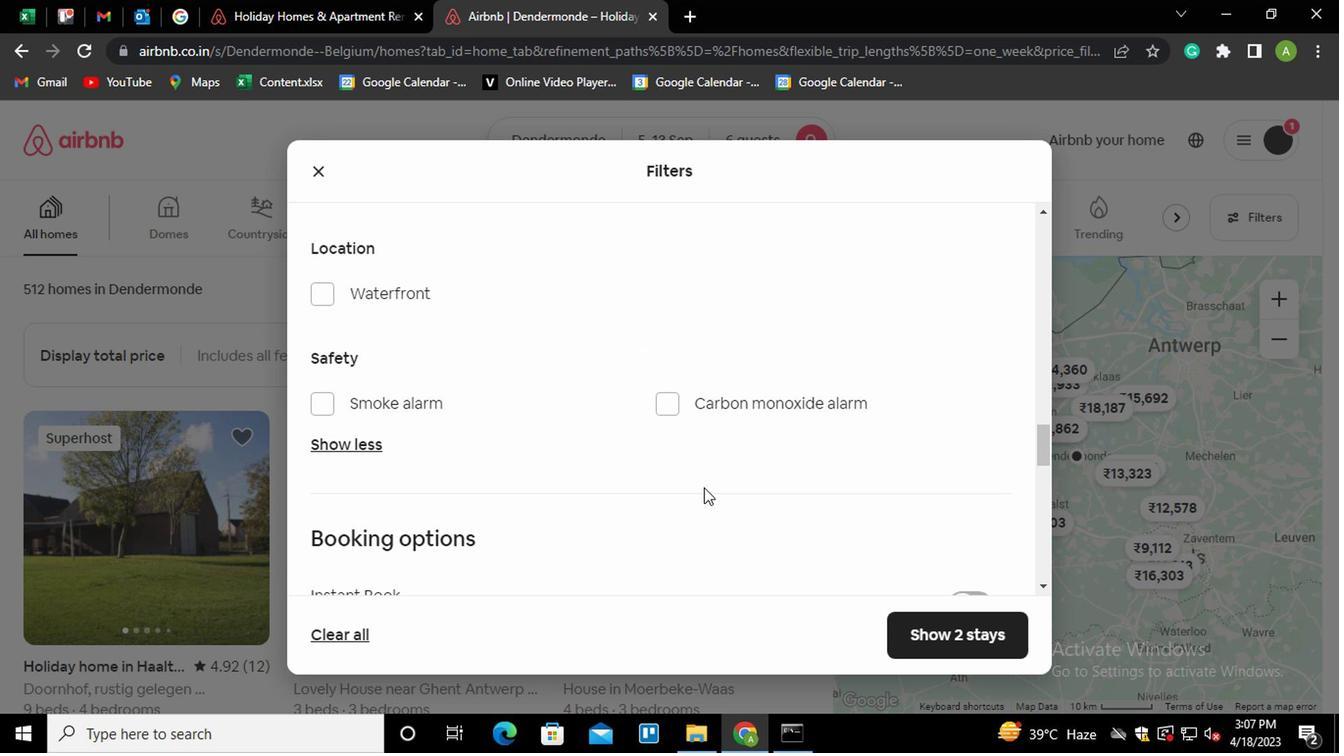 
Action: Mouse scrolled (707, 487) with delta (0, -1)
Screenshot: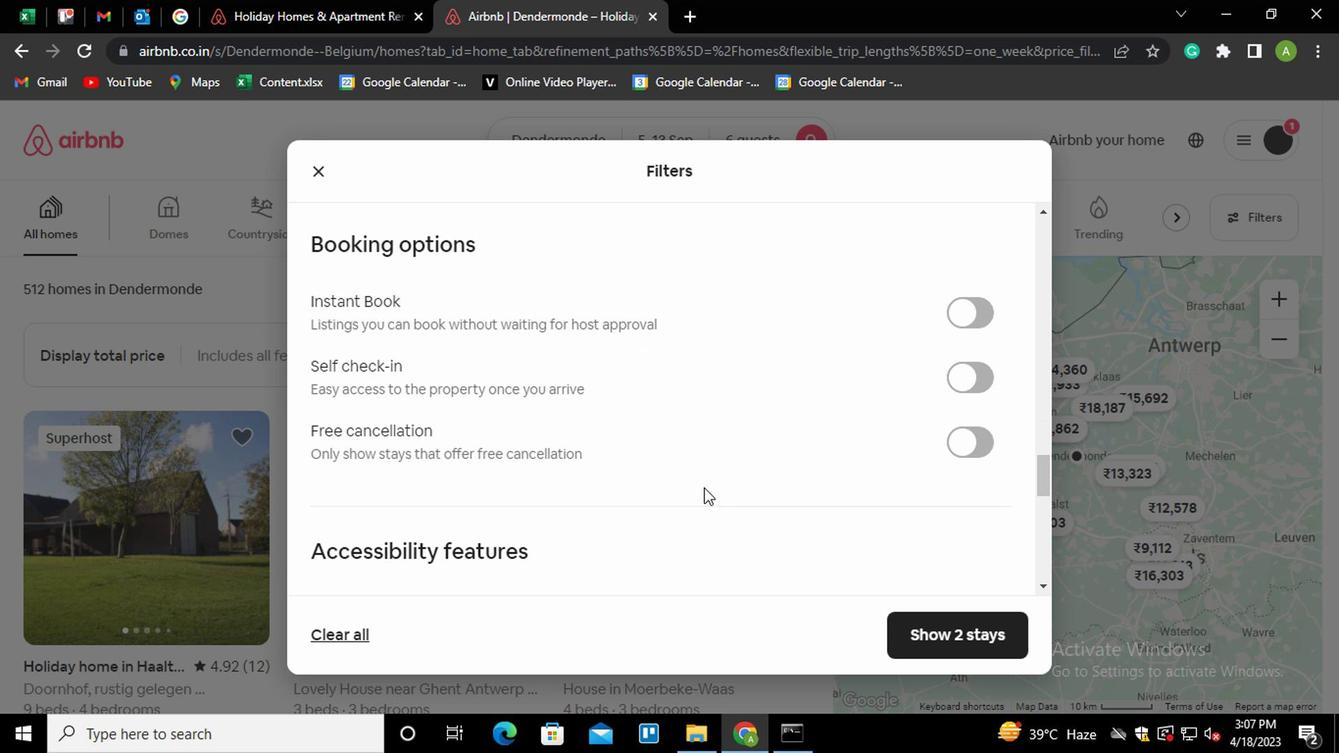 
Action: Mouse scrolled (707, 487) with delta (0, -1)
Screenshot: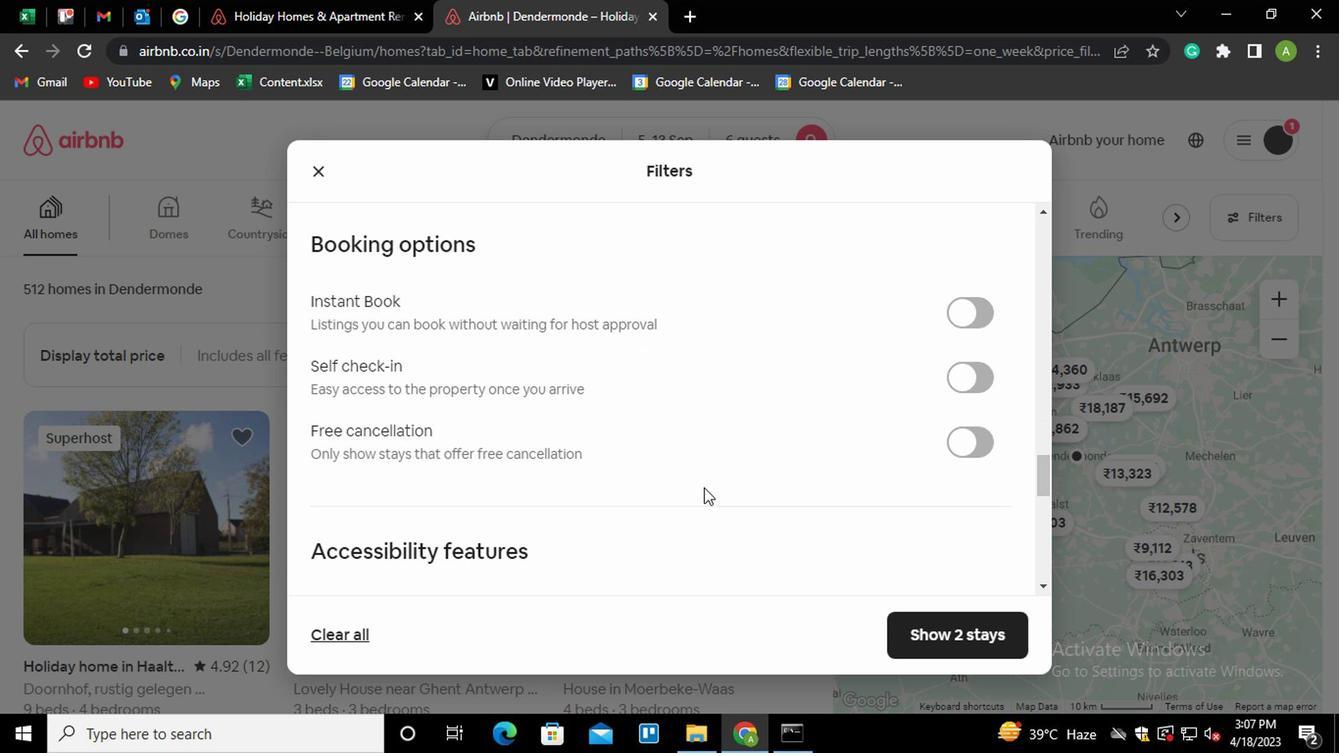 
Action: Mouse scrolled (707, 487) with delta (0, -1)
Screenshot: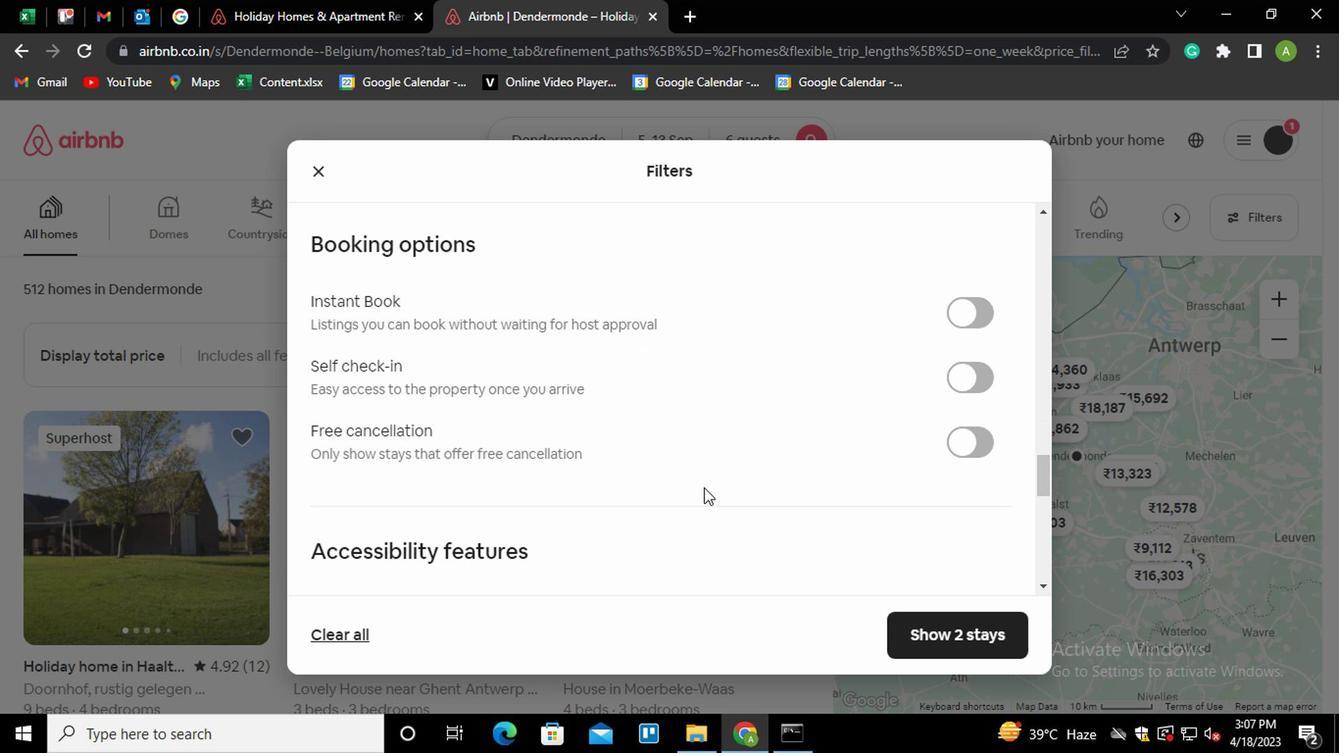 
Action: Mouse moved to (968, 372)
Screenshot: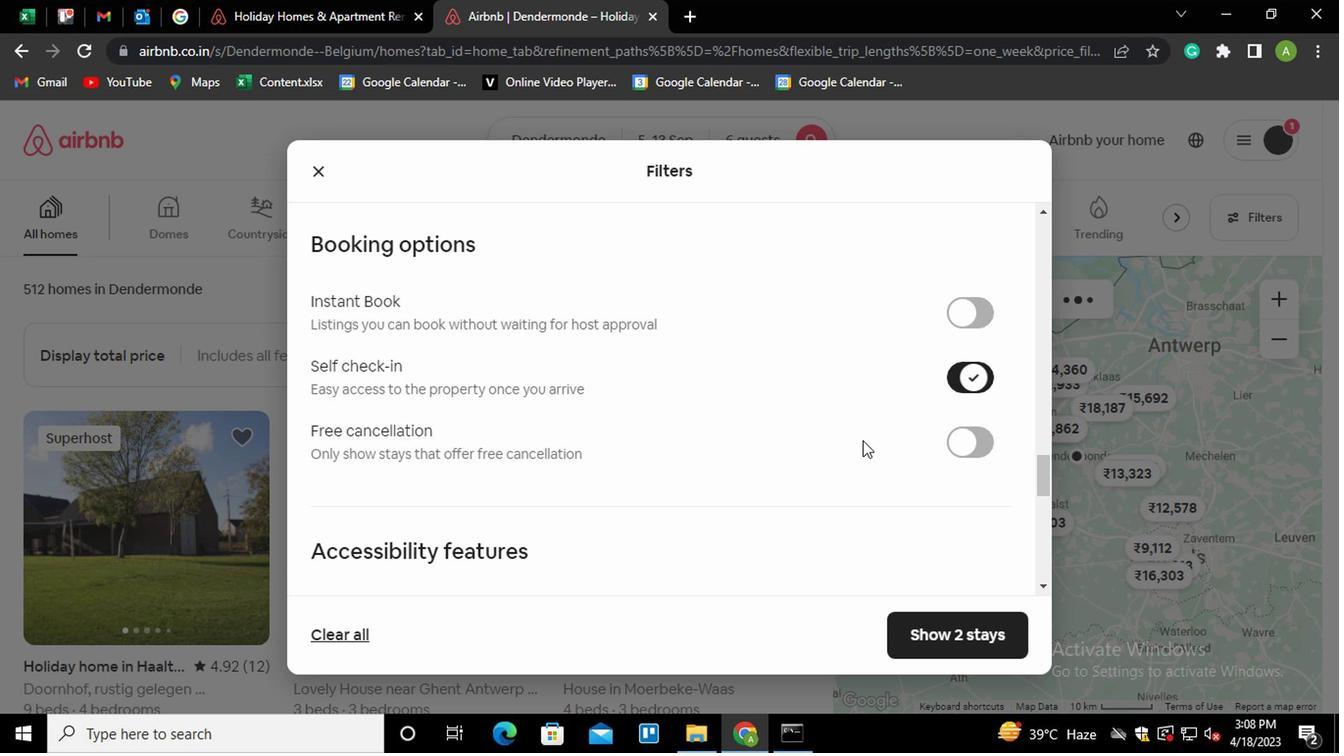 
Action: Mouse pressed left at (968, 372)
Screenshot: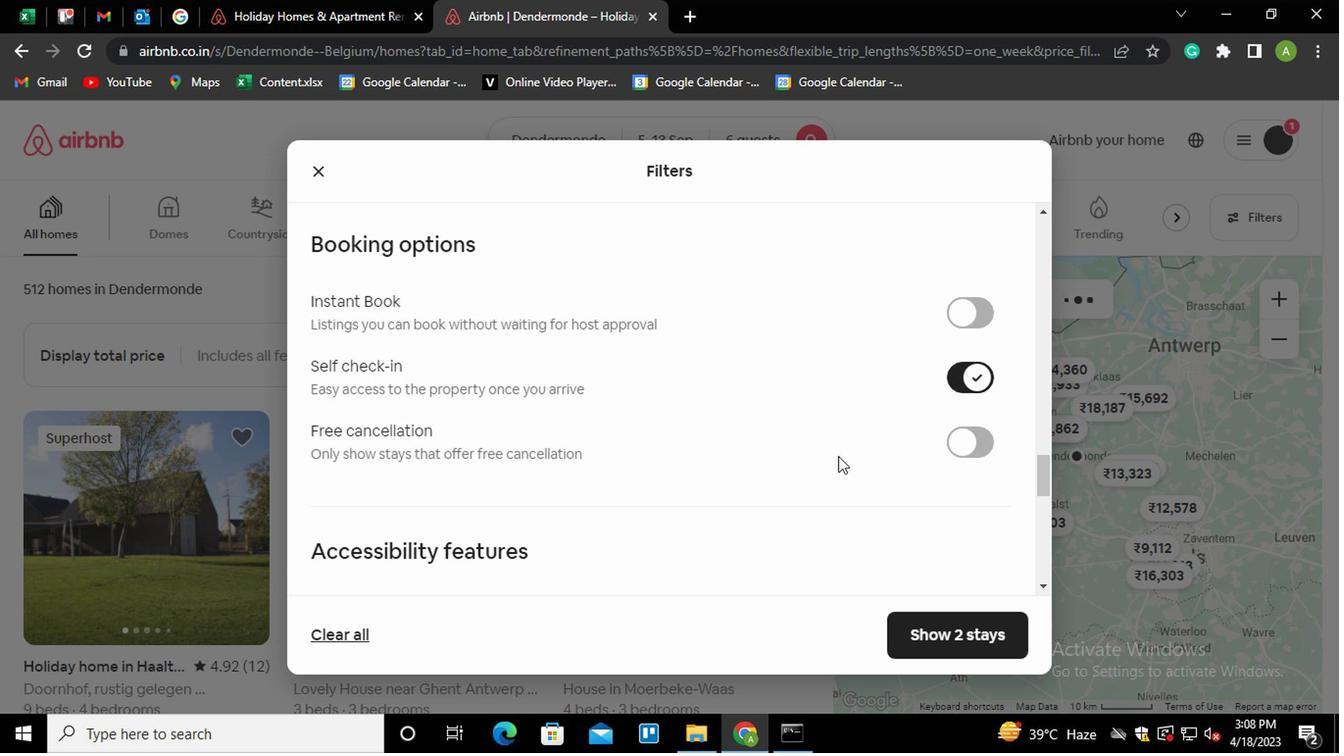 
Action: Mouse moved to (829, 462)
Screenshot: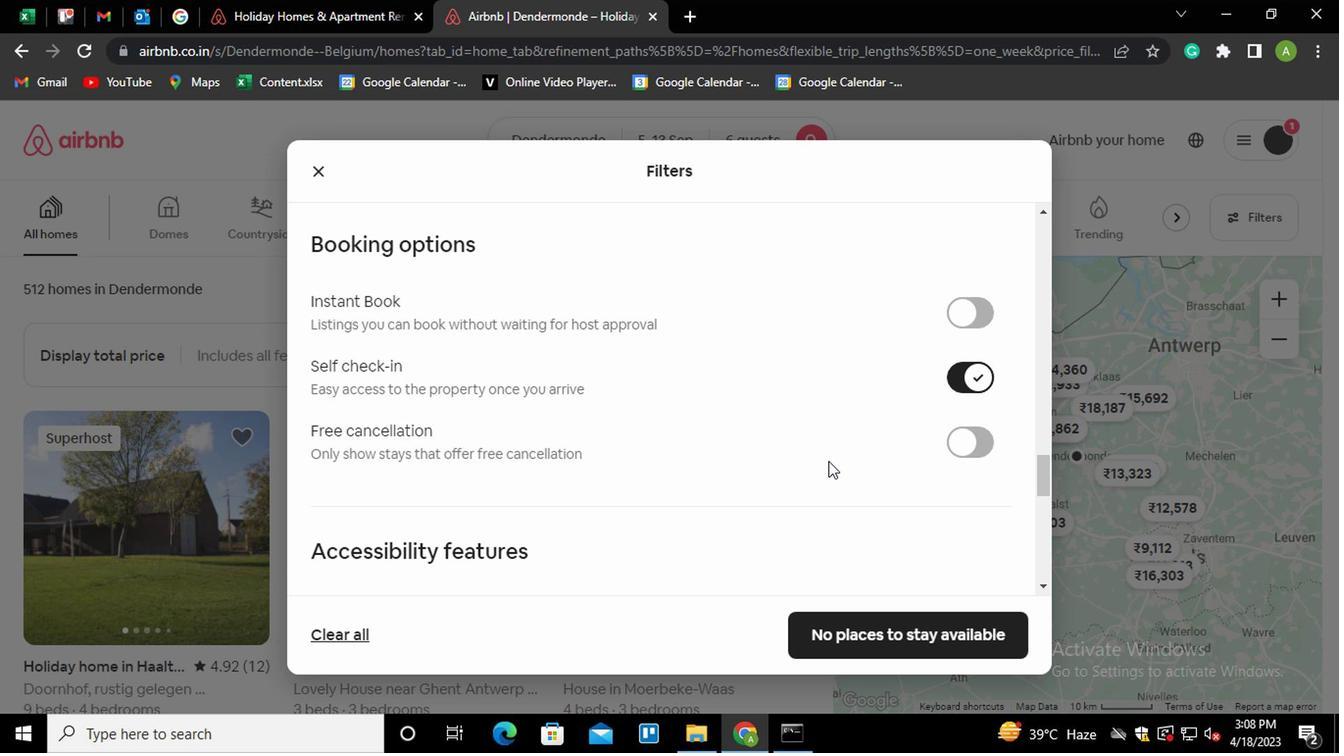 
Action: Mouse scrolled (829, 461) with delta (0, 0)
Screenshot: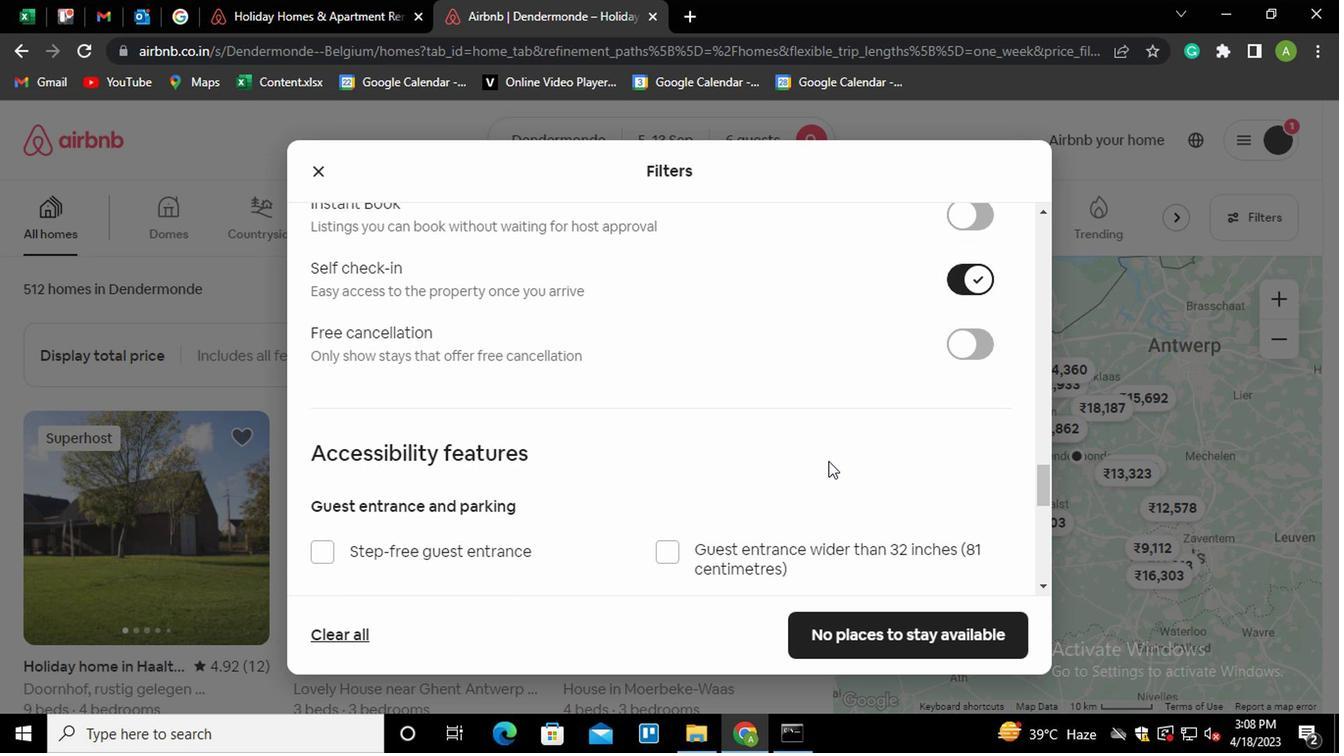 
Action: Mouse scrolled (829, 461) with delta (0, 0)
Screenshot: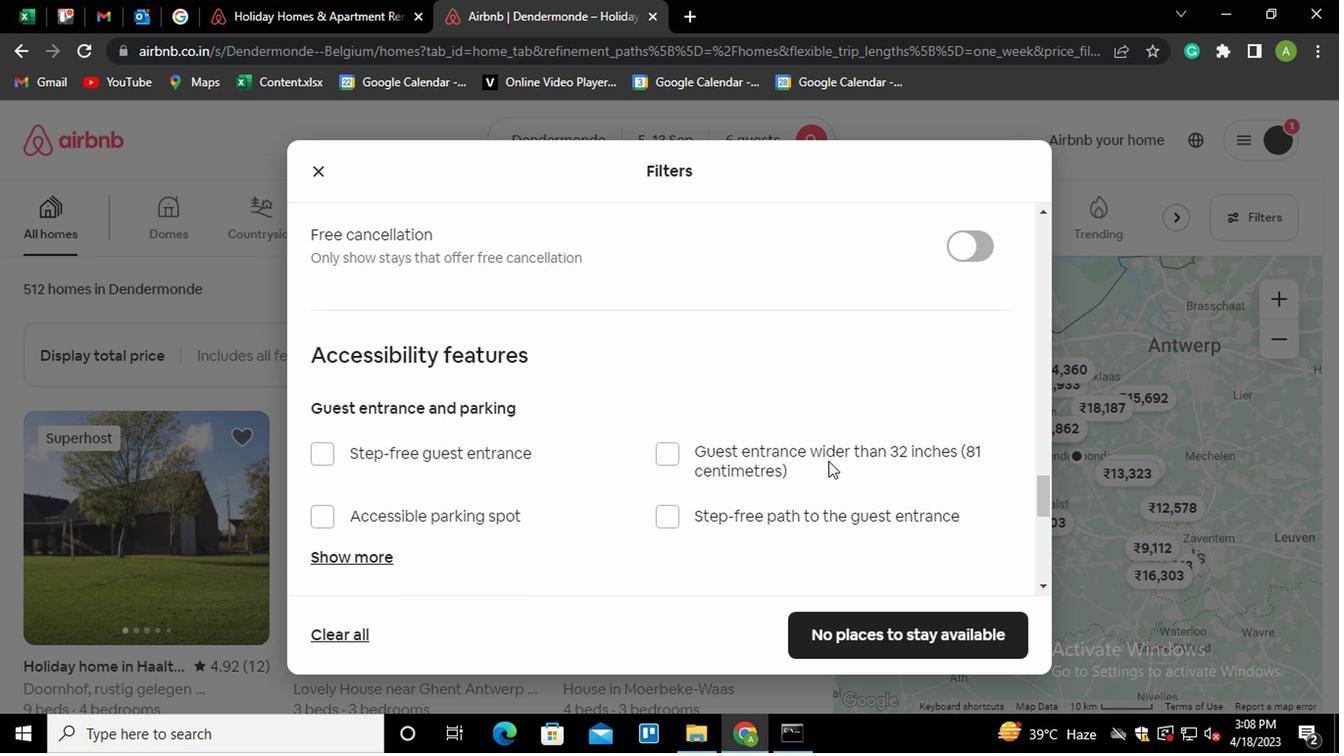 
Action: Mouse scrolled (829, 461) with delta (0, 0)
Screenshot: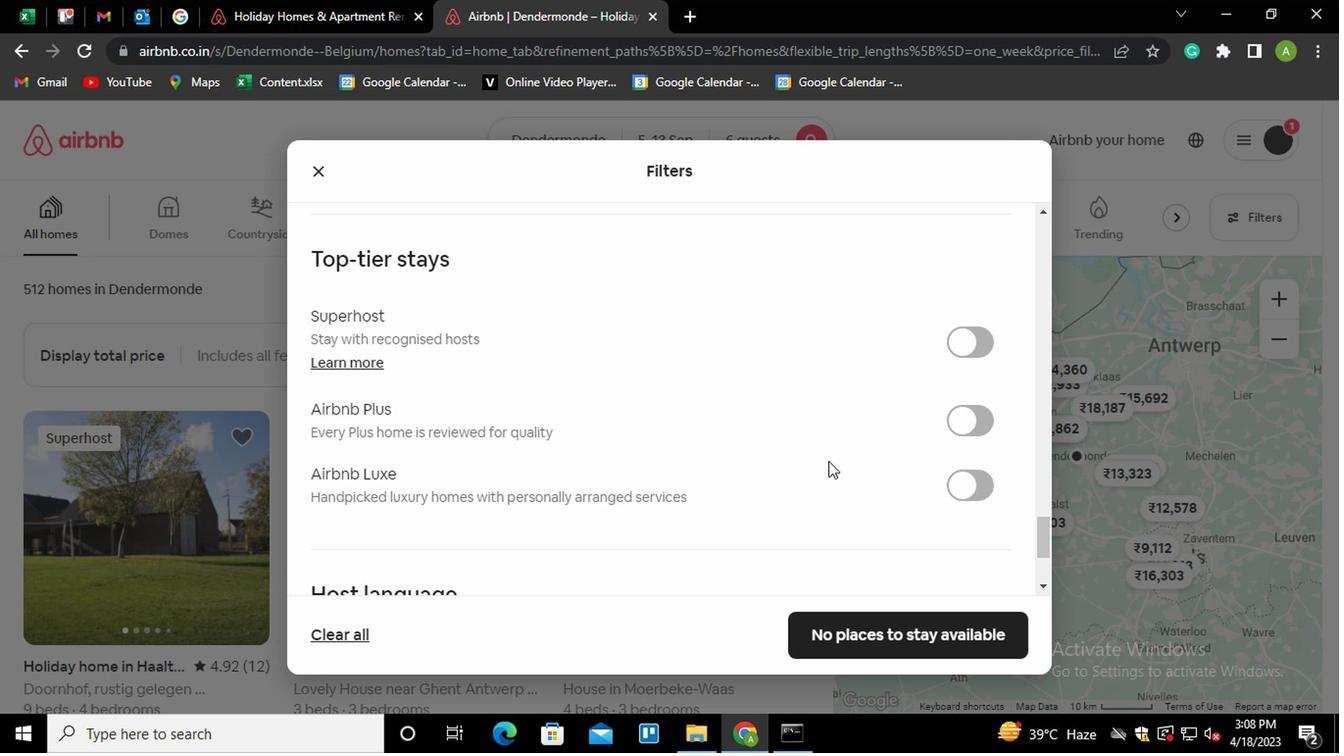 
Action: Mouse scrolled (829, 461) with delta (0, 0)
Screenshot: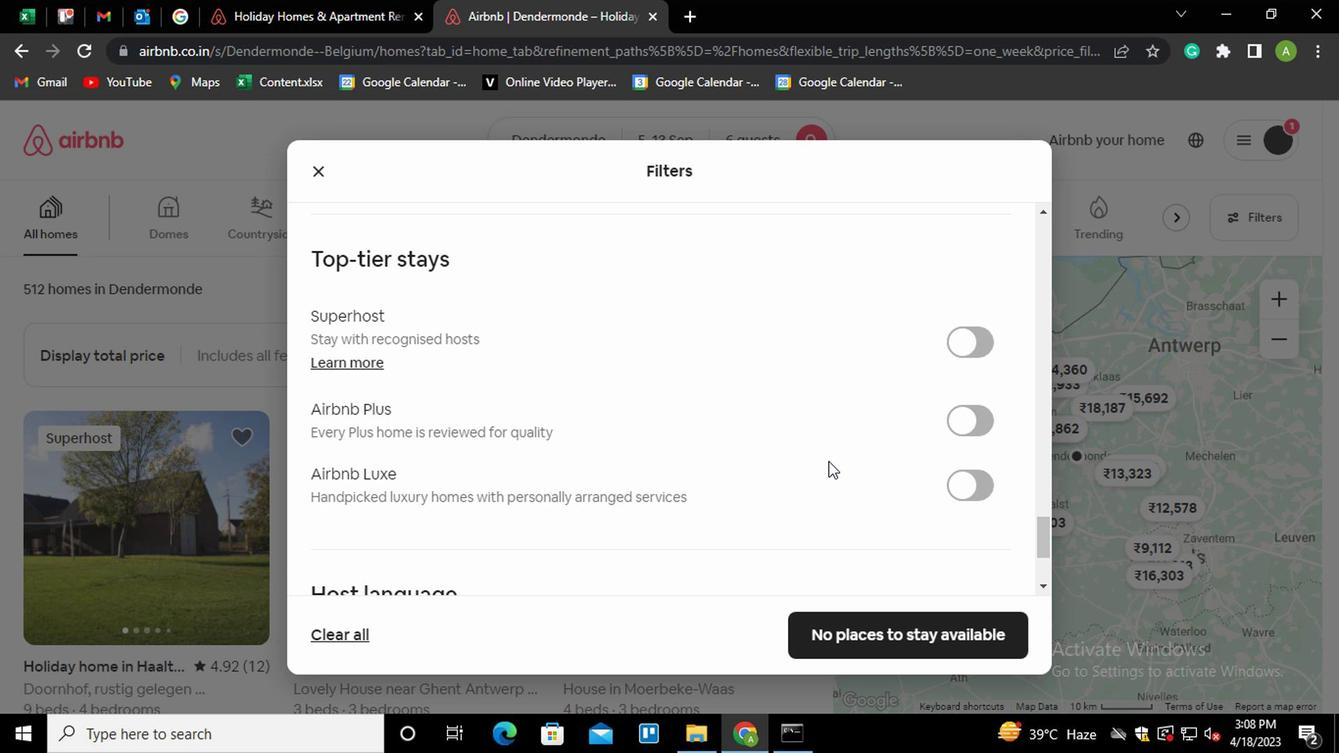 
Action: Mouse scrolled (829, 461) with delta (0, 0)
Screenshot: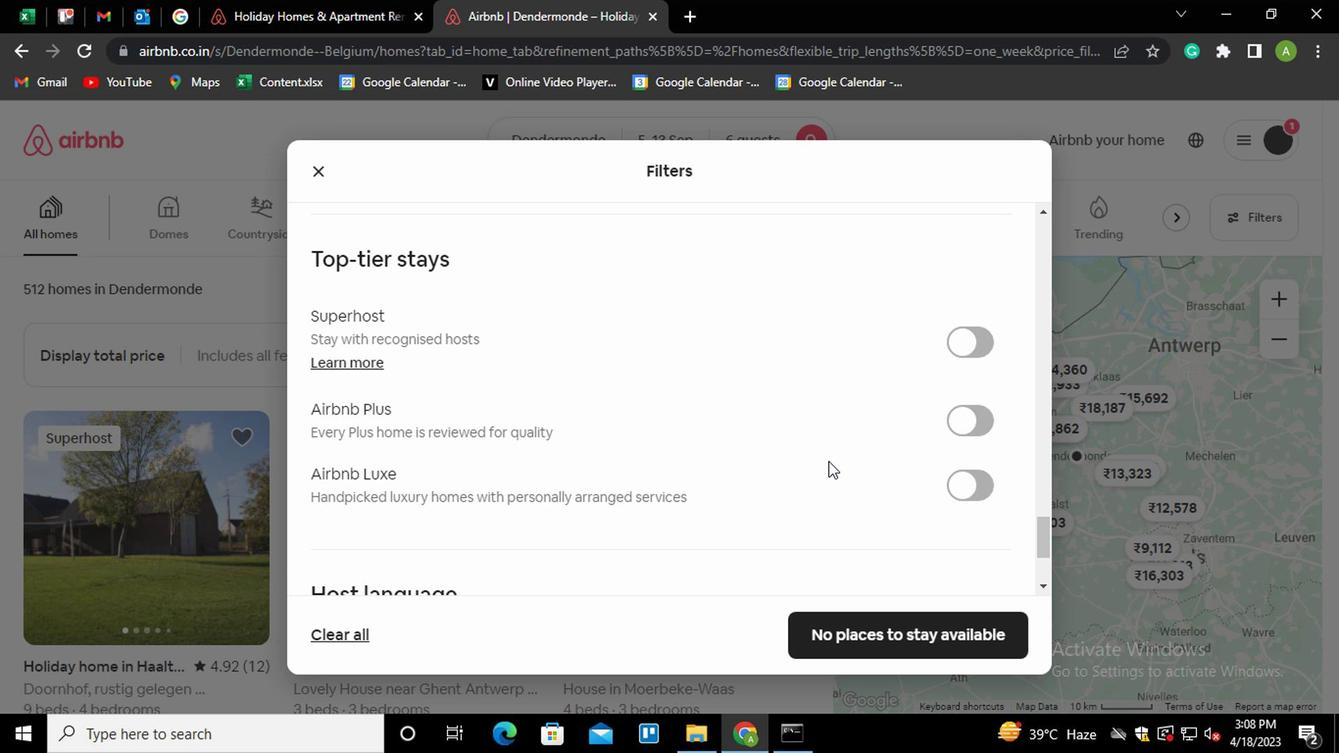 
Action: Mouse scrolled (829, 461) with delta (0, 0)
Screenshot: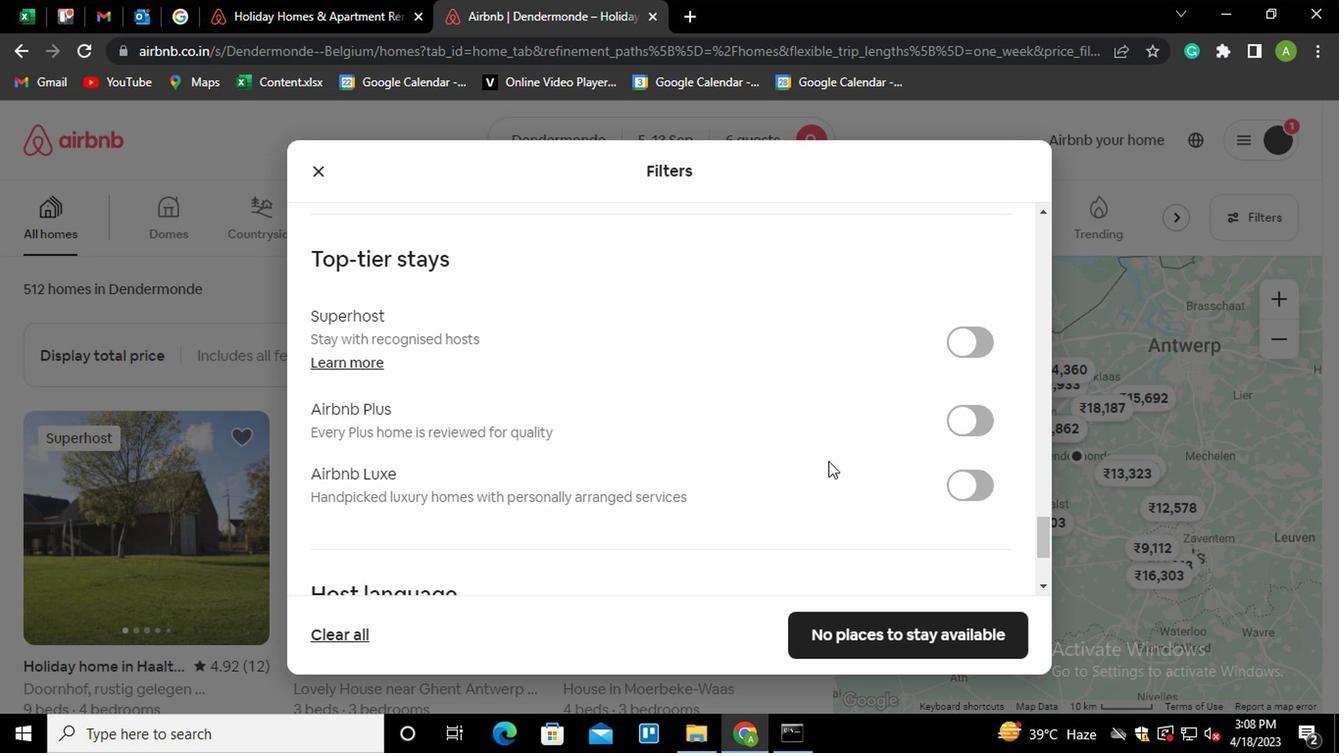 
Action: Mouse scrolled (829, 461) with delta (0, 0)
Screenshot: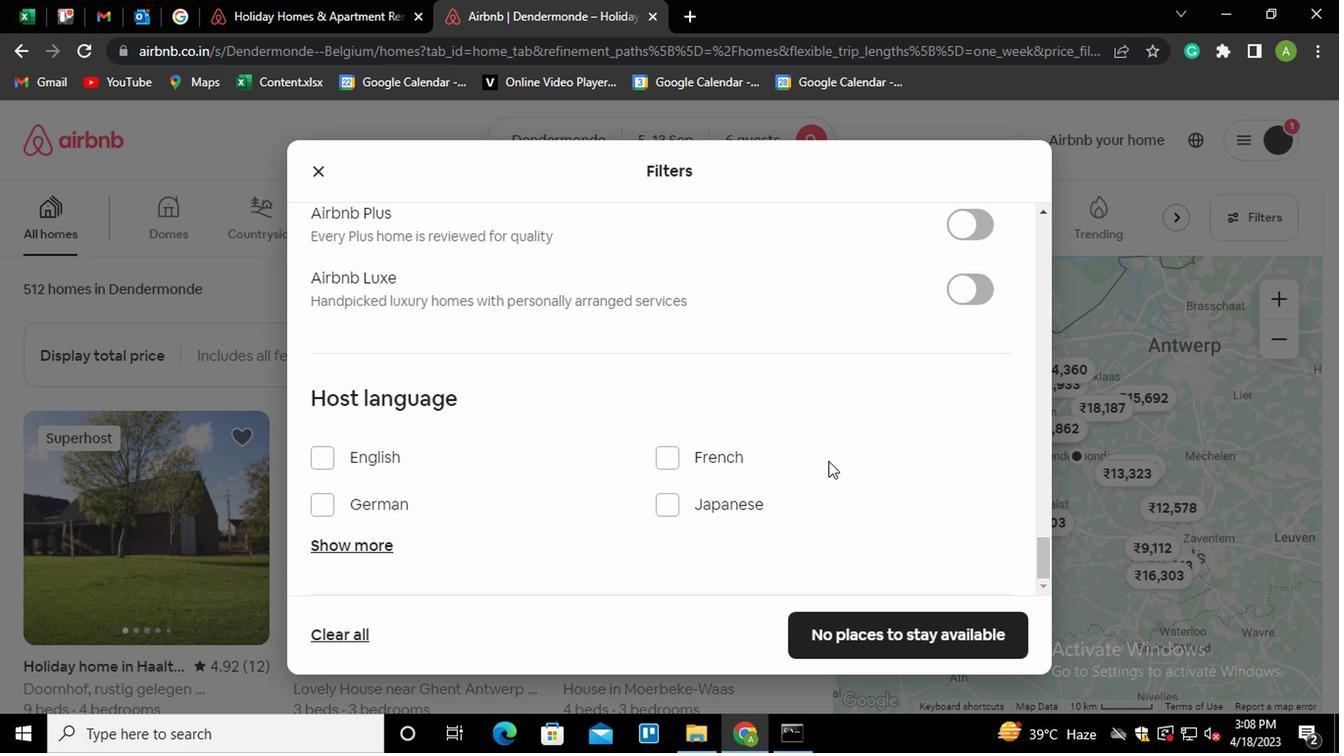 
Action: Mouse scrolled (829, 461) with delta (0, 0)
Screenshot: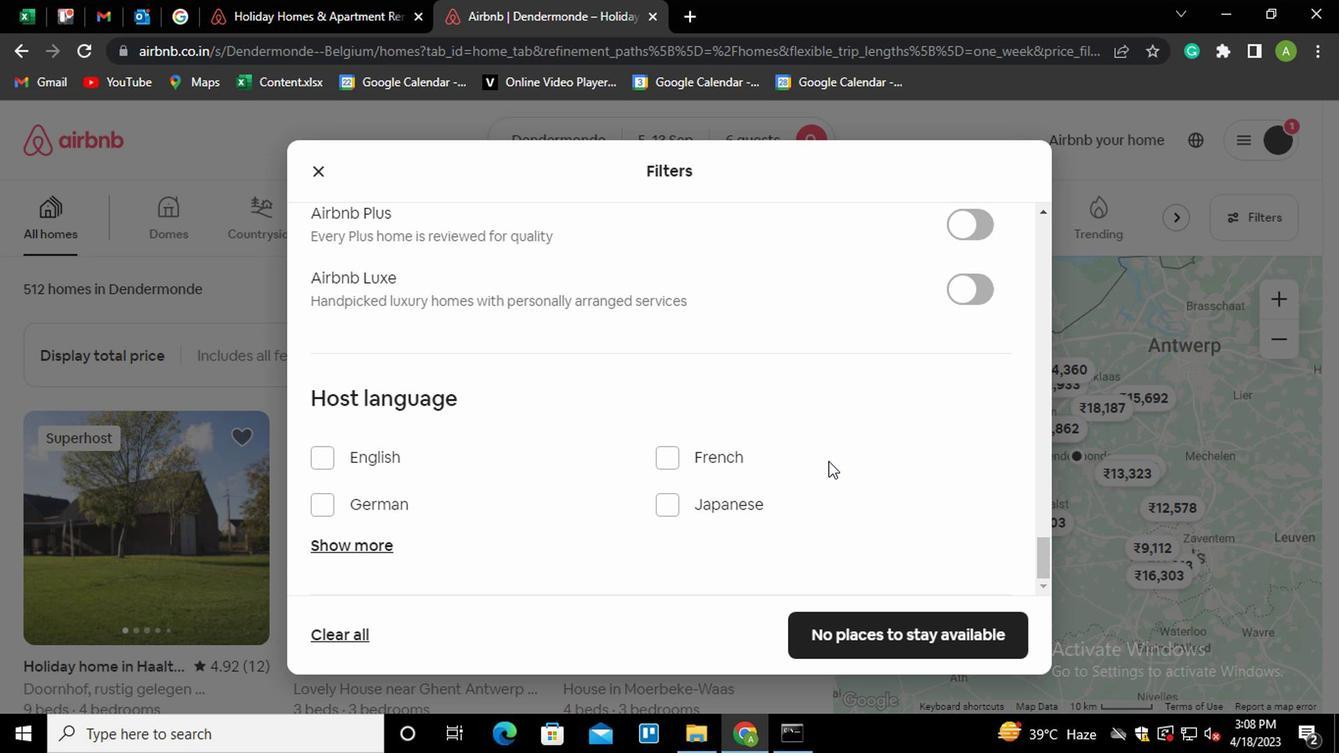 
Action: Mouse moved to (340, 451)
Screenshot: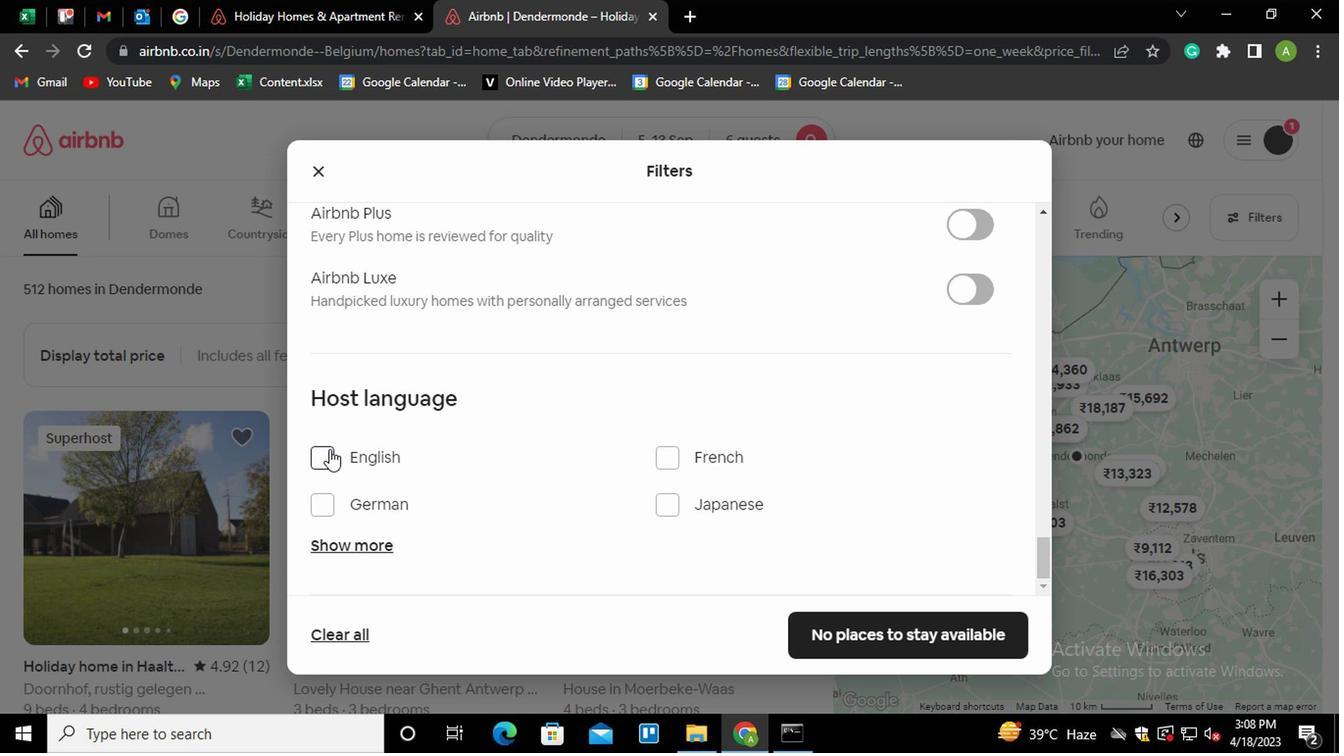 
Action: Mouse pressed left at (340, 451)
Screenshot: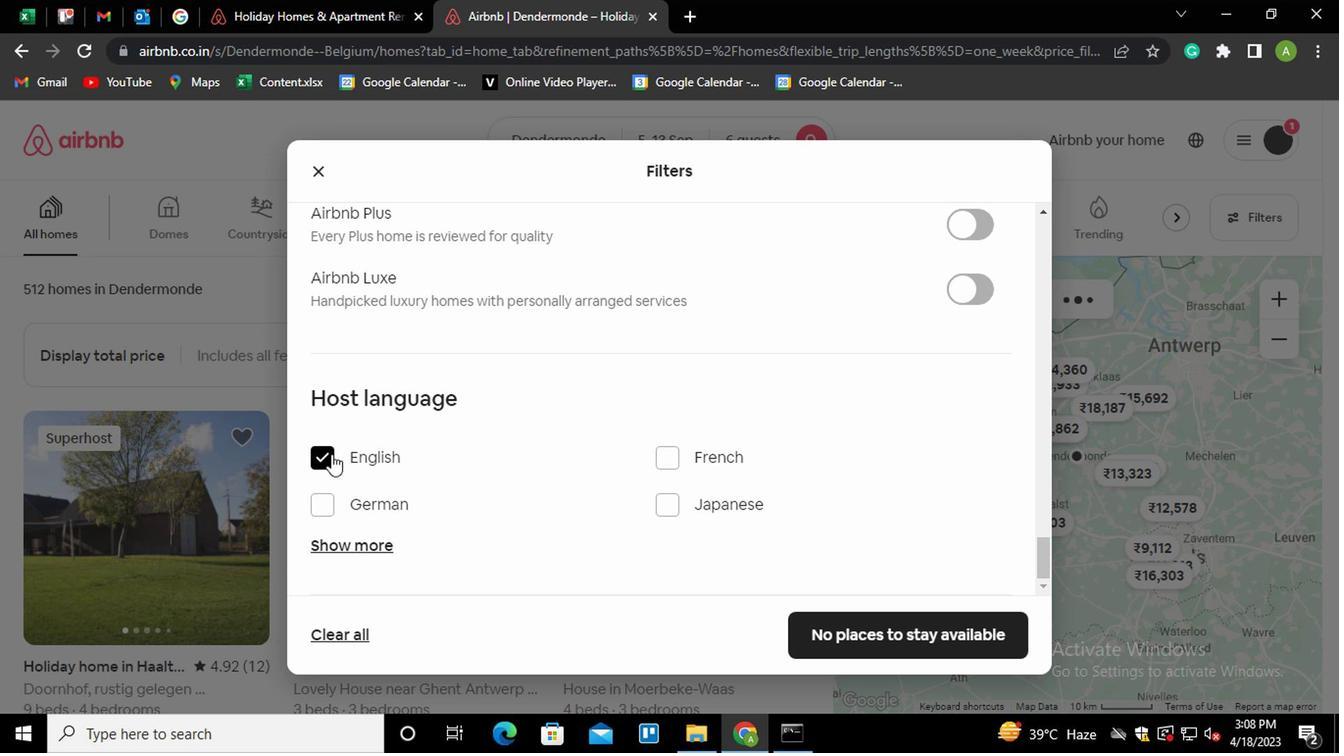 
Action: Mouse moved to (869, 631)
Screenshot: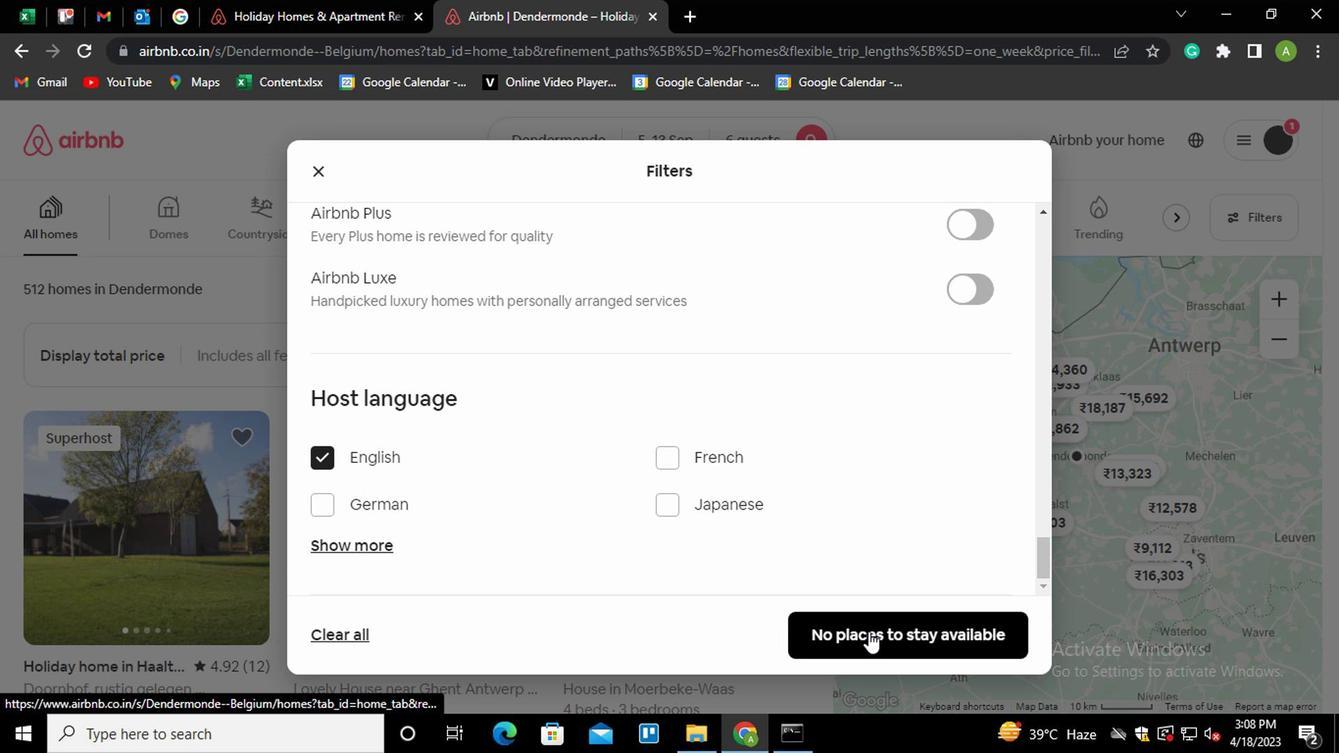 
Action: Mouse pressed left at (869, 631)
Screenshot: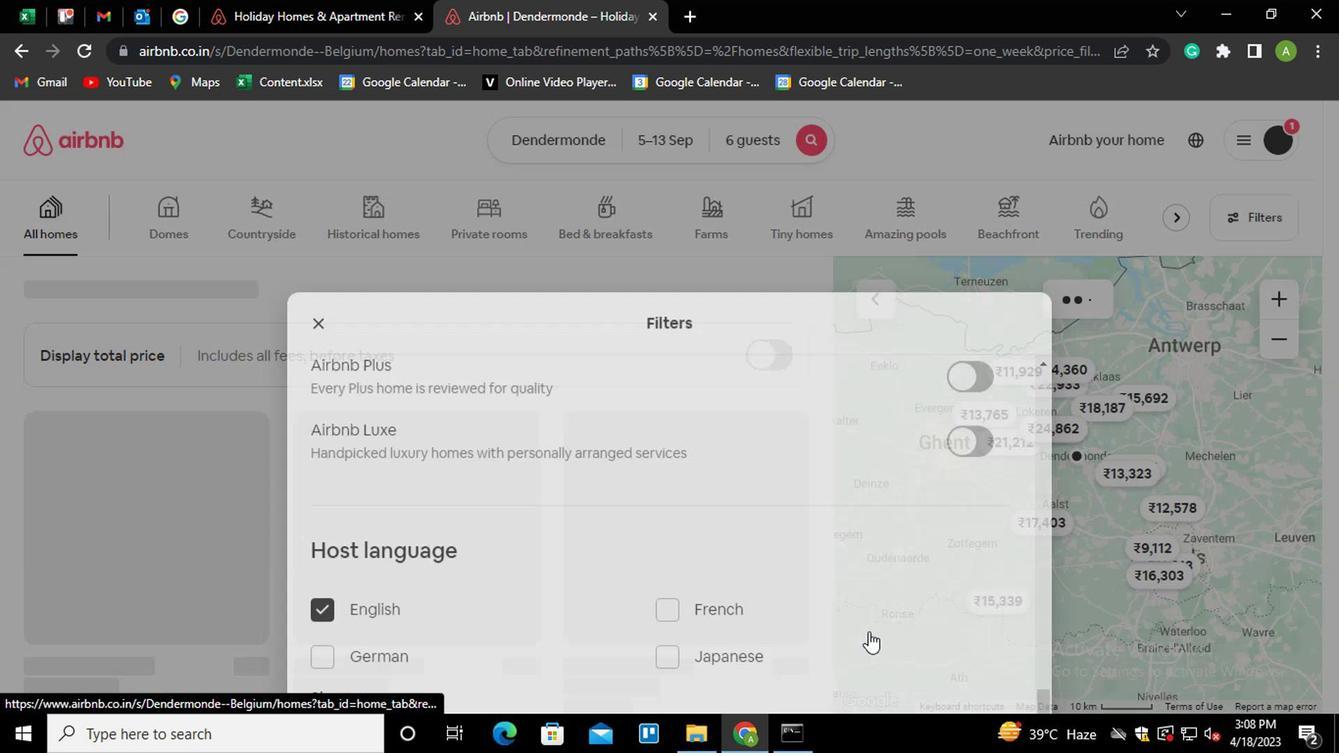 
Action: Mouse moved to (819, 612)
Screenshot: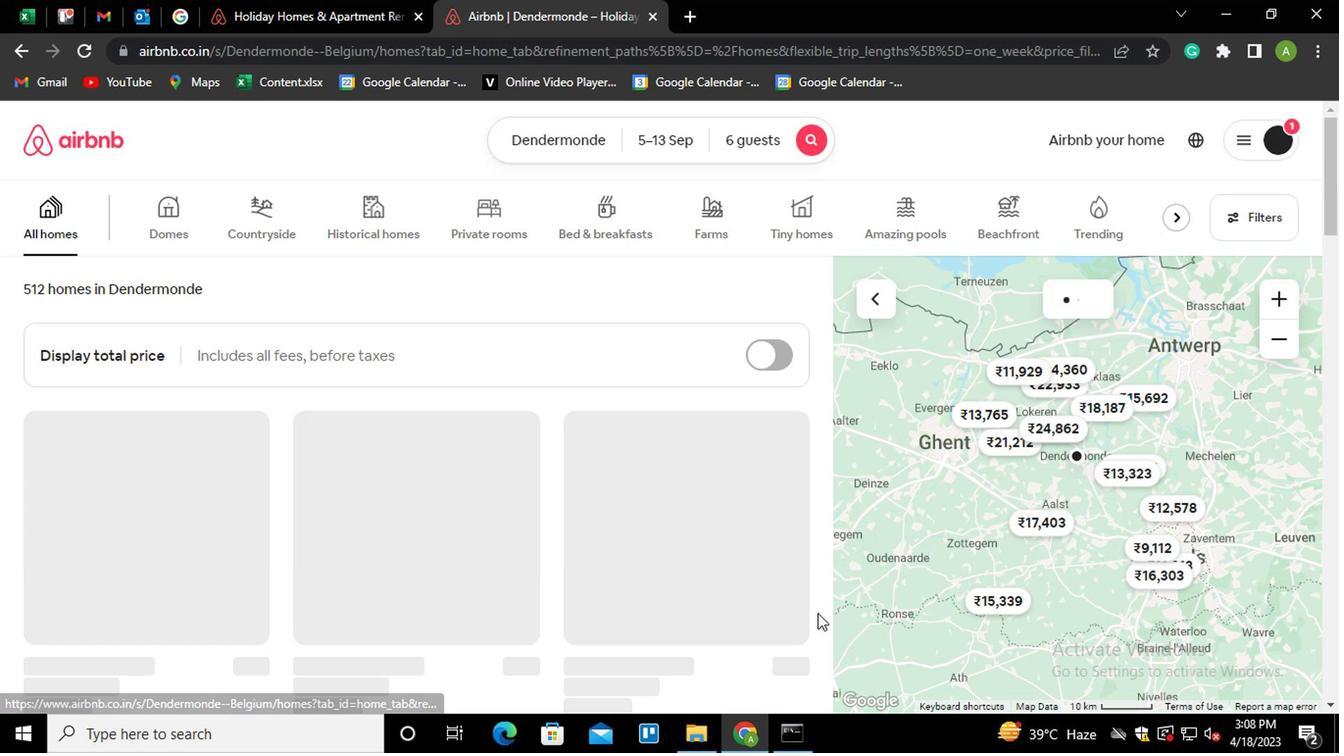 
